 Task: Check the current traffic on Lake Shore Drive.
Action: Key pressed <Key.caps_lock>L<Key.caps_lock>ake<Key.space>
Screenshot: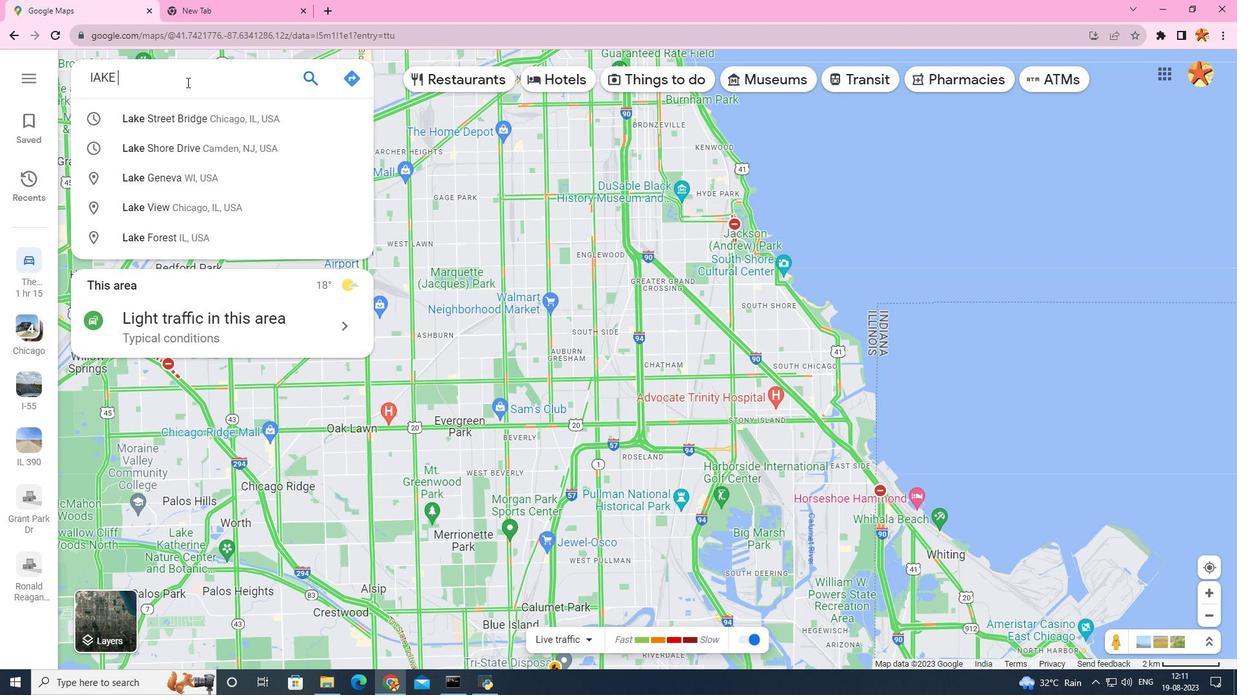 
Action: Mouse moved to (201, 93)
Screenshot: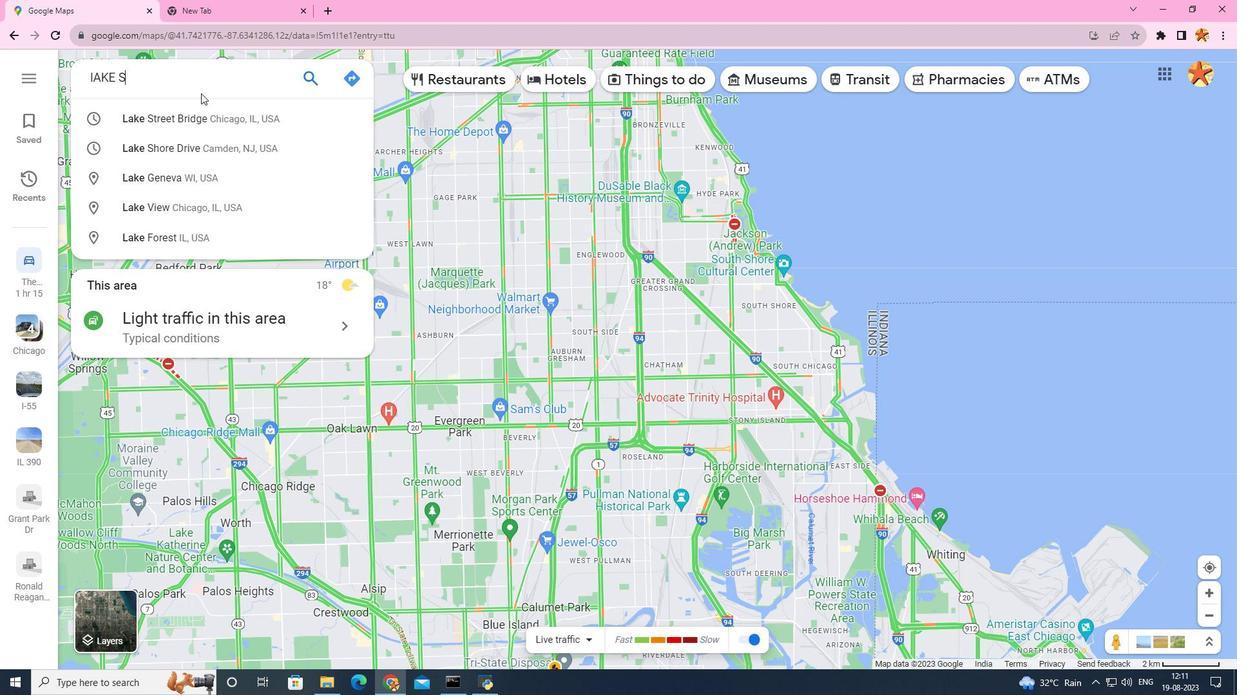 
Action: Key pressed shoi<Key.backspace><Key.backspace>
Screenshot: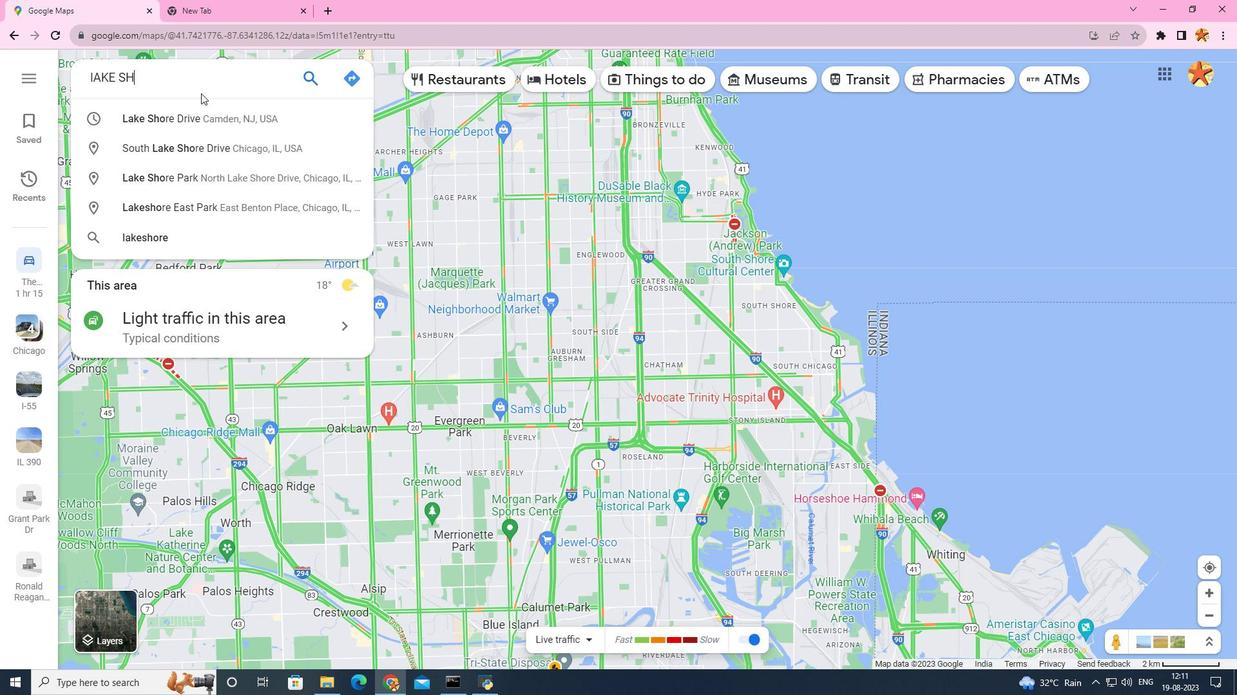
Action: Mouse moved to (206, 121)
Screenshot: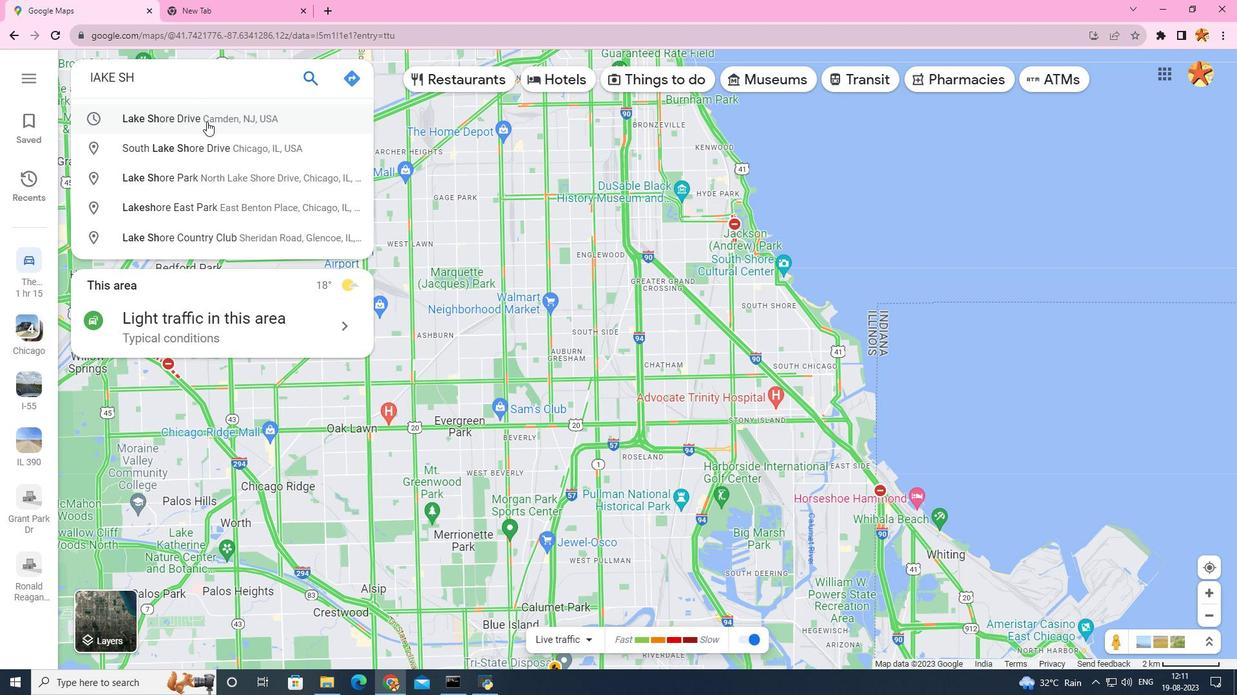 
Action: Mouse pressed left at (206, 121)
Screenshot: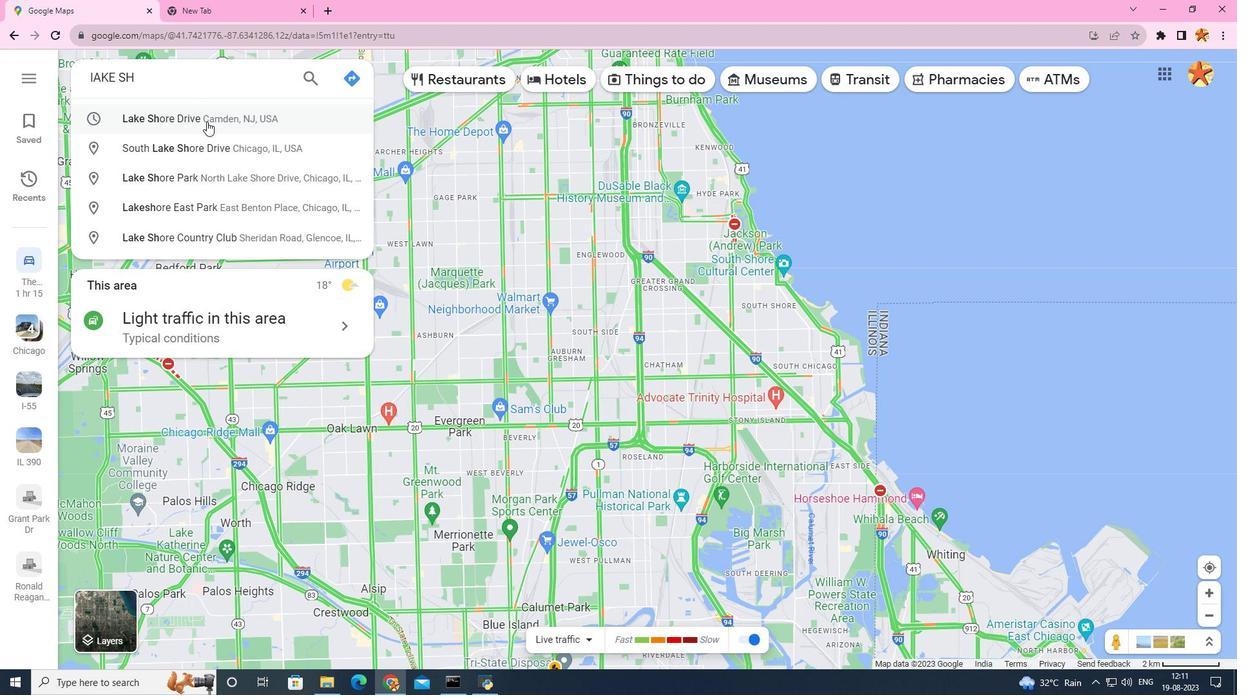 
Action: Mouse moved to (561, 617)
Screenshot: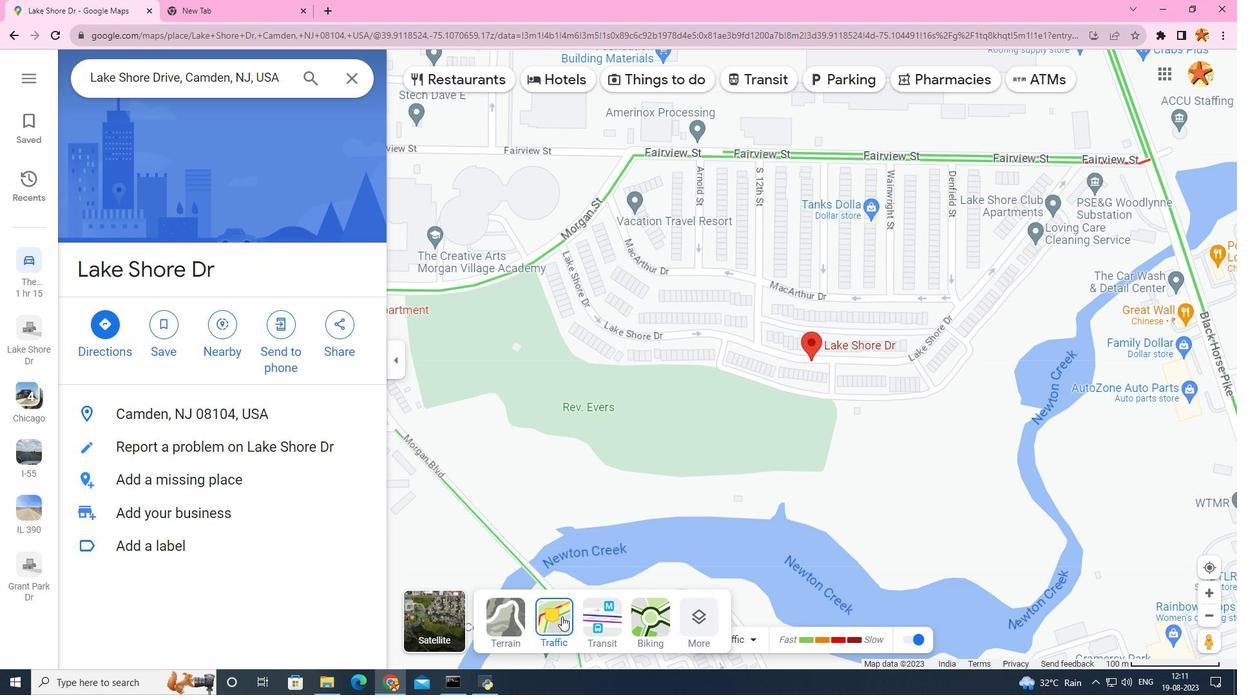 
Action: Mouse pressed left at (561, 617)
Screenshot: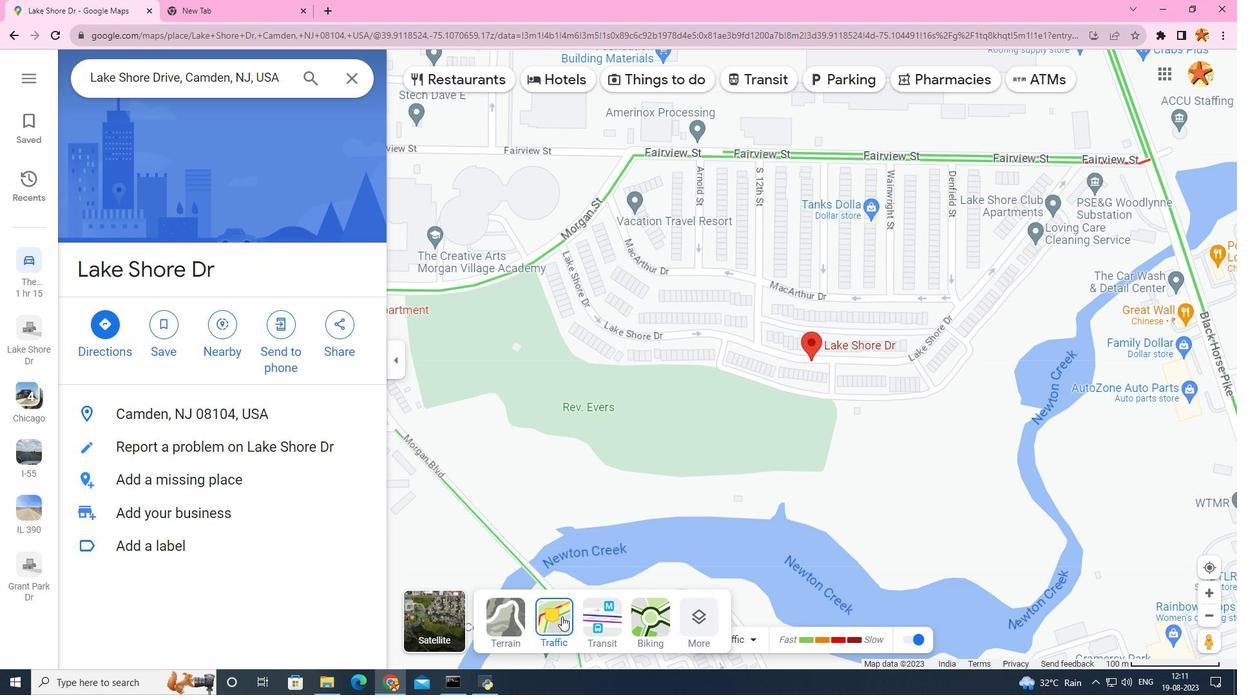 
Action: Mouse pressed left at (561, 617)
Screenshot: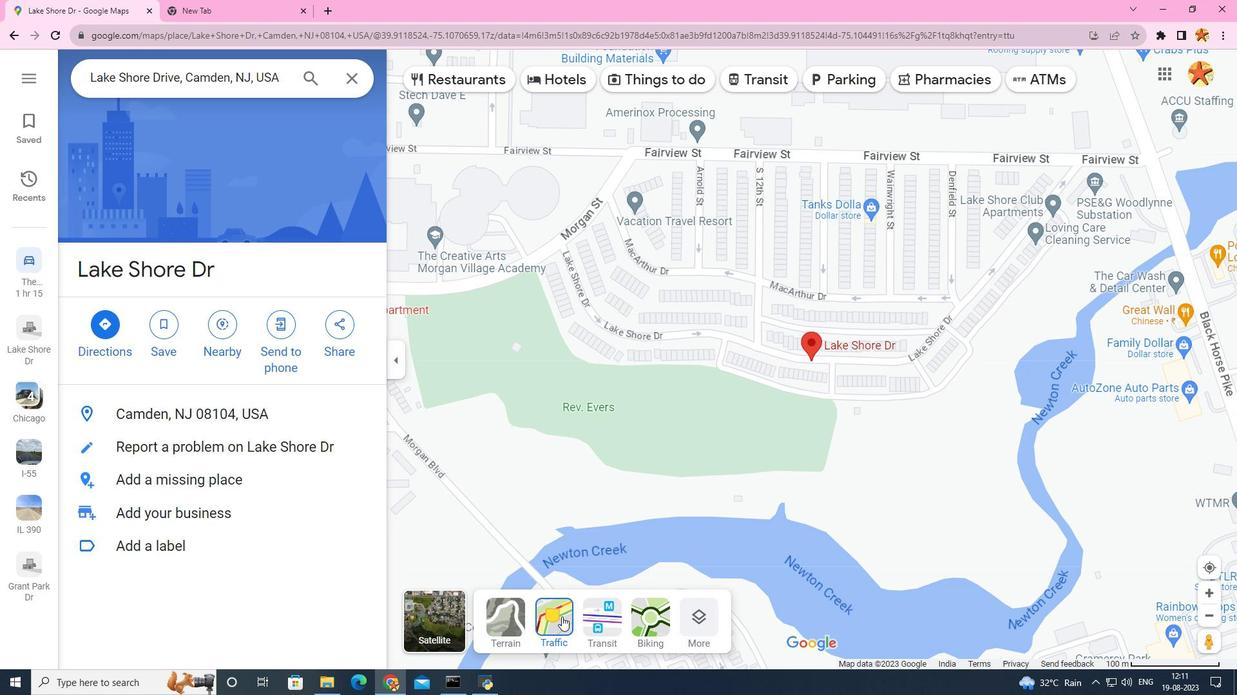 
Action: Mouse moved to (541, 610)
Screenshot: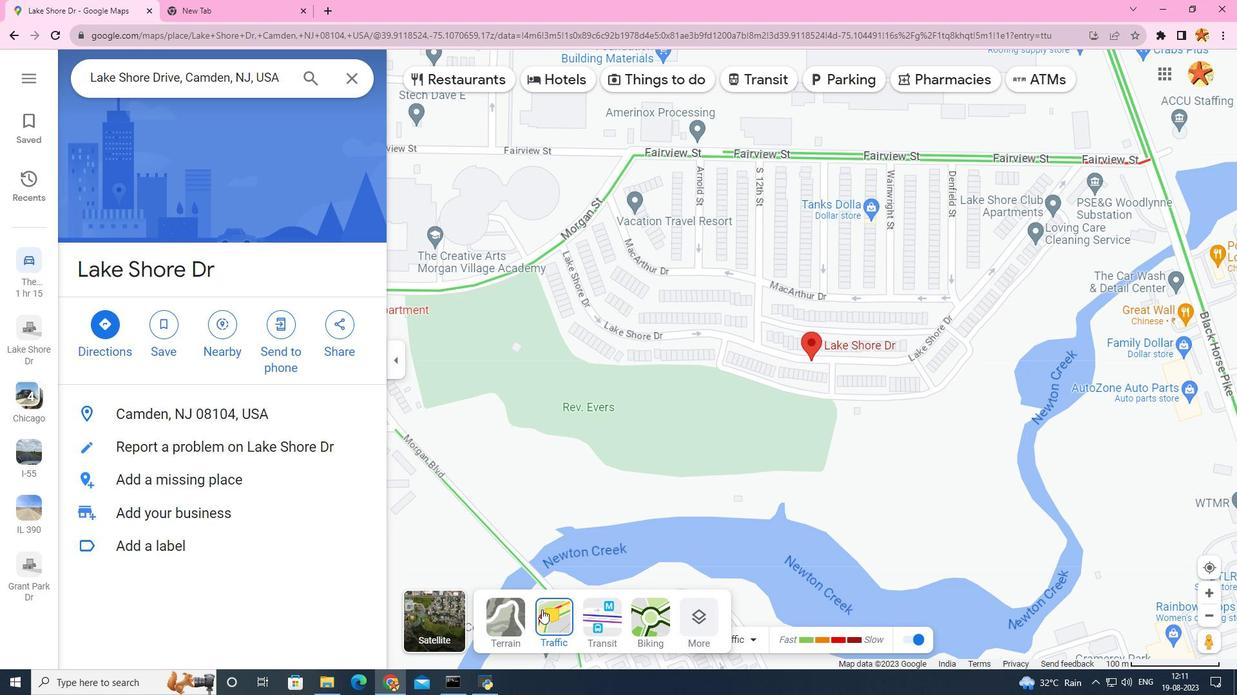 
Action: Mouse pressed left at (541, 610)
Screenshot: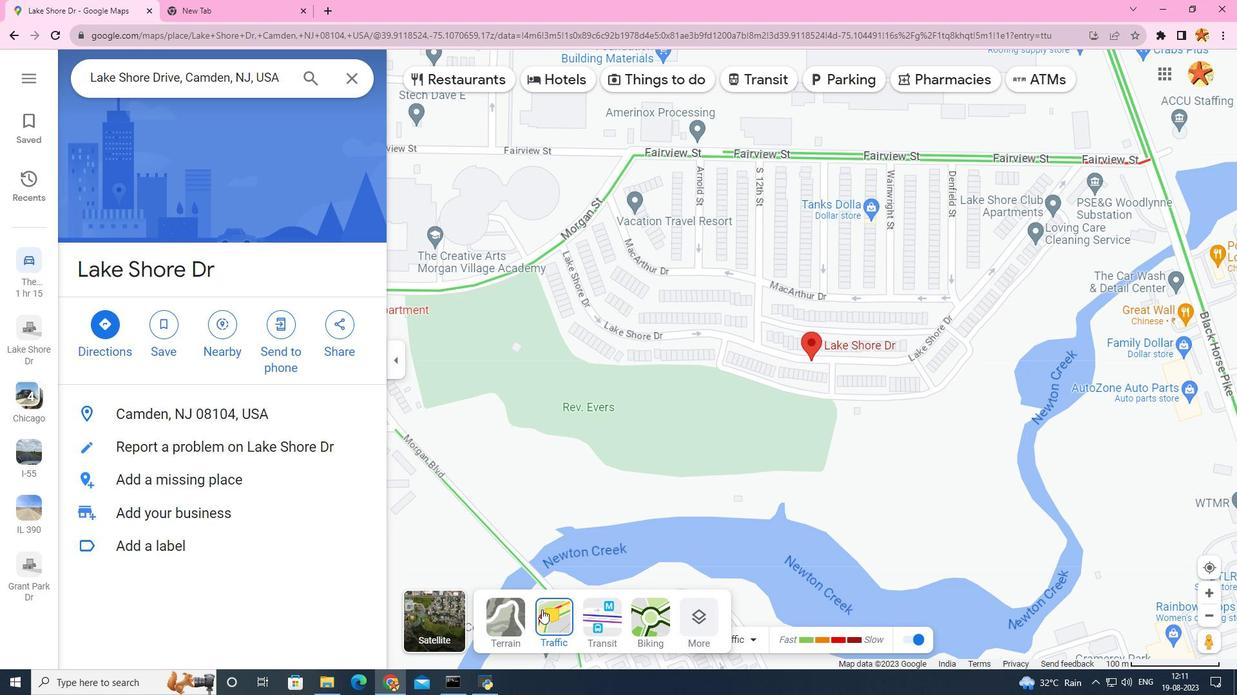 
Action: Mouse moved to (566, 630)
Screenshot: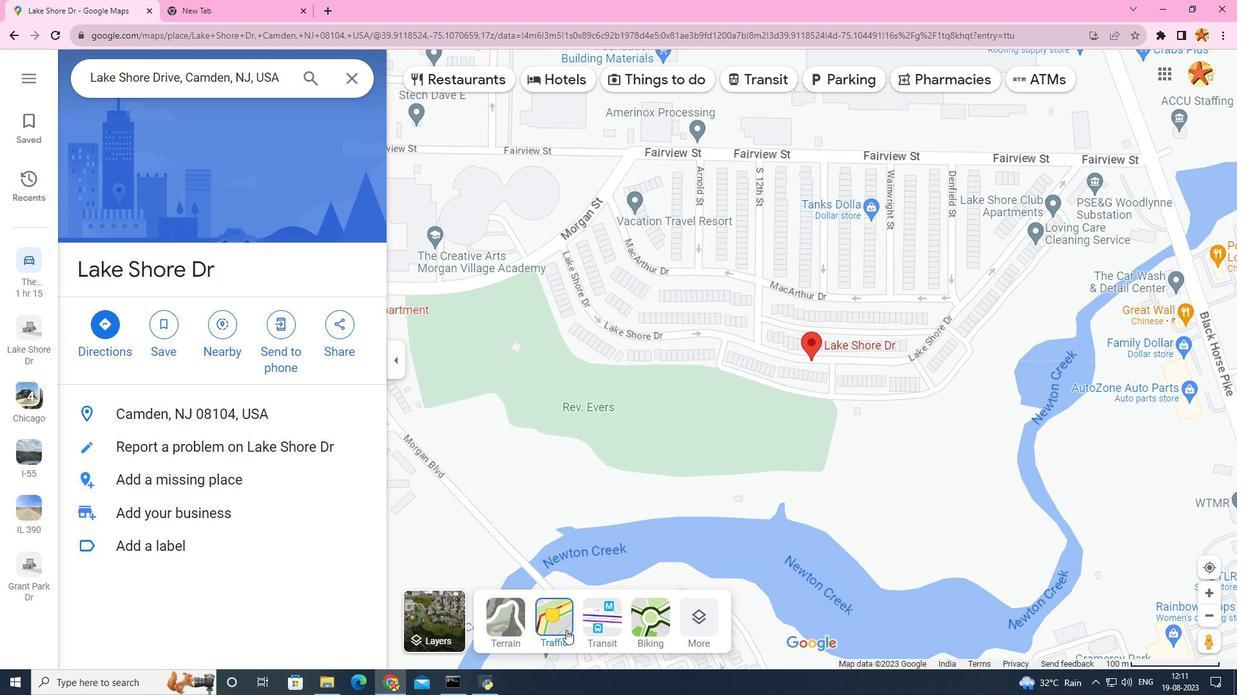 
Action: Mouse pressed left at (566, 630)
Screenshot: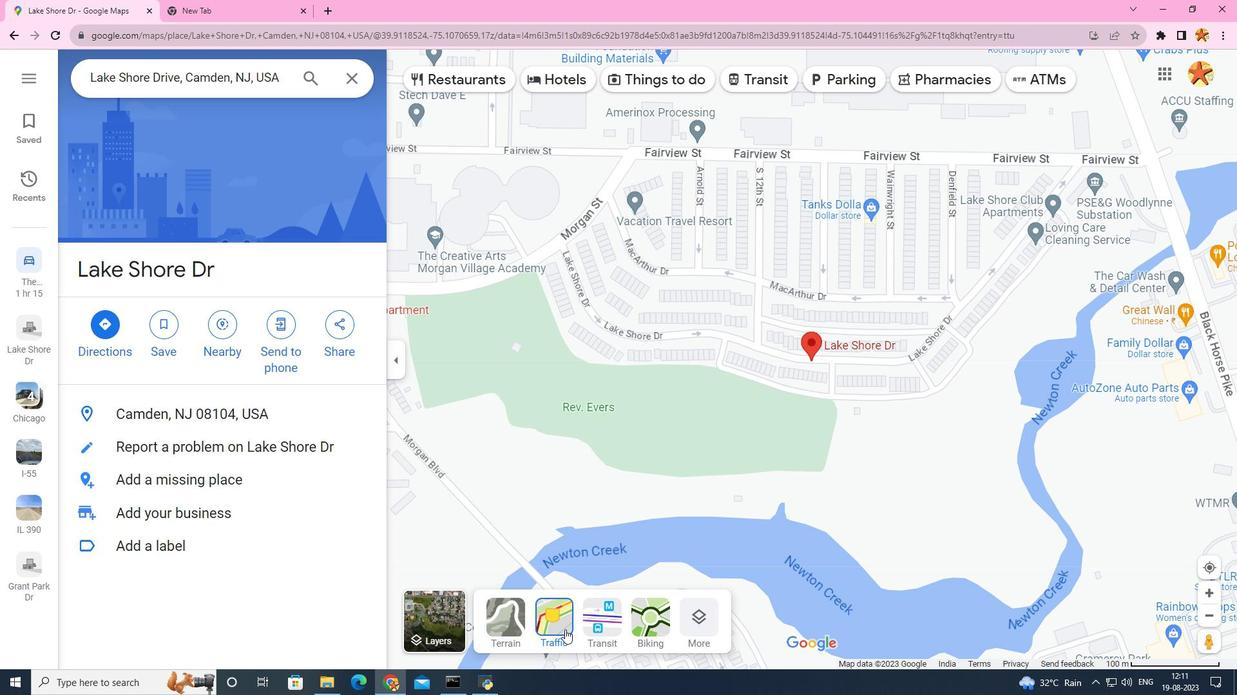 
Action: Mouse moved to (725, 356)
Screenshot: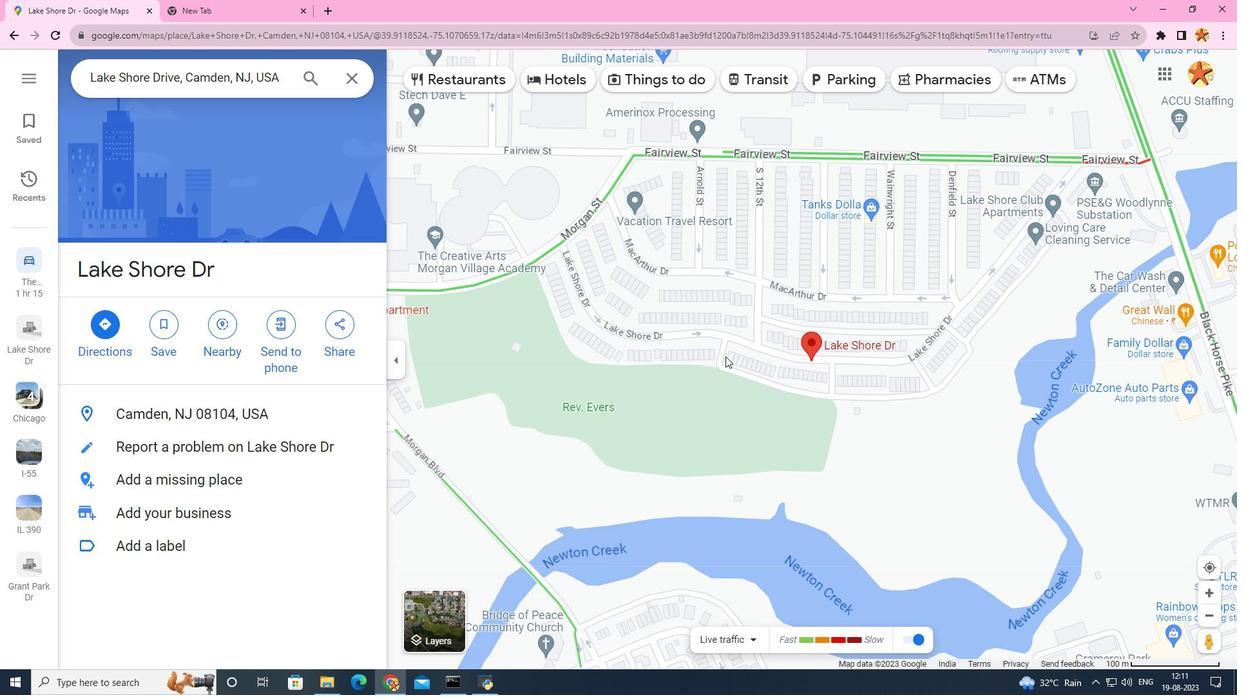 
Action: Mouse scrolled (725, 357) with delta (0, 0)
Screenshot: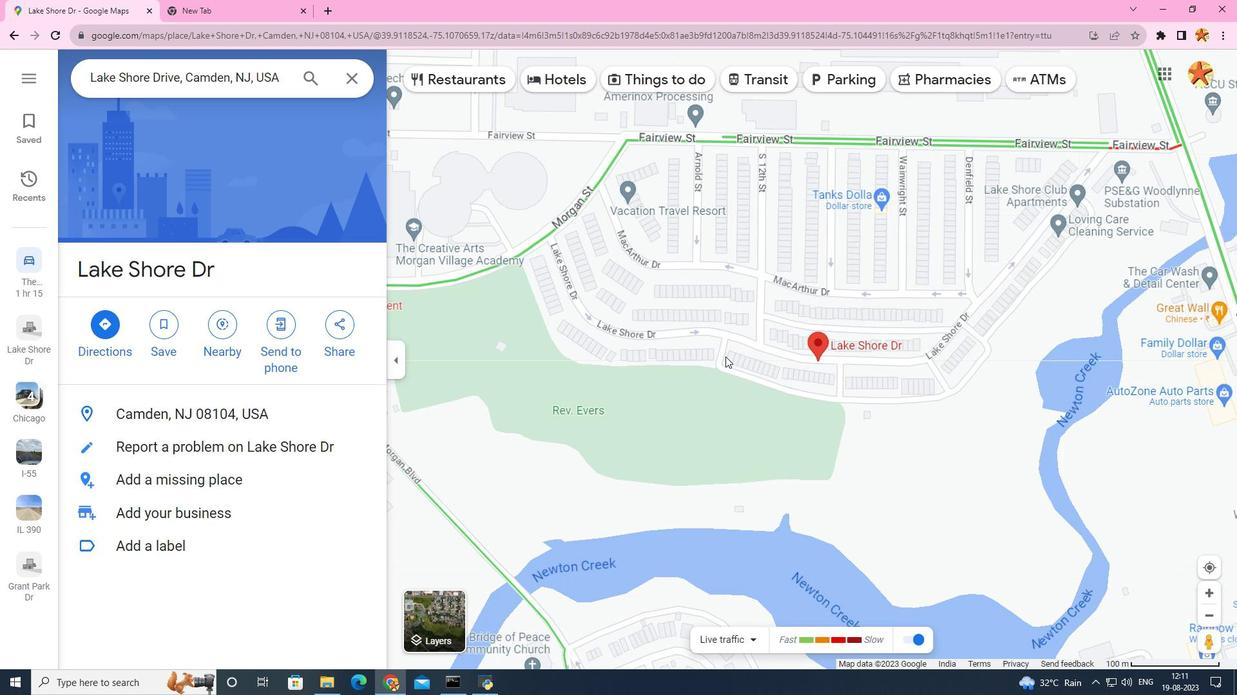 
Action: Mouse scrolled (725, 357) with delta (0, 0)
Screenshot: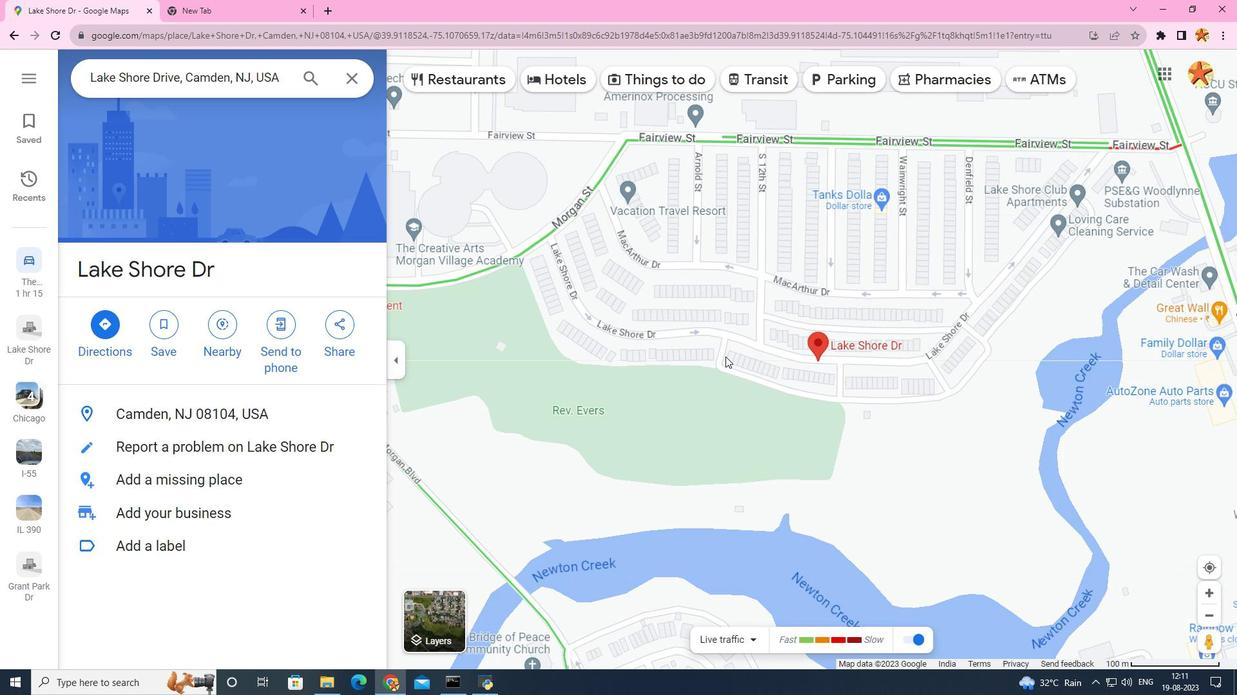 
Action: Mouse scrolled (725, 357) with delta (0, 0)
Screenshot: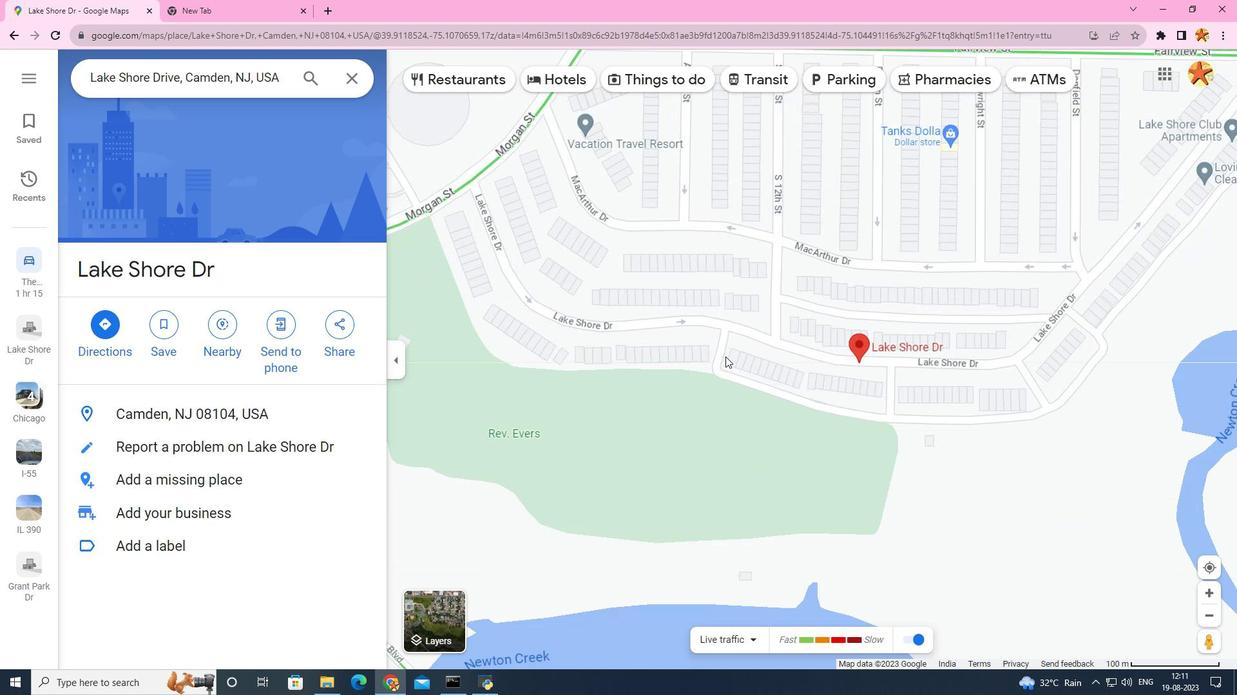 
Action: Mouse scrolled (725, 357) with delta (0, 0)
Screenshot: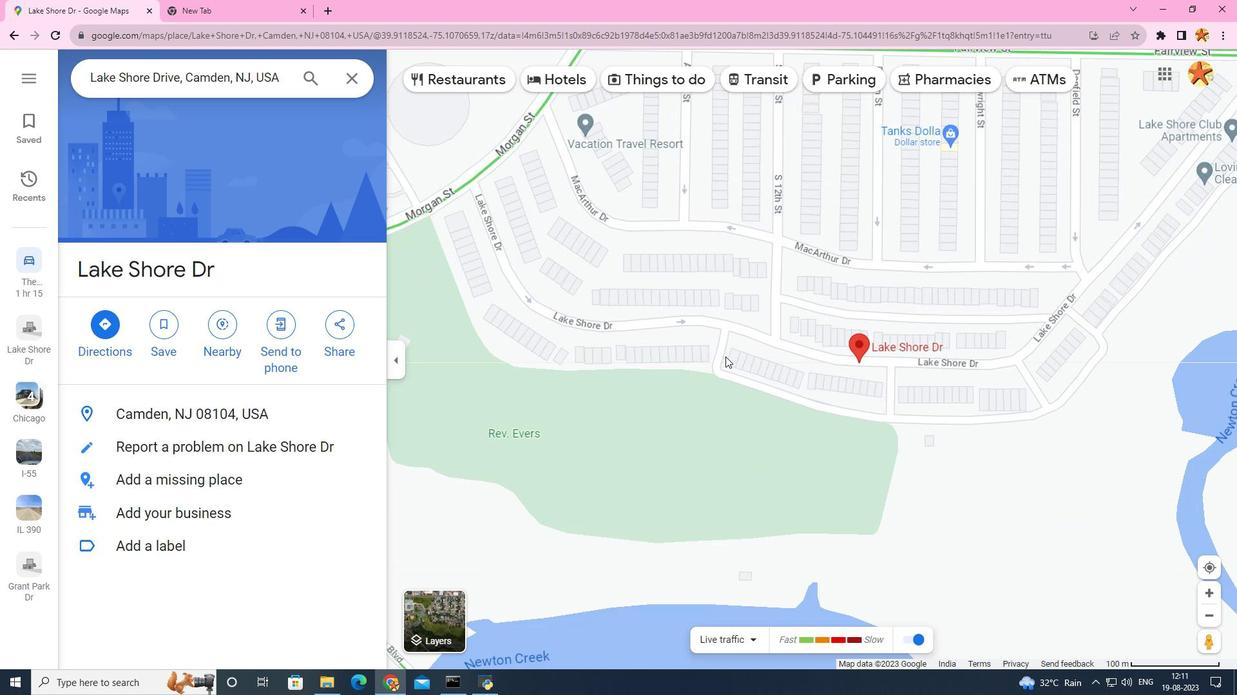 
Action: Mouse scrolled (725, 357) with delta (0, 0)
Screenshot: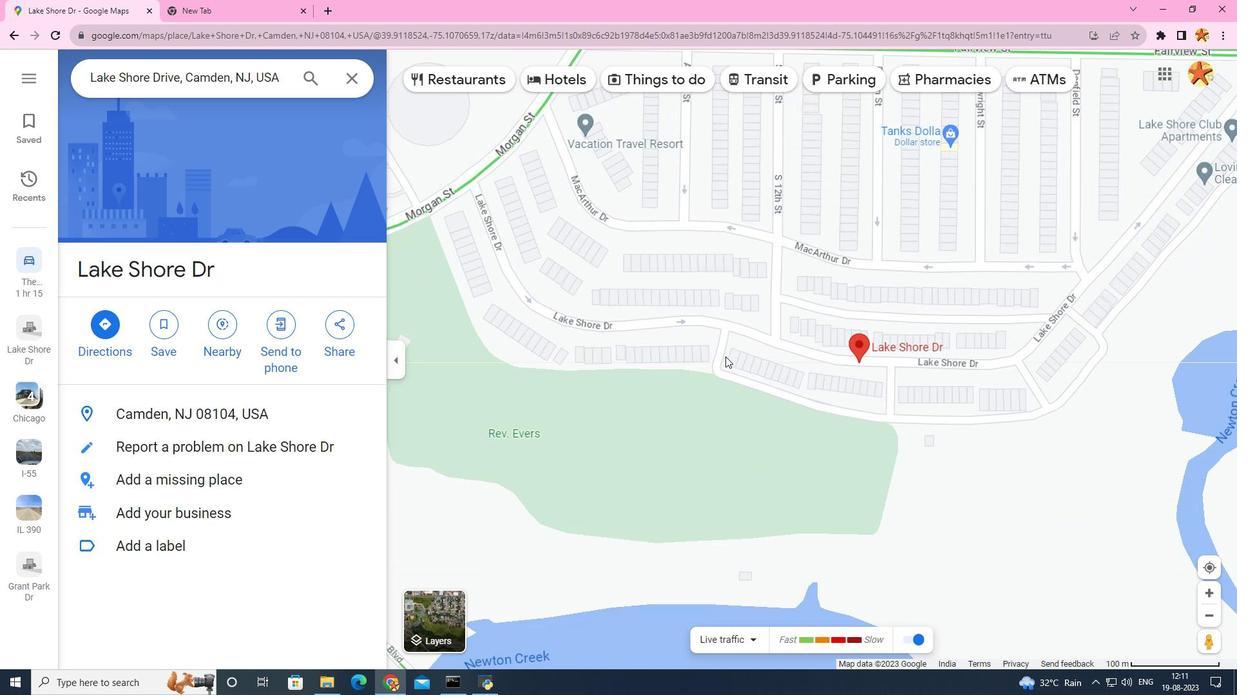 
Action: Mouse scrolled (725, 357) with delta (0, 0)
Screenshot: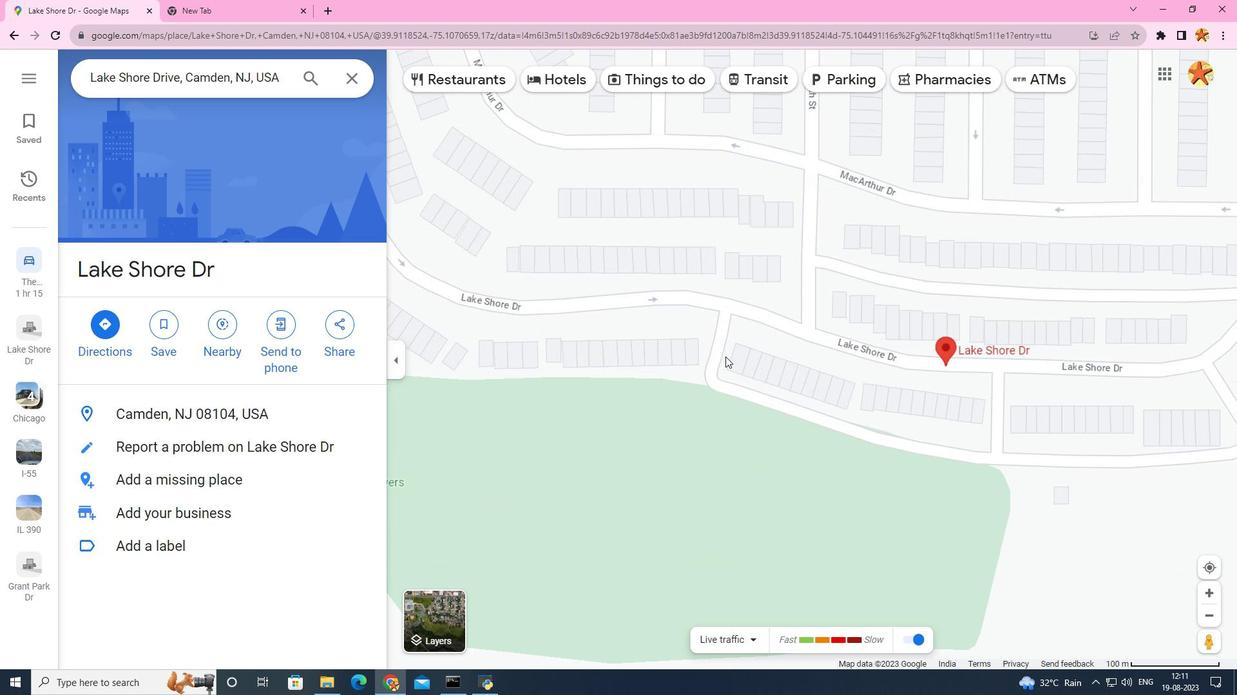 
Action: Mouse scrolled (725, 356) with delta (0, 0)
Screenshot: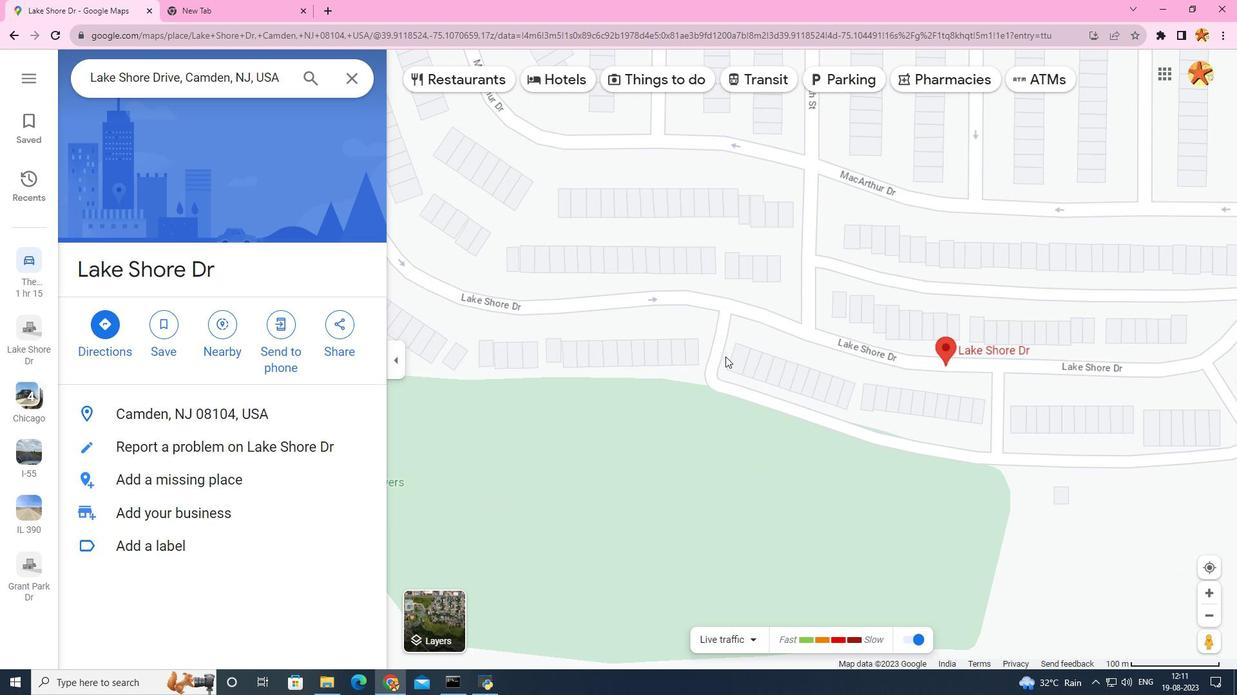 
Action: Mouse scrolled (725, 356) with delta (0, 0)
Screenshot: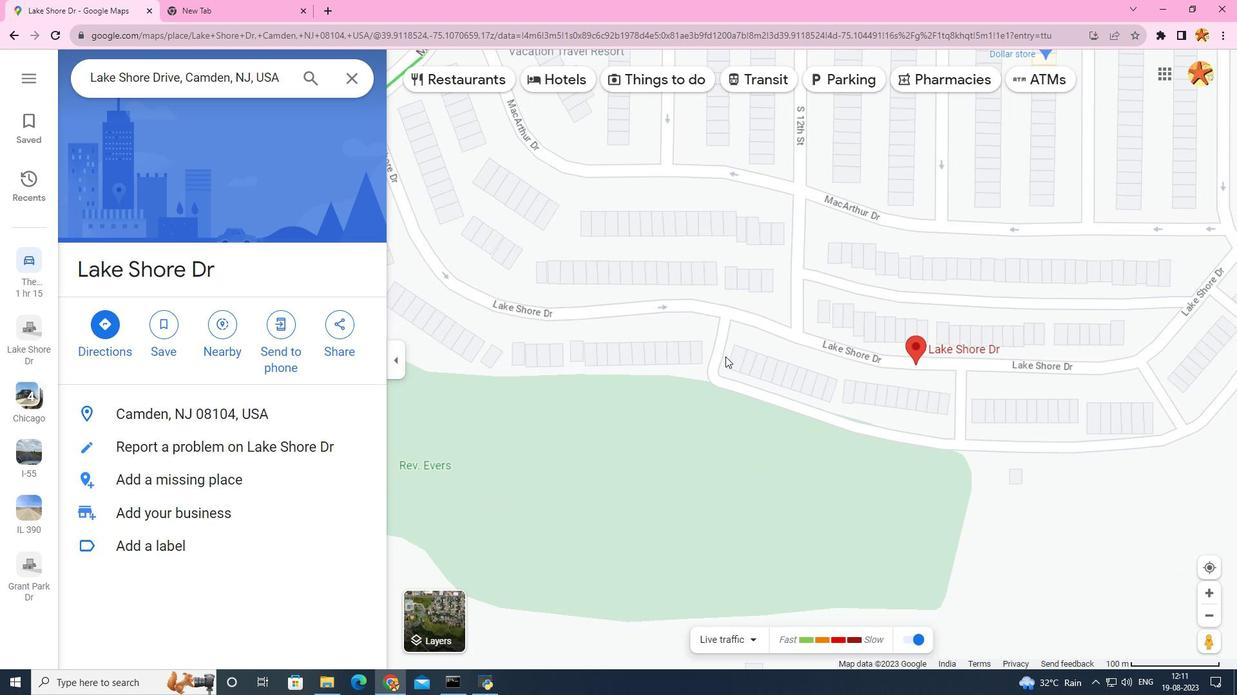 
Action: Mouse scrolled (725, 356) with delta (0, 0)
Screenshot: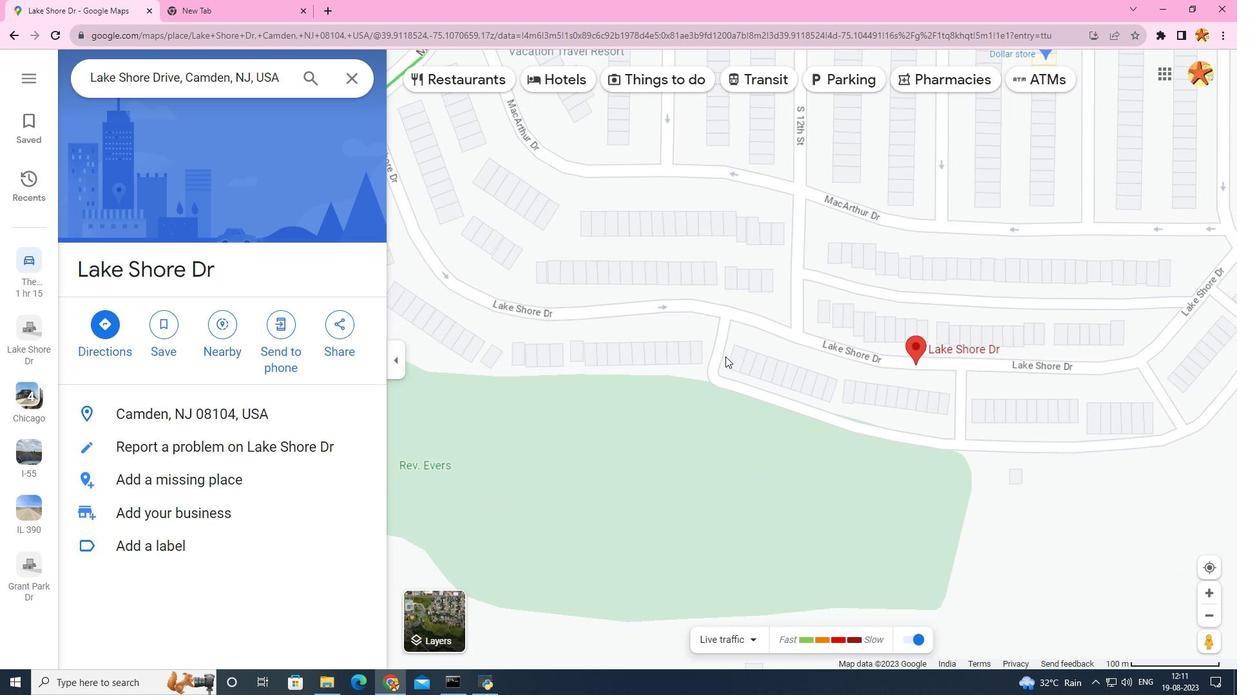 
Action: Mouse scrolled (725, 356) with delta (0, 0)
Screenshot: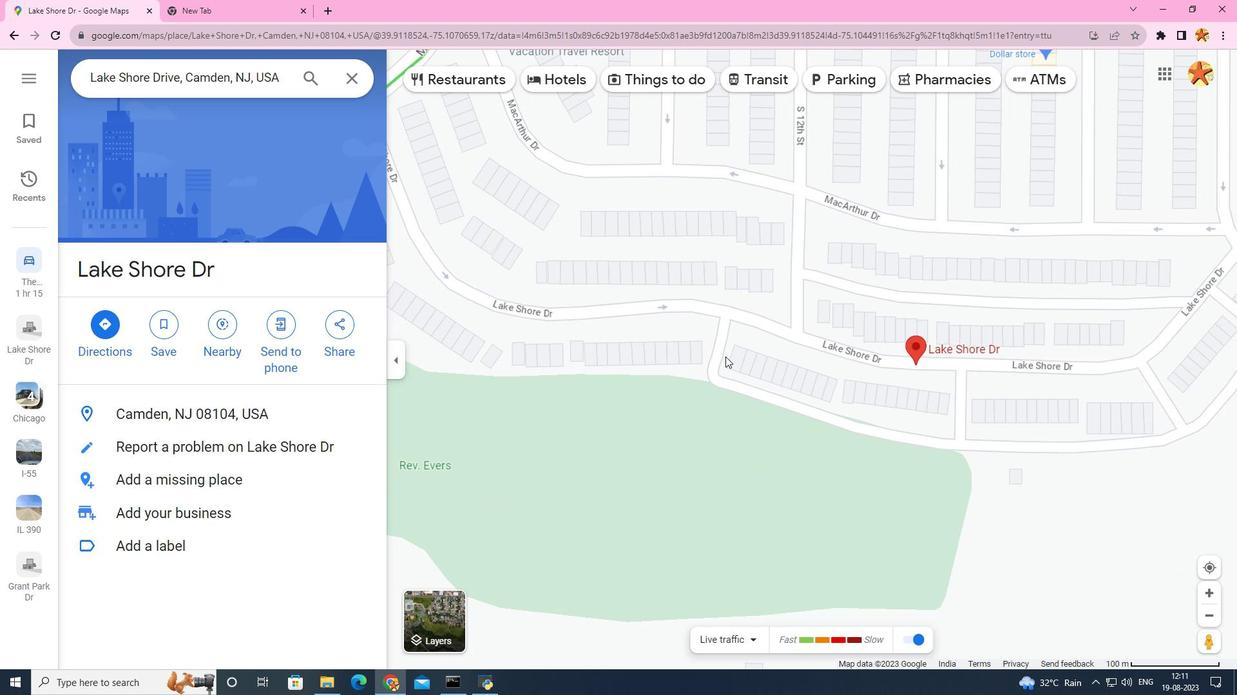 
Action: Mouse scrolled (725, 356) with delta (0, 0)
Screenshot: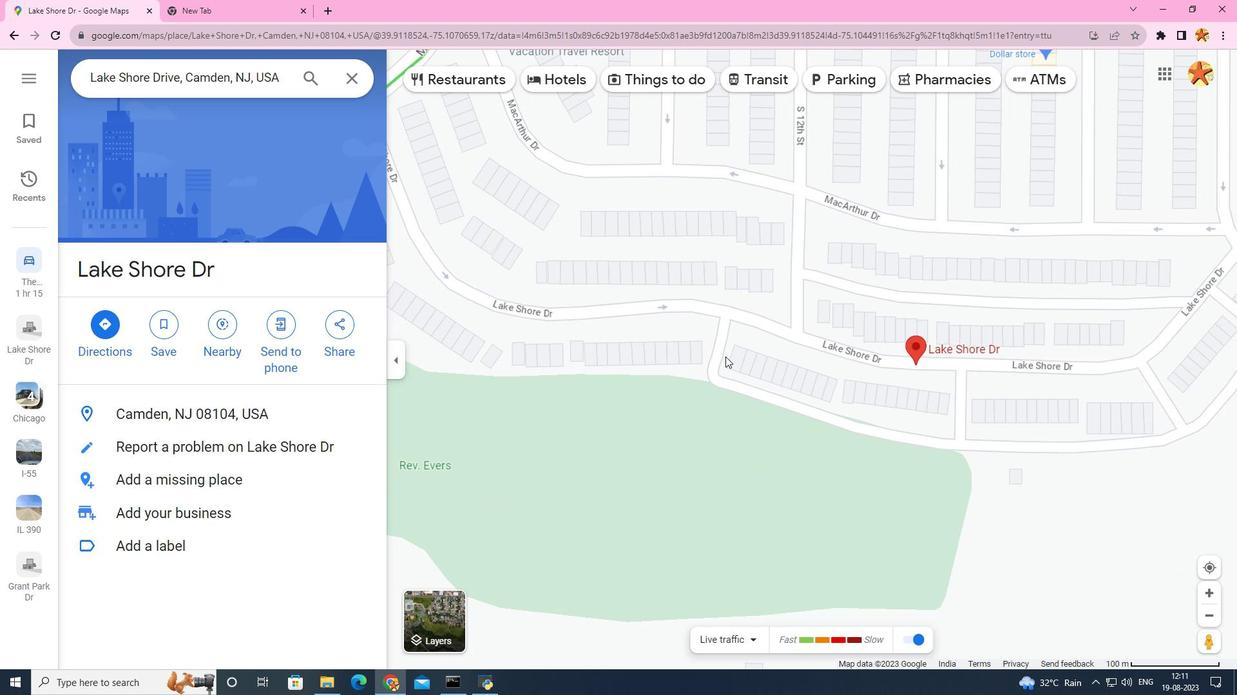 
Action: Mouse scrolled (725, 356) with delta (0, 0)
Screenshot: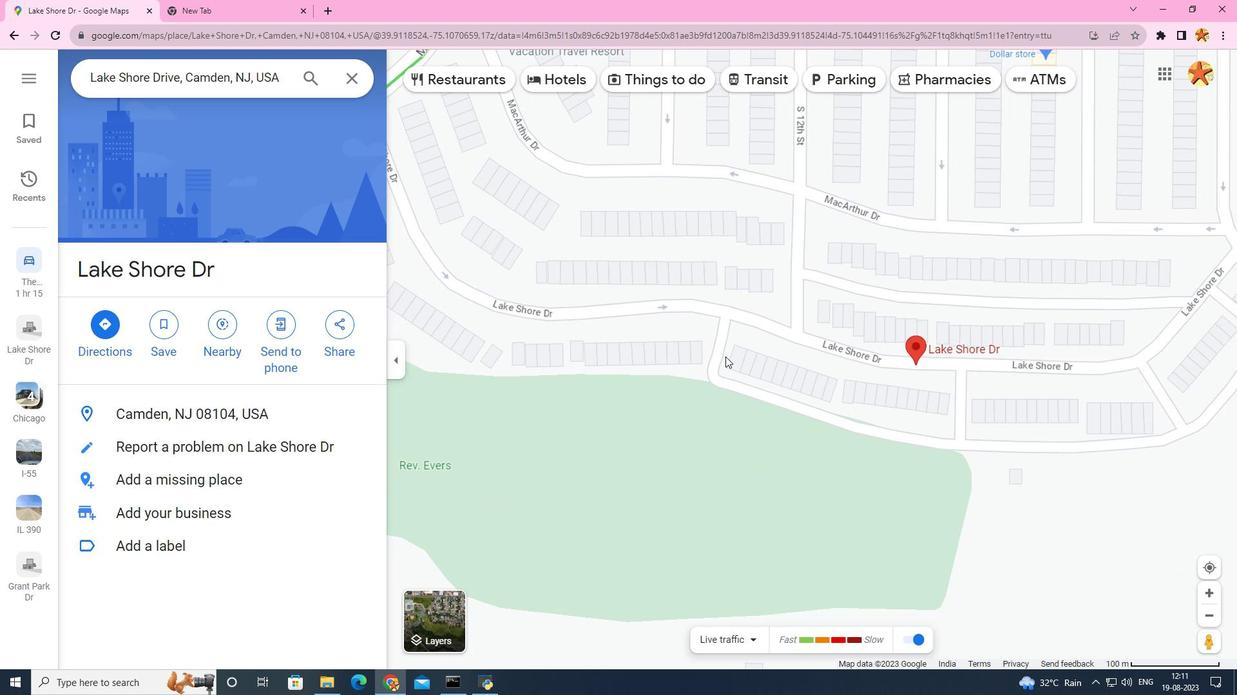 
Action: Mouse scrolled (725, 356) with delta (0, 0)
Screenshot: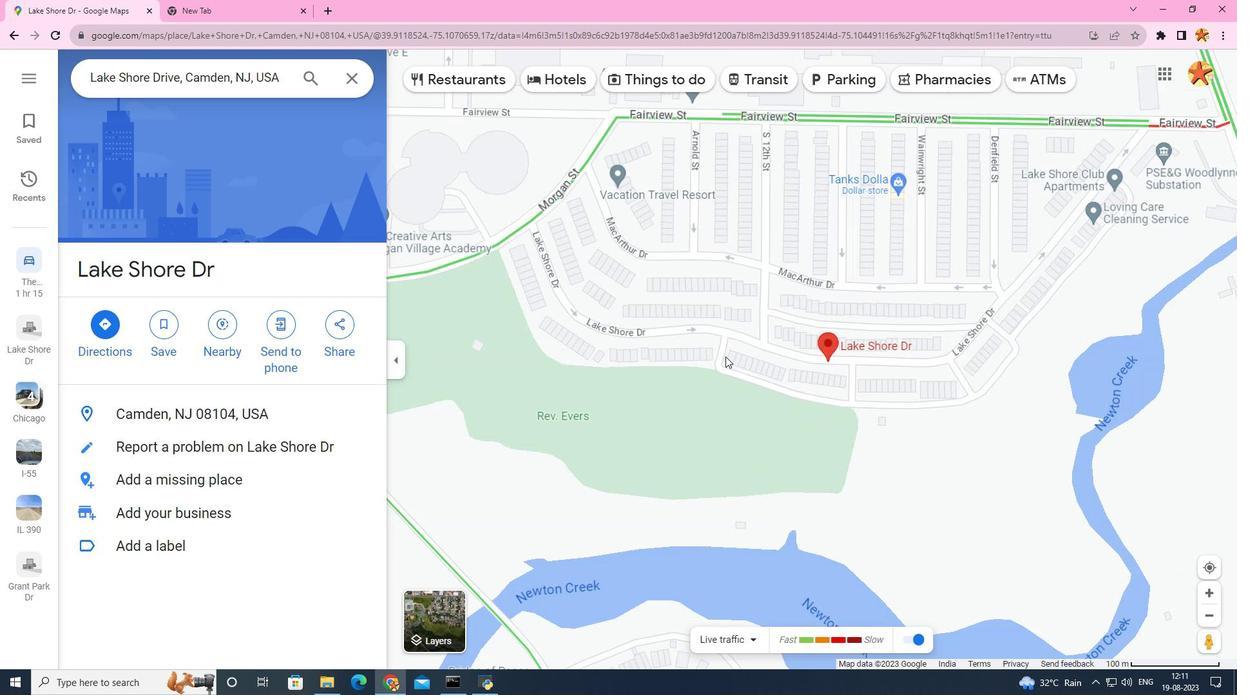 
Action: Mouse scrolled (725, 356) with delta (0, 0)
Screenshot: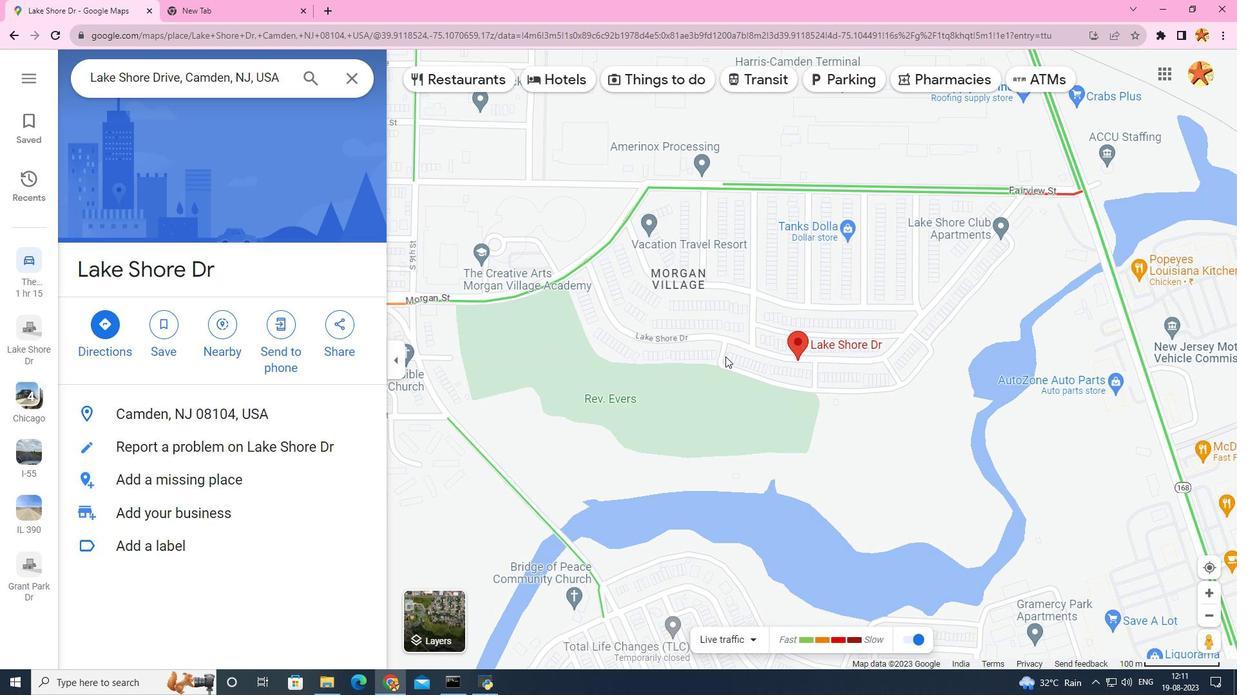 
Action: Mouse scrolled (725, 356) with delta (0, 0)
Screenshot: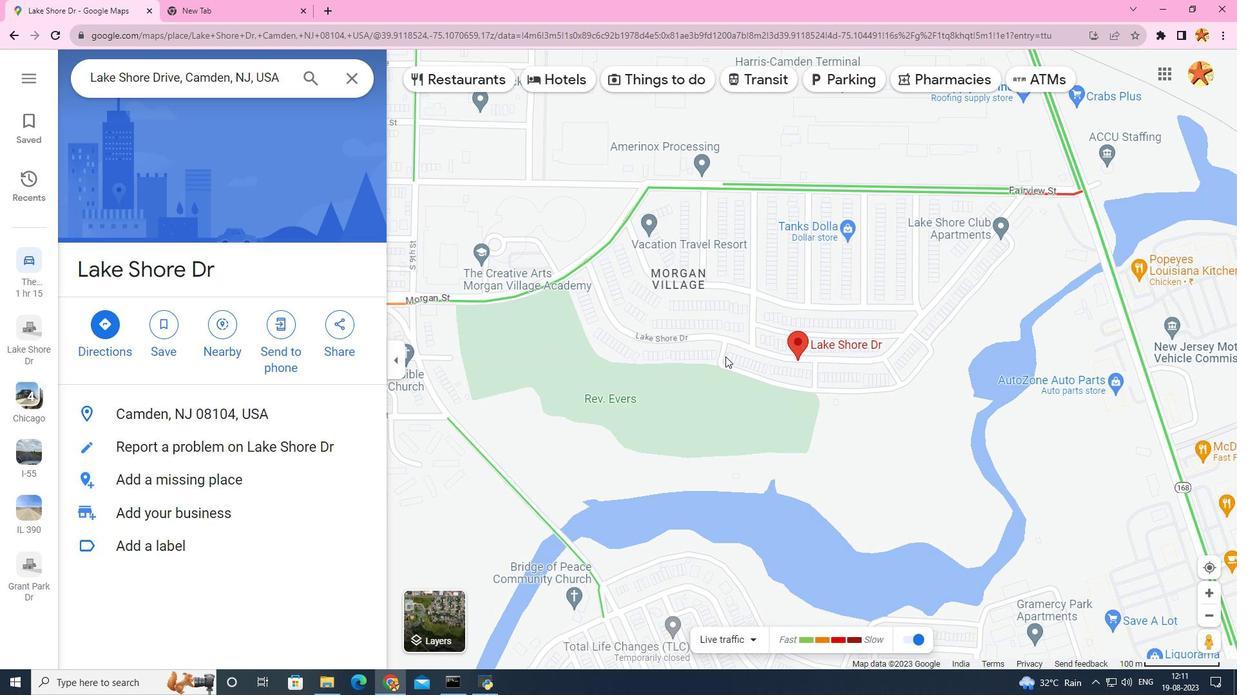 
Action: Mouse scrolled (725, 356) with delta (0, 0)
Screenshot: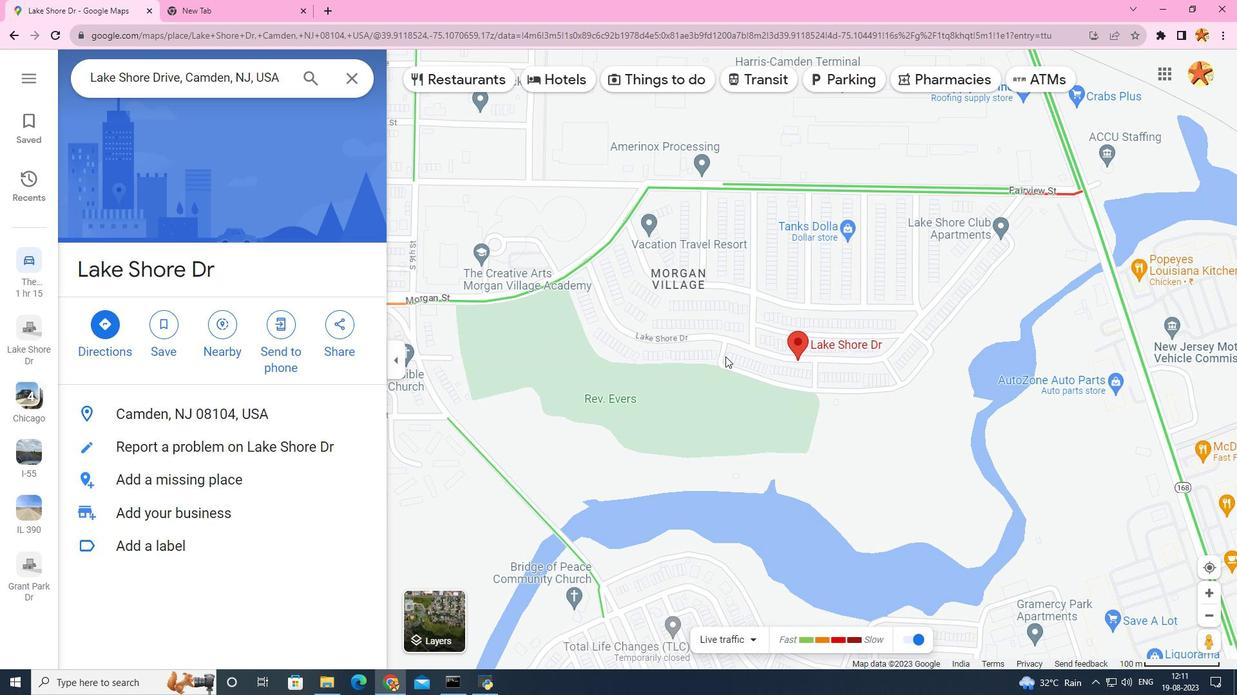 
Action: Mouse scrolled (725, 356) with delta (0, 0)
Screenshot: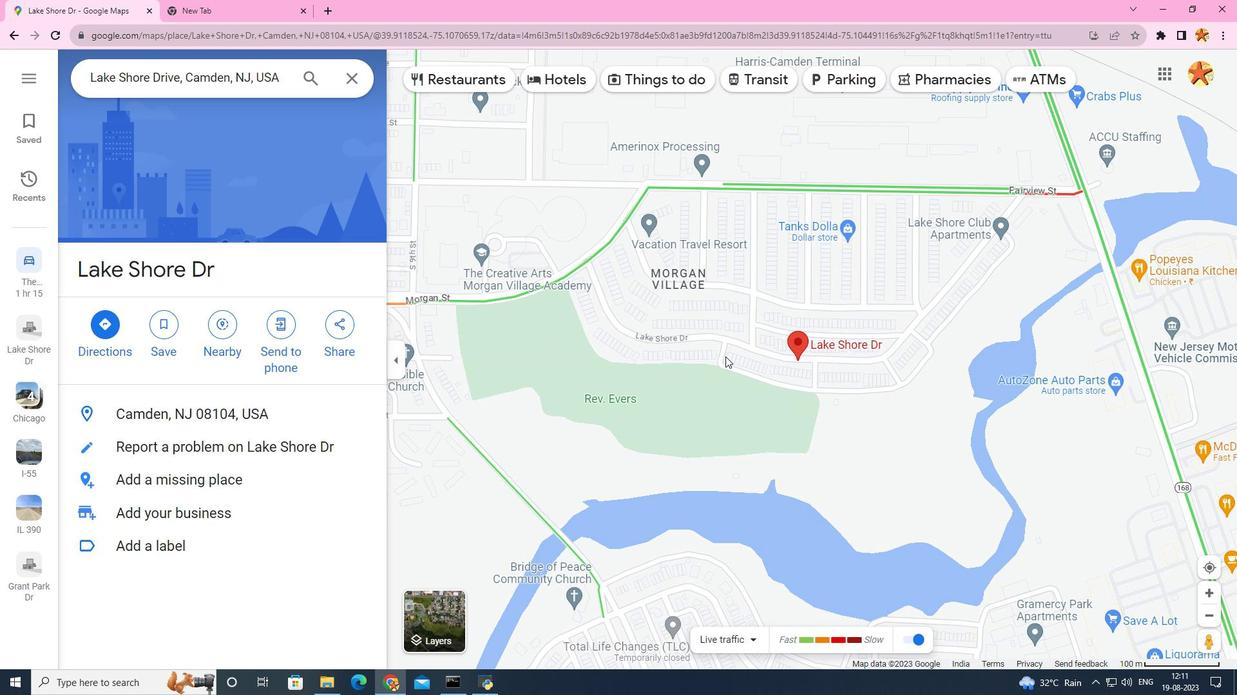 
Action: Mouse scrolled (725, 356) with delta (0, 0)
Screenshot: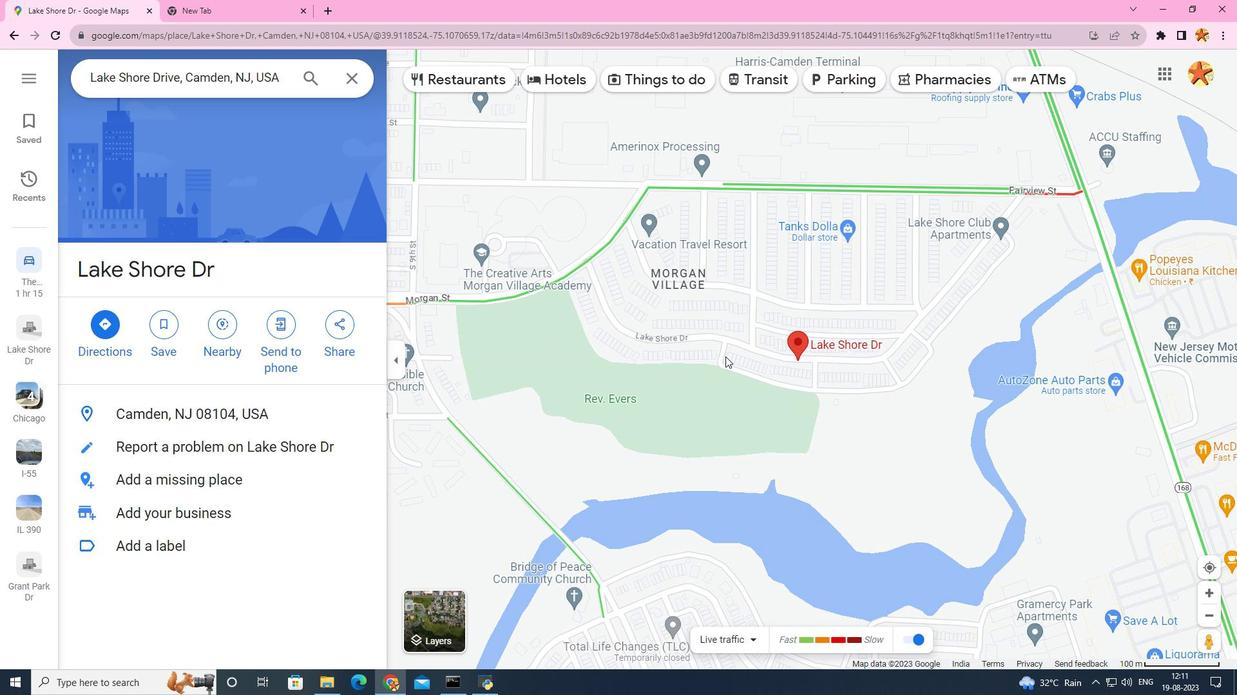 
Action: Mouse scrolled (725, 356) with delta (0, 0)
Screenshot: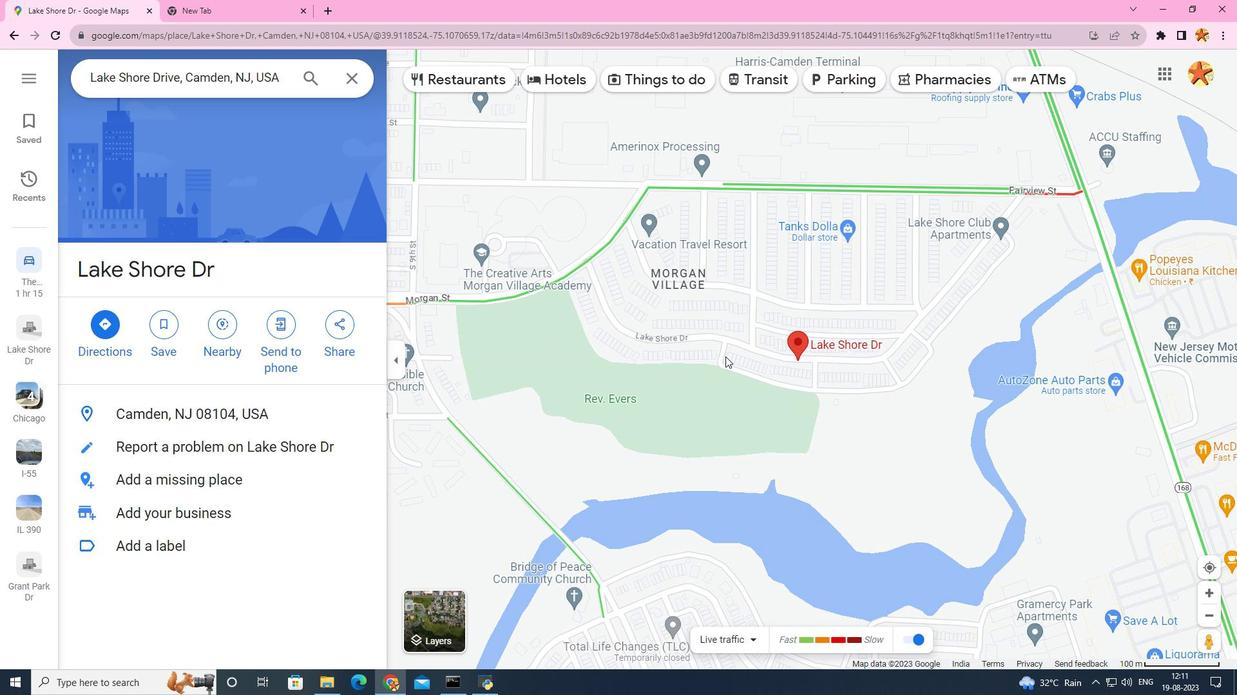 
Action: Mouse scrolled (725, 357) with delta (0, 0)
Screenshot: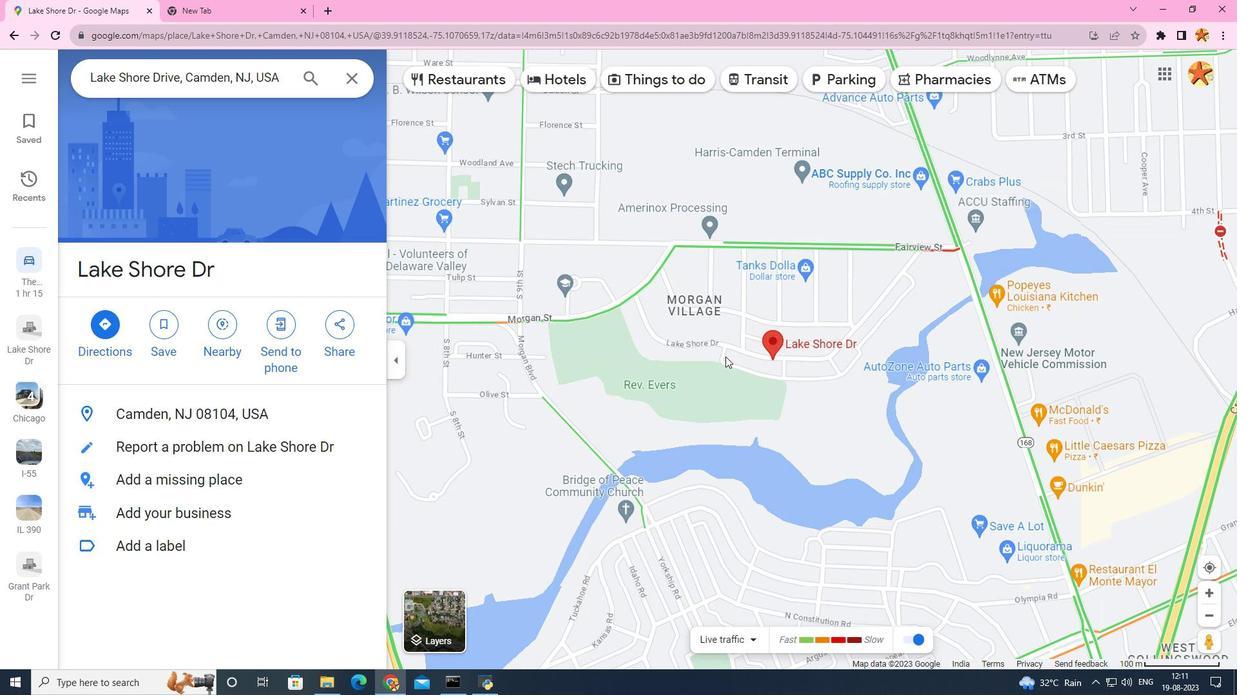 
Action: Mouse moved to (724, 356)
Screenshot: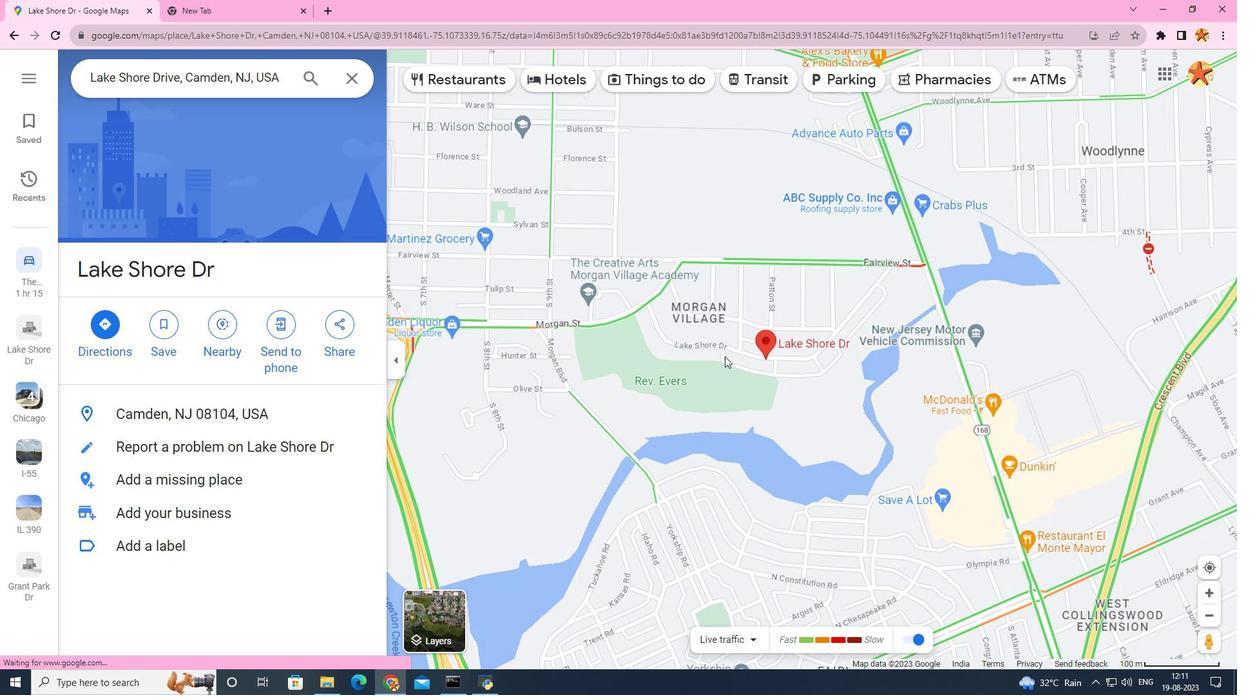 
Action: Mouse scrolled (724, 357) with delta (0, 0)
Screenshot: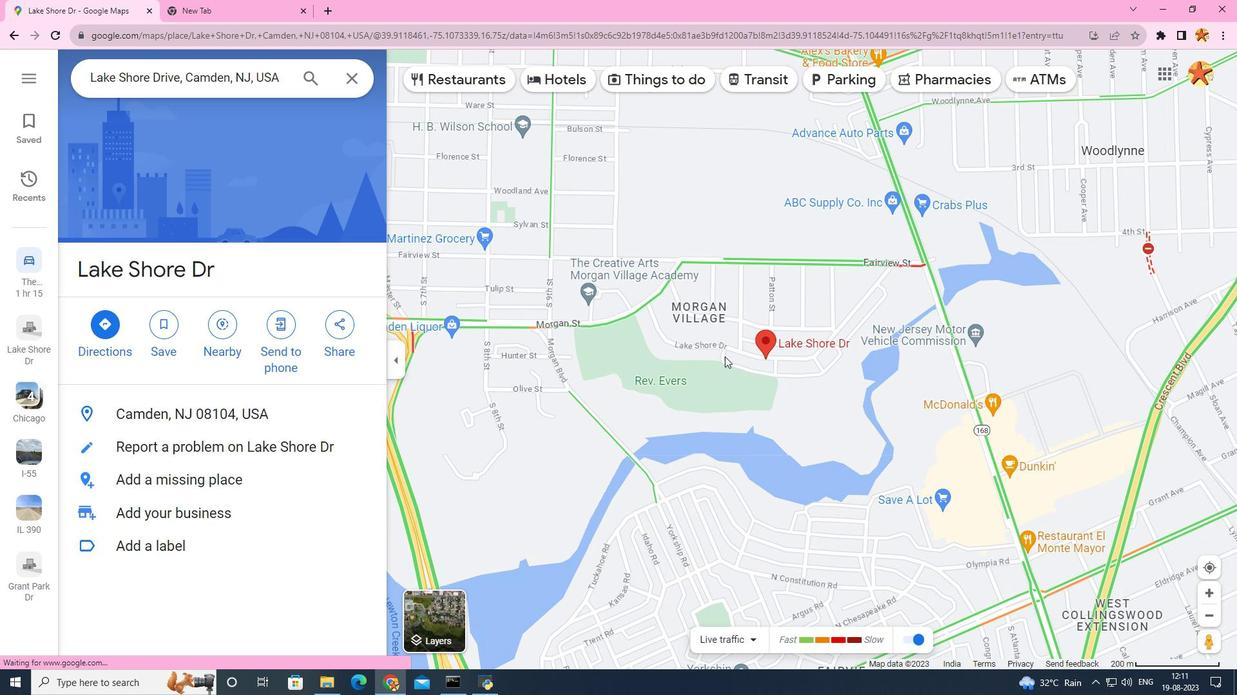 
Action: Mouse scrolled (724, 357) with delta (0, 0)
Screenshot: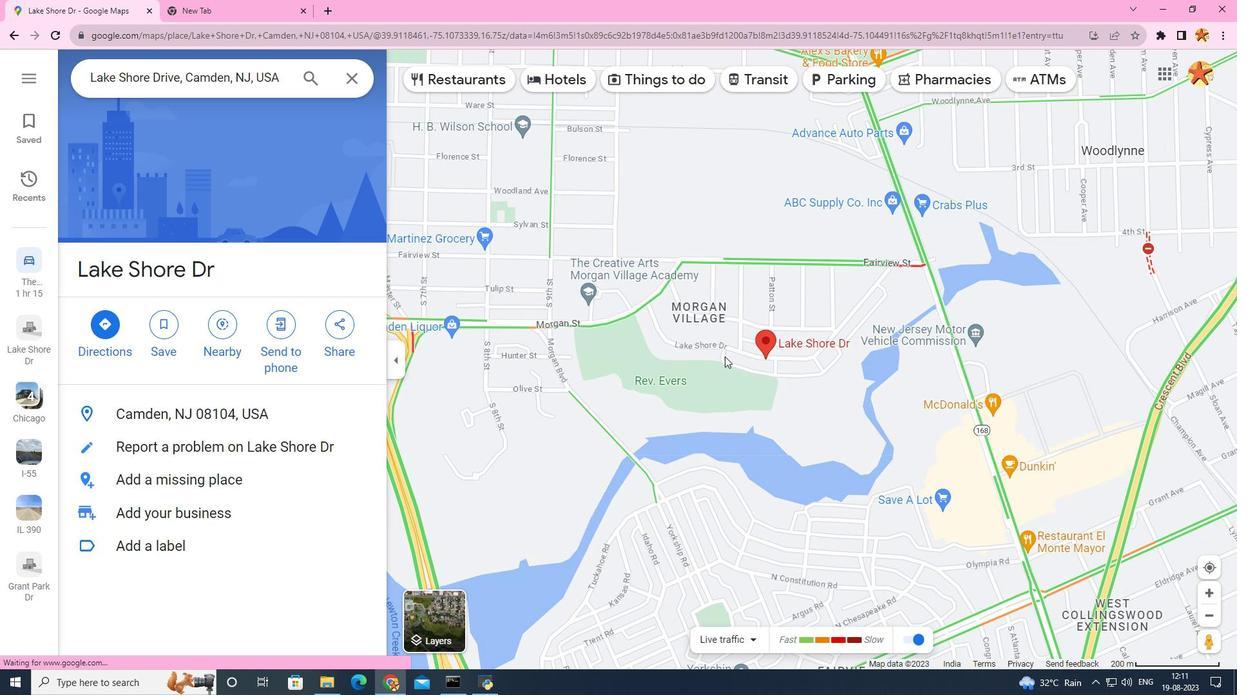 
Action: Mouse scrolled (724, 357) with delta (0, 0)
Screenshot: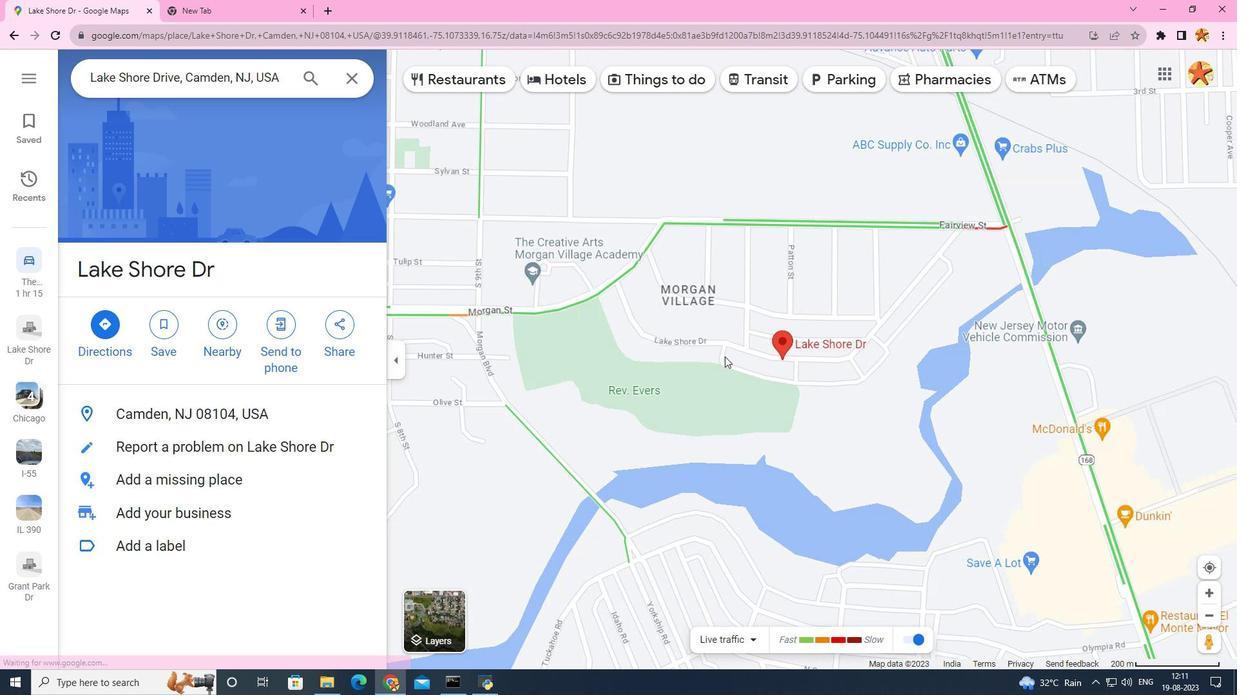 
Action: Mouse scrolled (724, 357) with delta (0, 0)
Screenshot: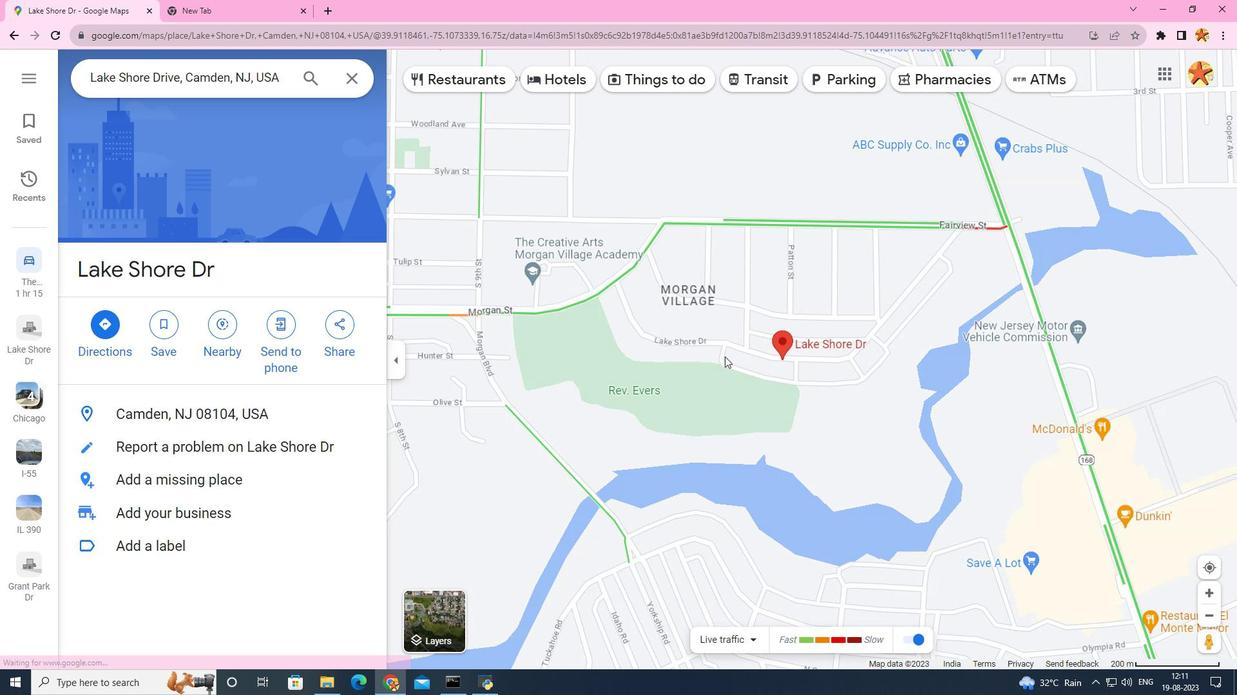 
Action: Mouse moved to (724, 357)
Screenshot: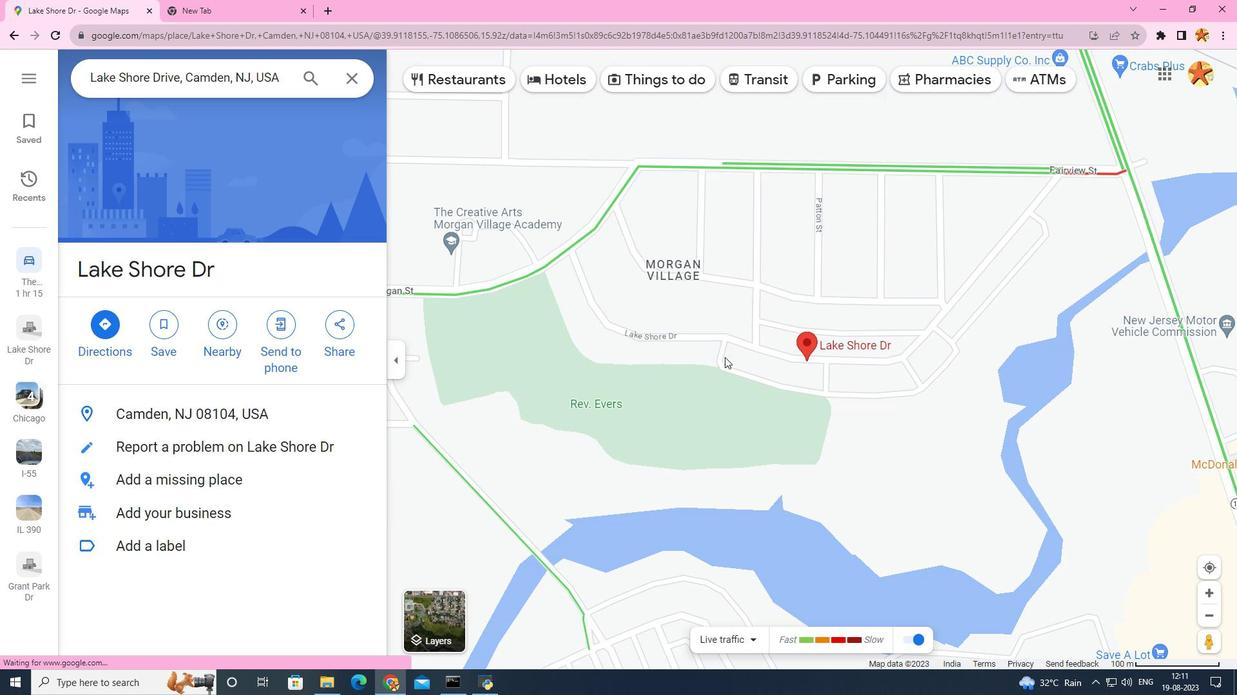 
Action: Mouse scrolled (724, 358) with delta (0, 0)
Screenshot: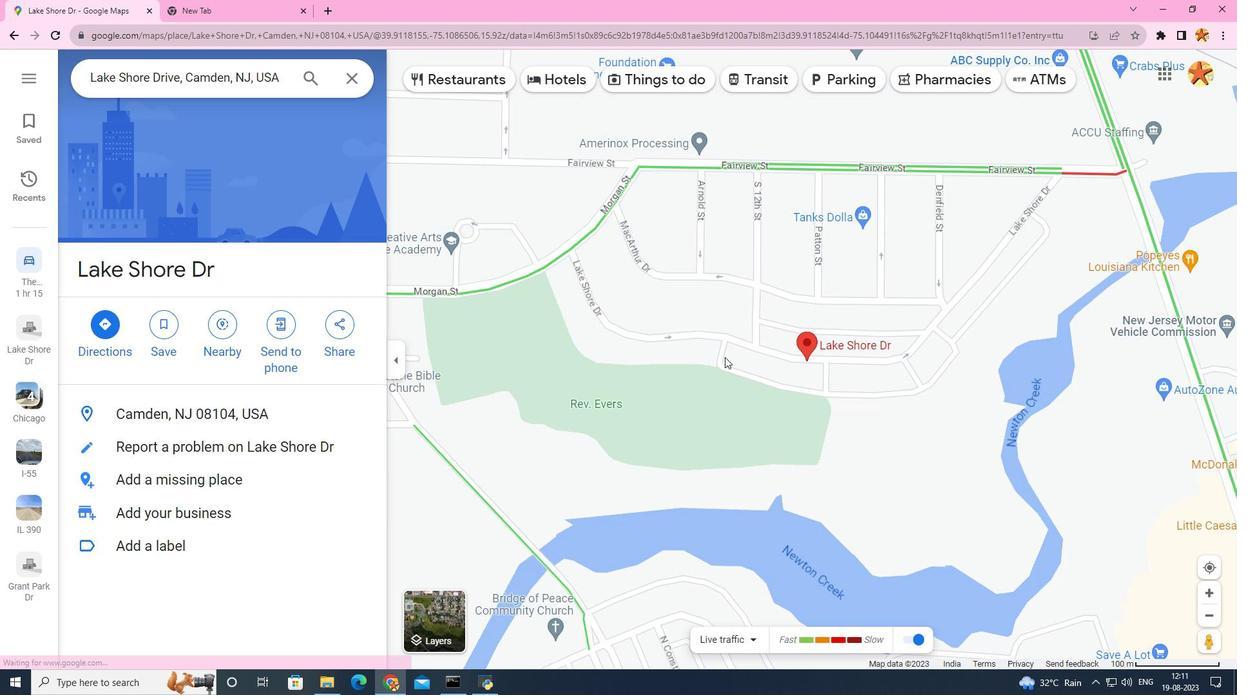 
Action: Mouse scrolled (724, 358) with delta (0, 0)
Screenshot: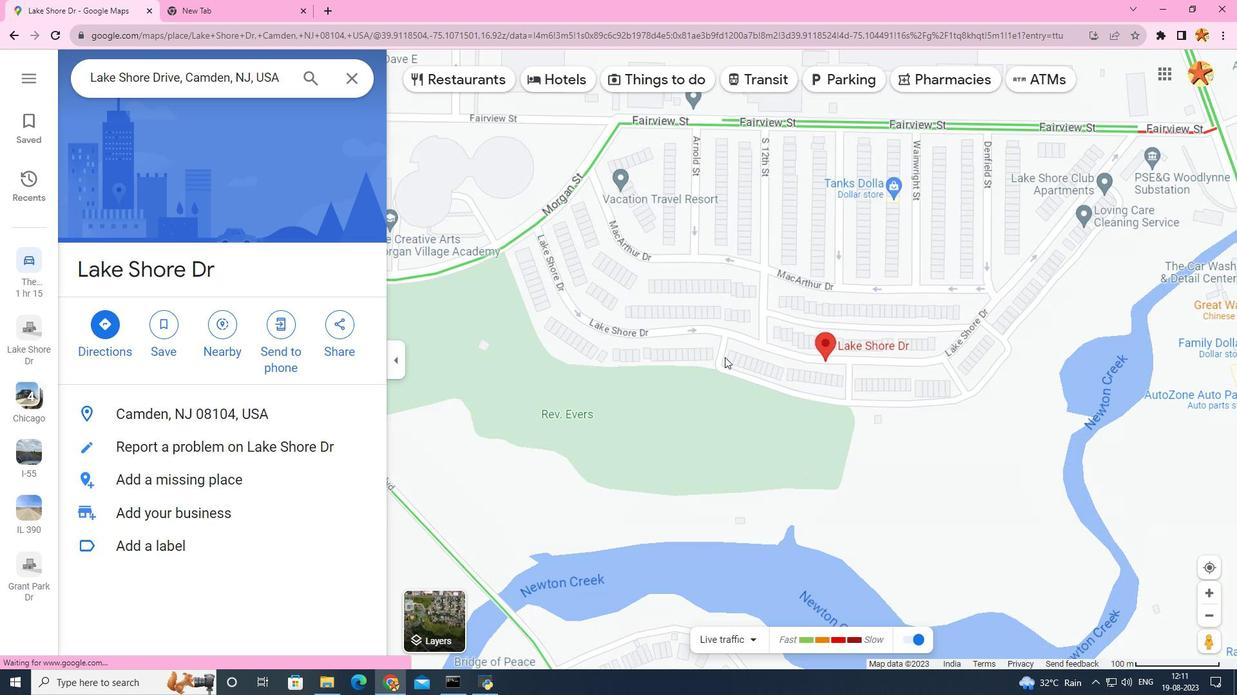 
Action: Mouse scrolled (724, 358) with delta (0, 0)
Screenshot: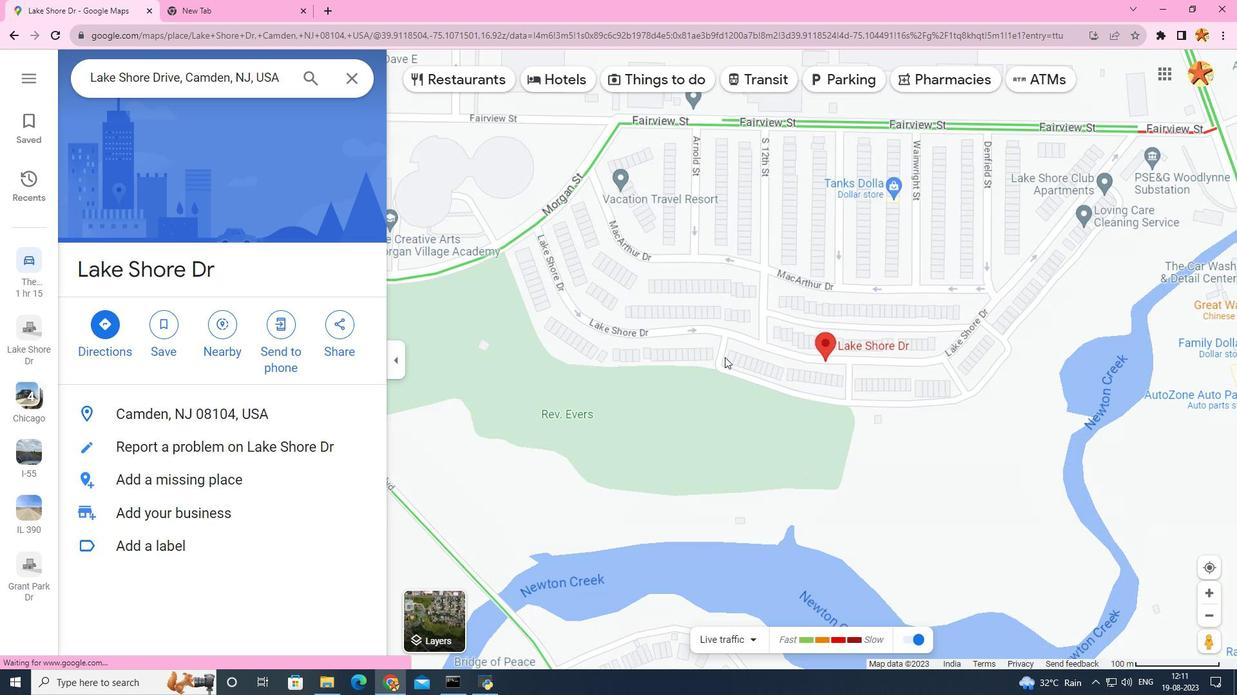 
Action: Mouse scrolled (724, 358) with delta (0, 0)
Screenshot: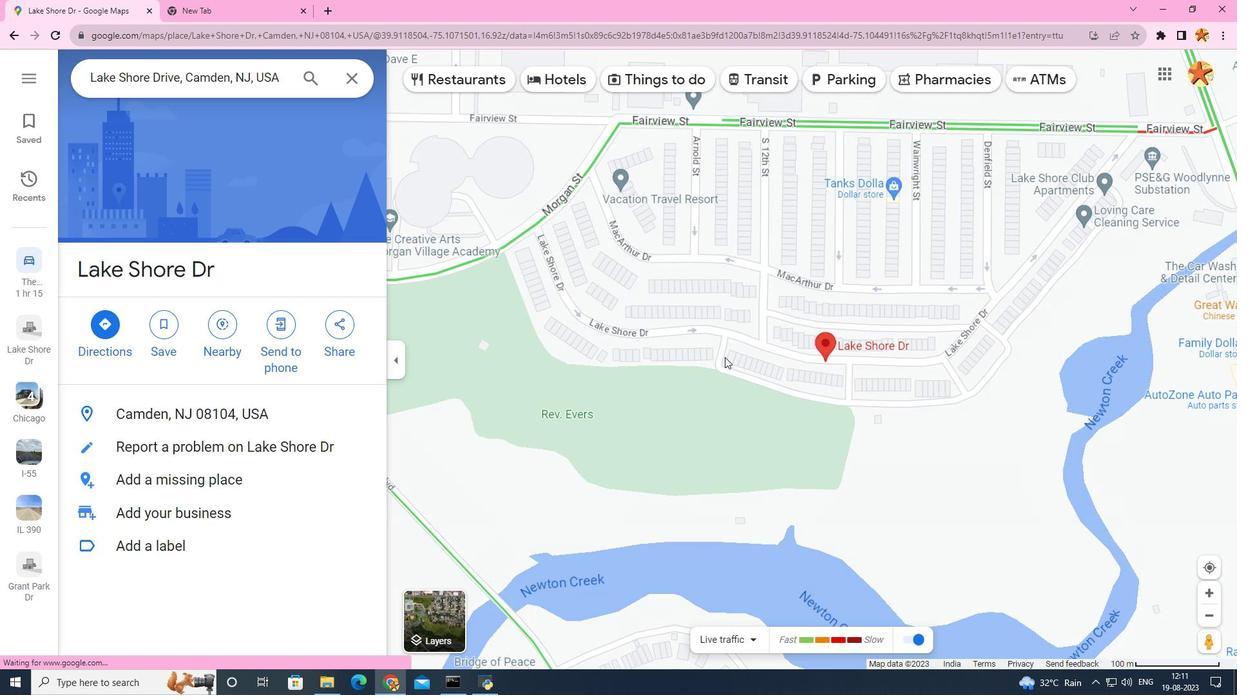 
Action: Mouse scrolled (724, 358) with delta (0, 0)
Screenshot: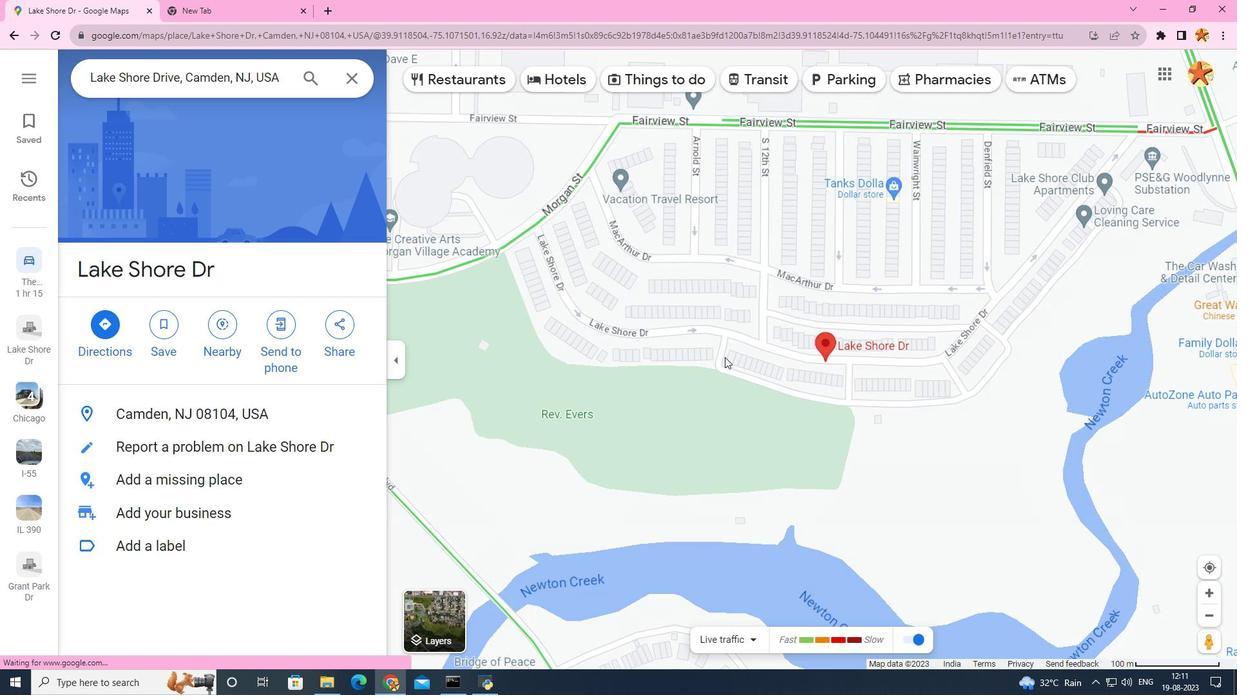 
Action: Mouse scrolled (724, 358) with delta (0, 0)
Screenshot: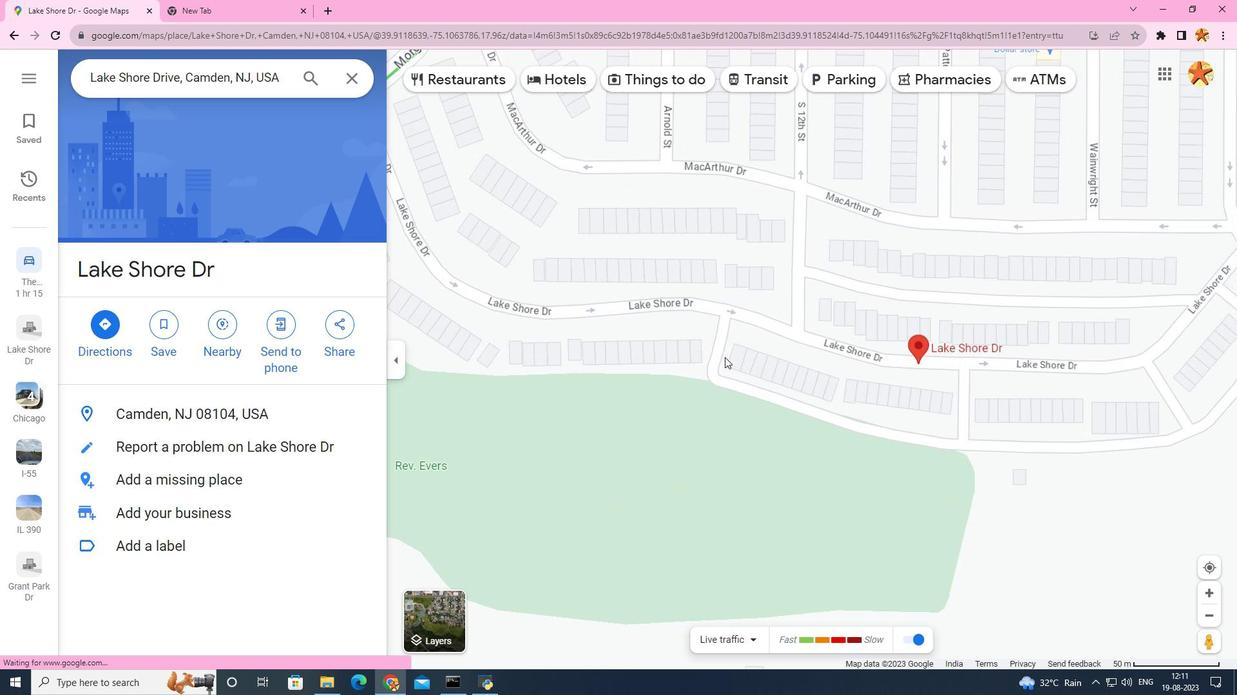 
Action: Mouse scrolled (724, 358) with delta (0, 0)
Screenshot: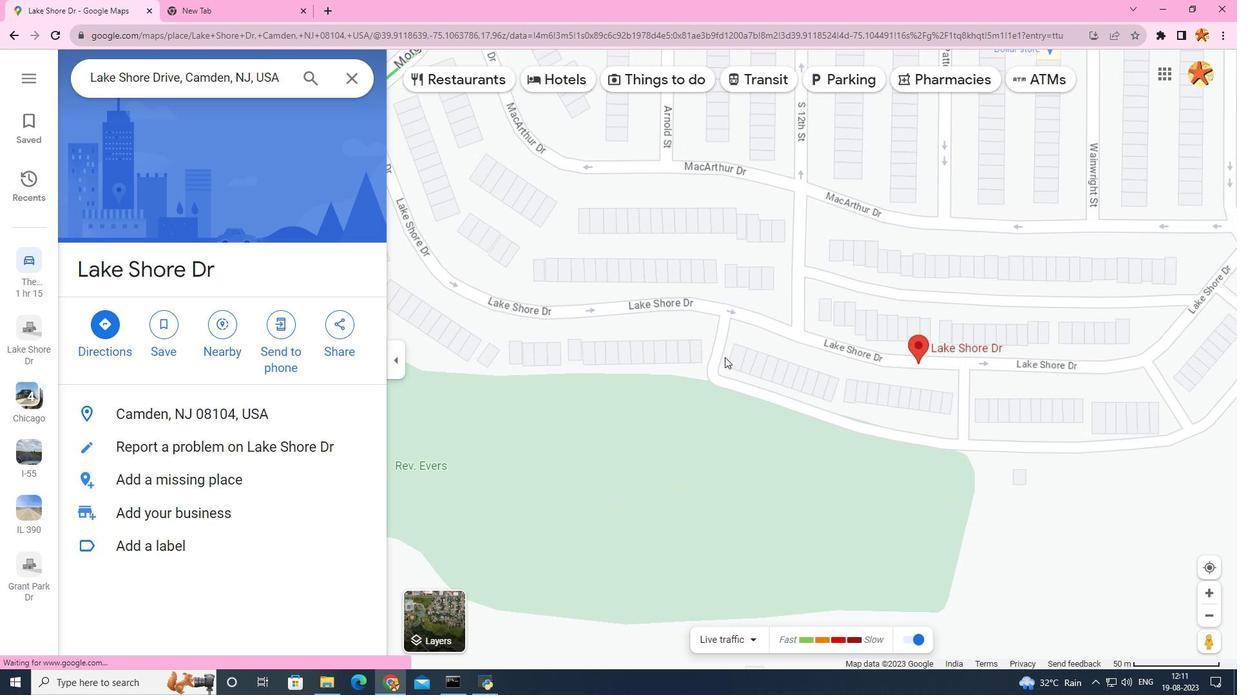 
Action: Mouse scrolled (724, 358) with delta (0, 0)
Screenshot: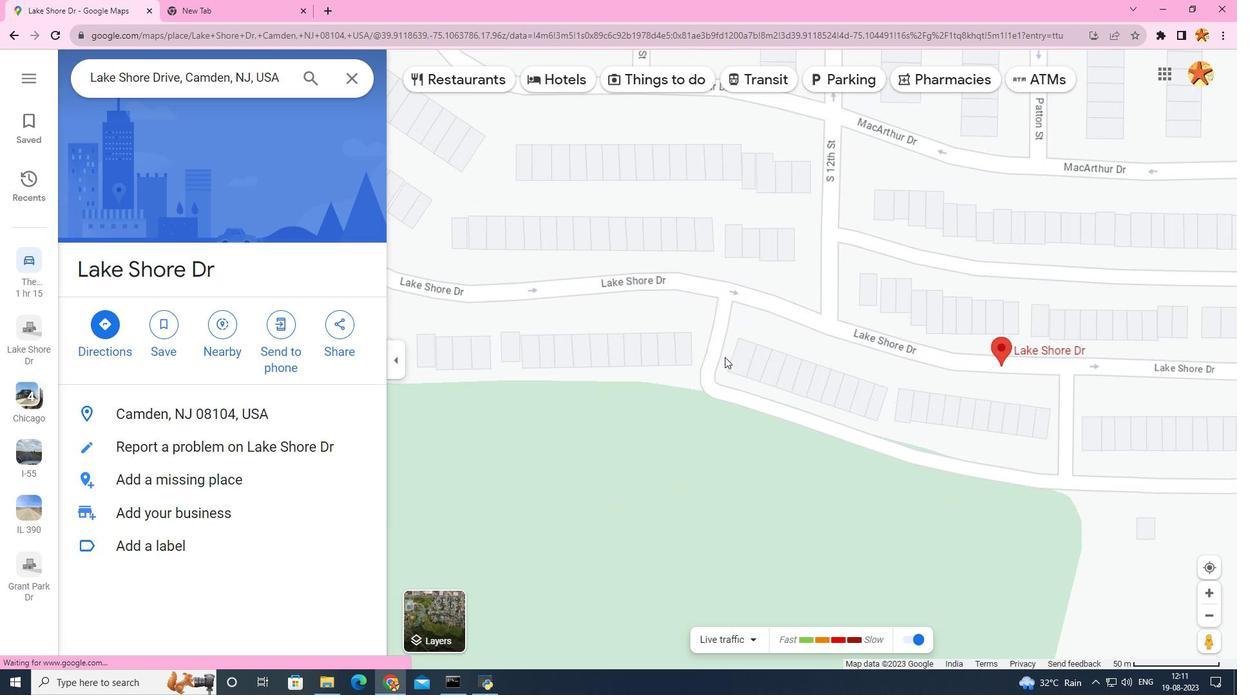 
Action: Mouse scrolled (724, 358) with delta (0, 0)
Screenshot: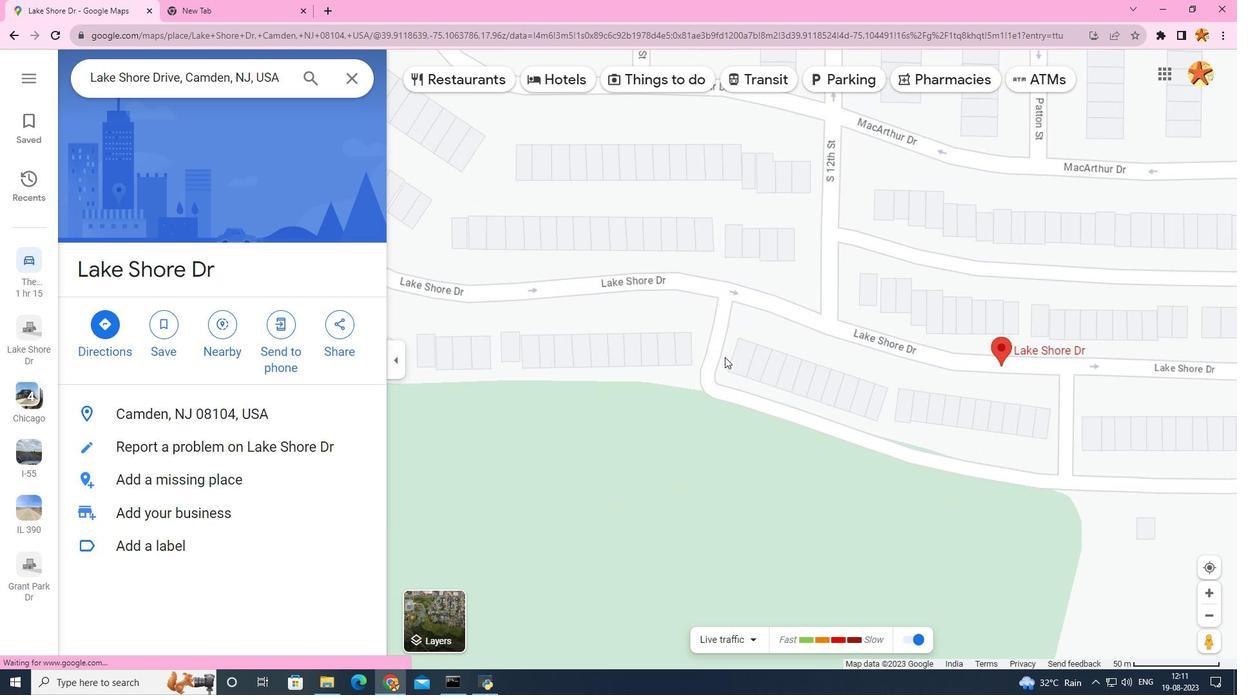 
Action: Mouse scrolled (724, 358) with delta (0, 0)
Screenshot: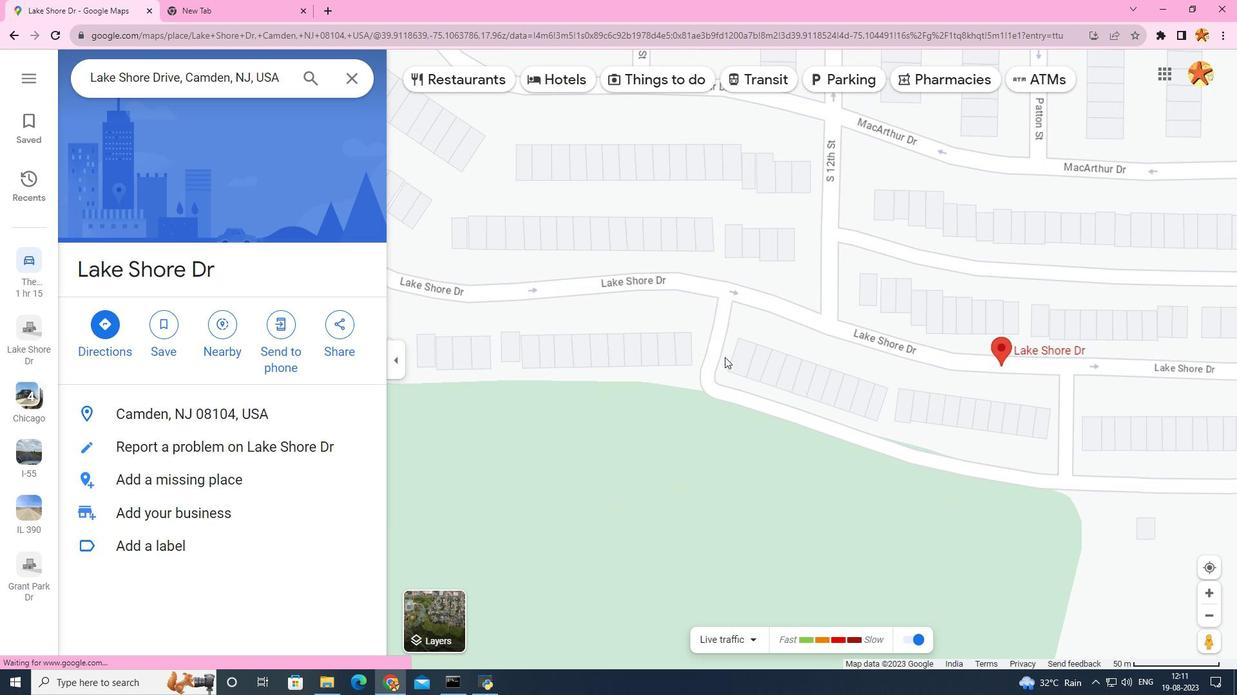 
Action: Mouse scrolled (724, 356) with delta (0, 0)
Screenshot: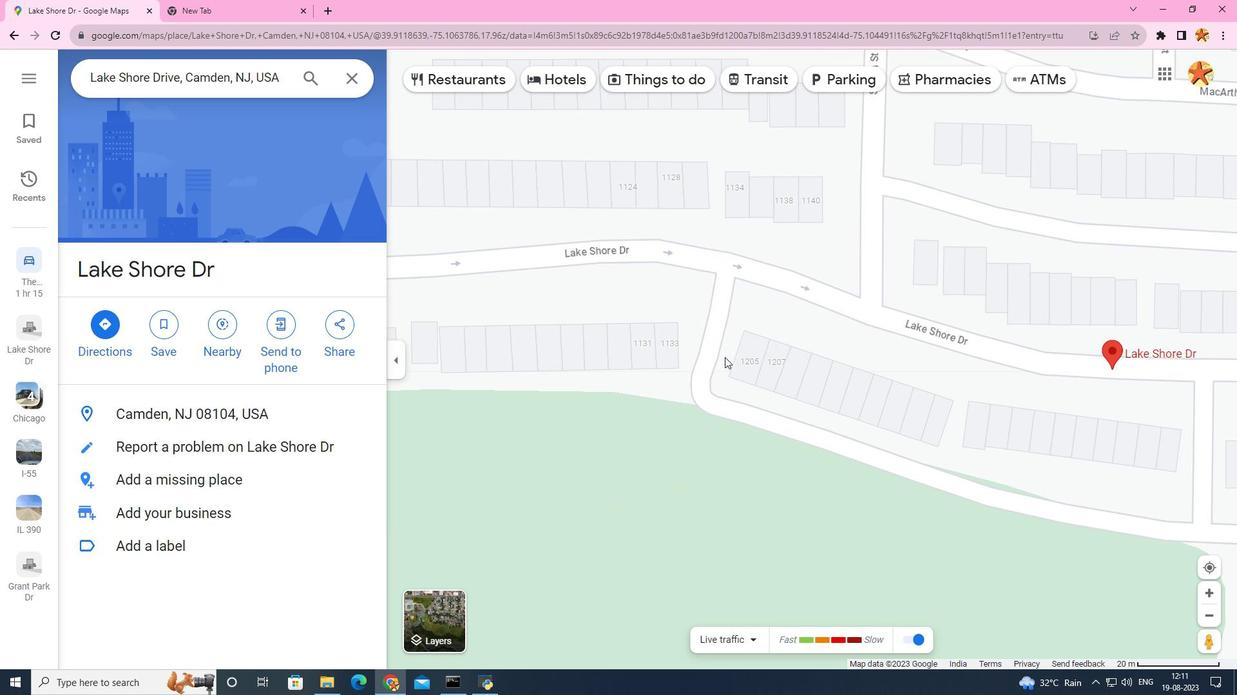 
Action: Mouse scrolled (724, 356) with delta (0, 0)
Screenshot: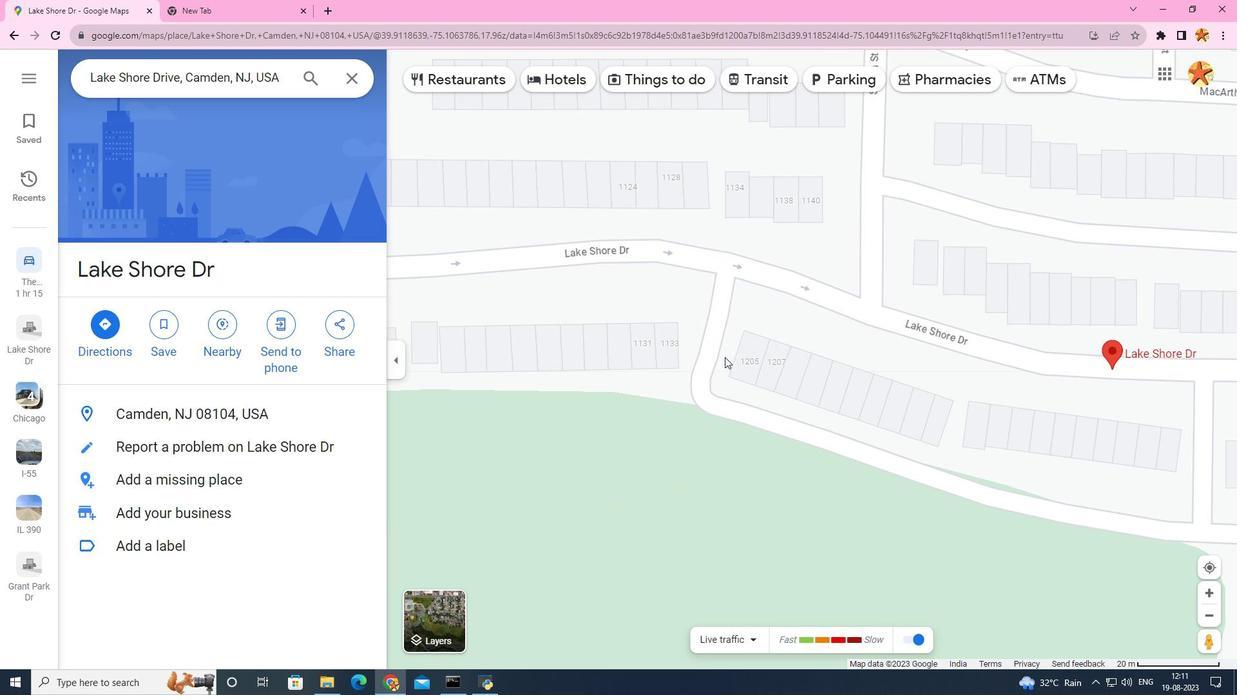 
Action: Mouse scrolled (724, 356) with delta (0, 0)
Screenshot: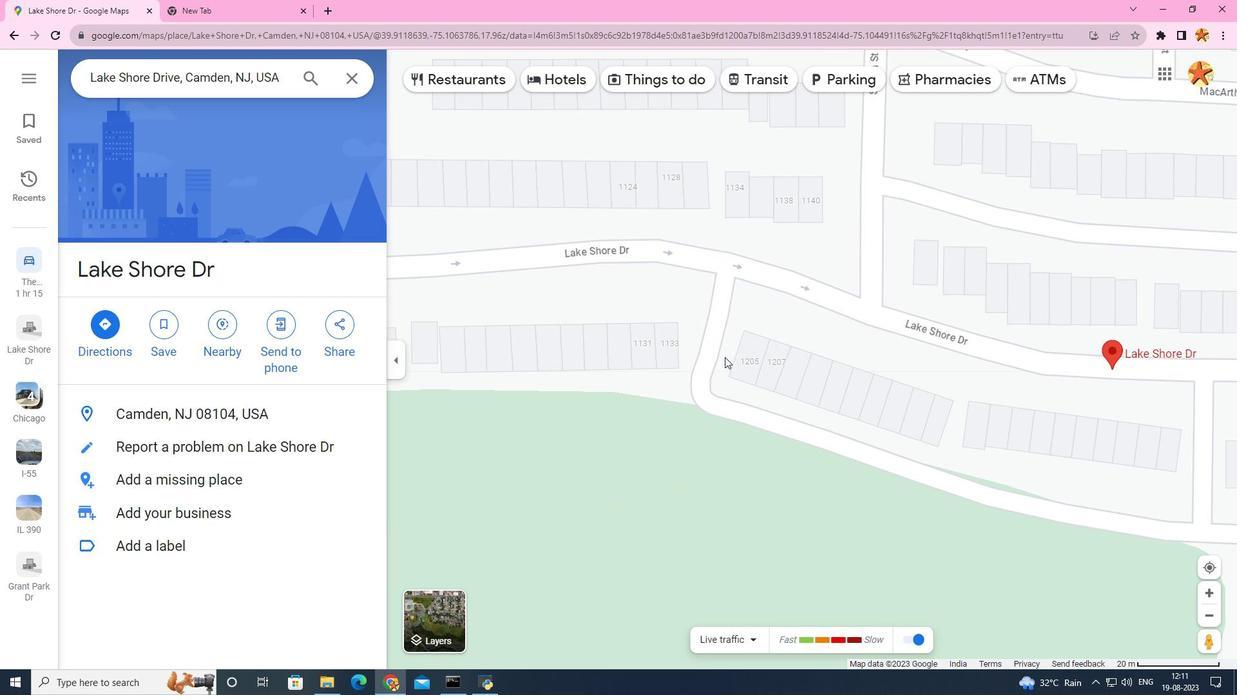 
Action: Mouse scrolled (724, 356) with delta (0, 0)
Screenshot: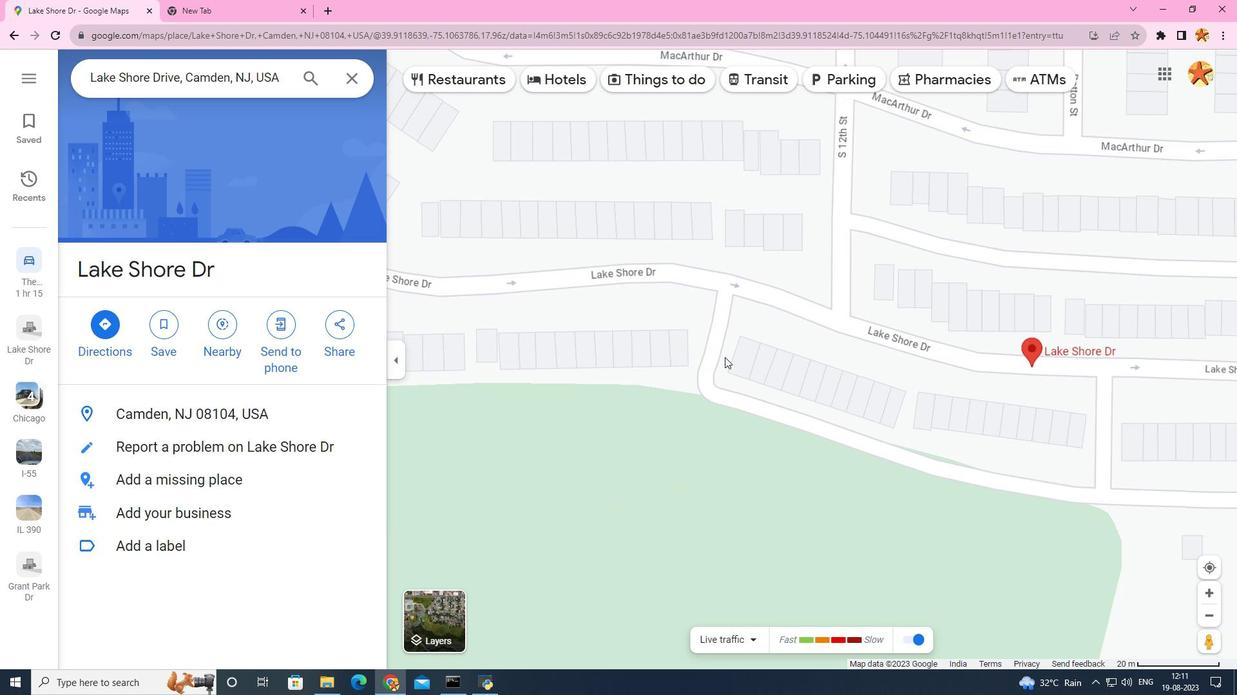 
Action: Mouse scrolled (724, 356) with delta (0, 0)
Screenshot: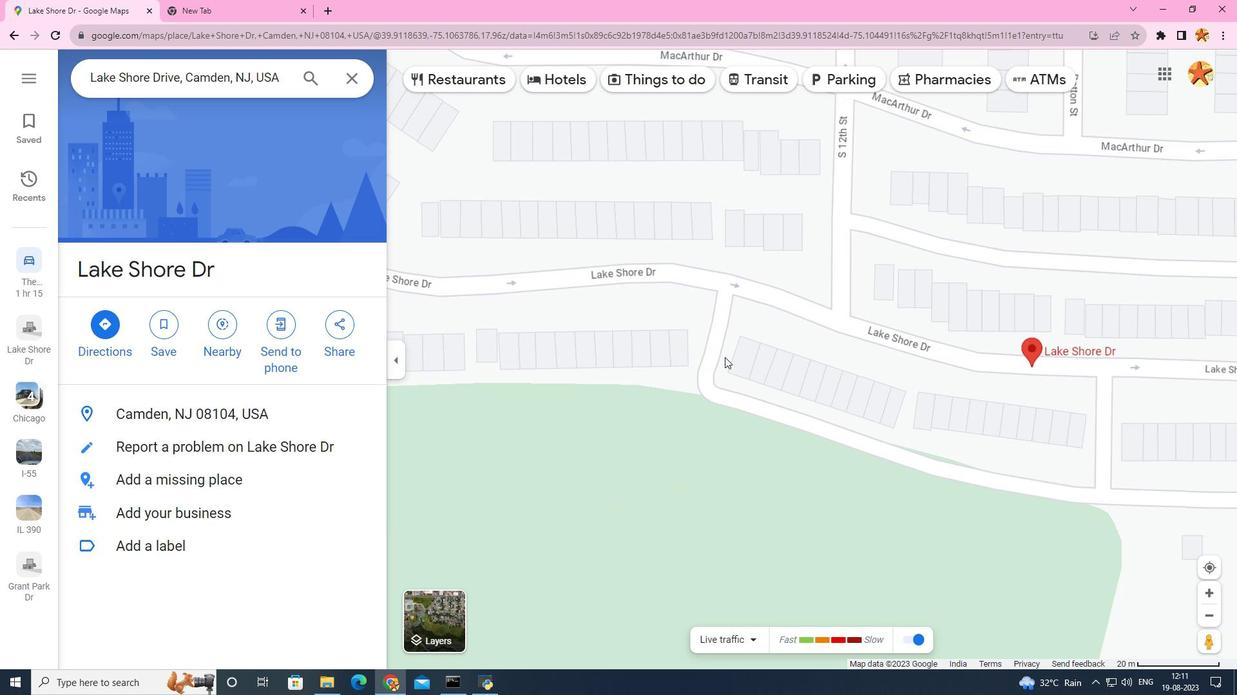 
Action: Mouse scrolled (724, 356) with delta (0, 0)
Screenshot: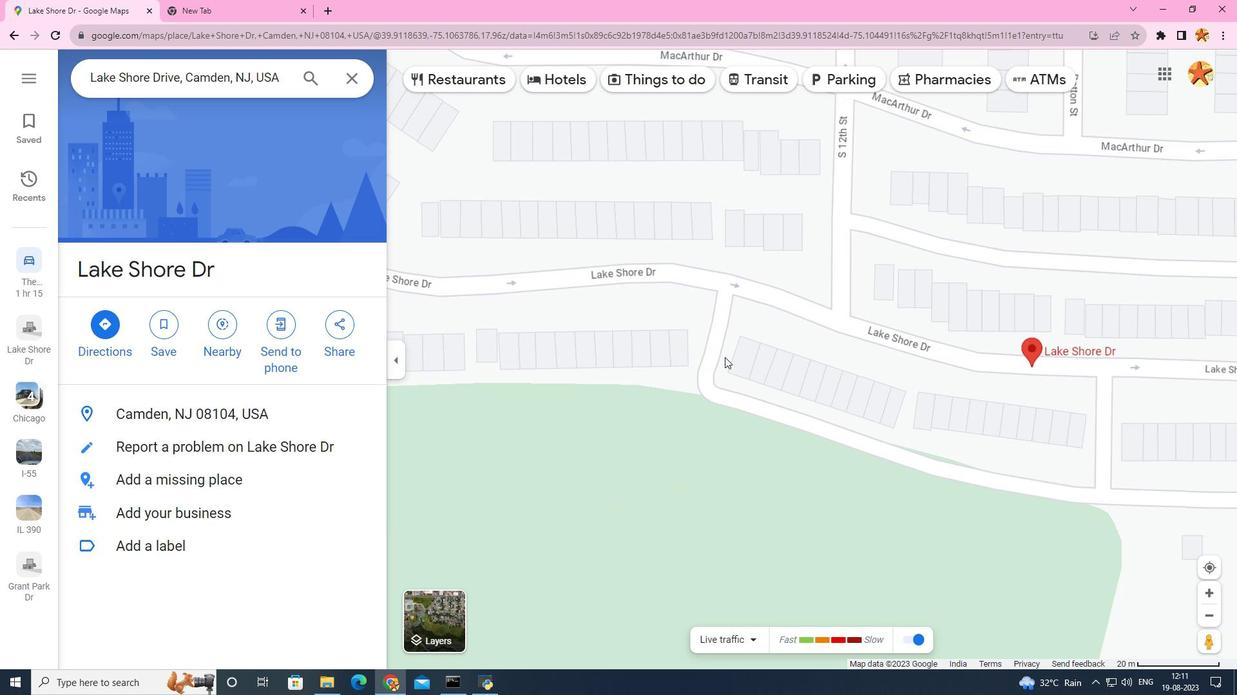 
Action: Mouse scrolled (724, 356) with delta (0, 0)
Screenshot: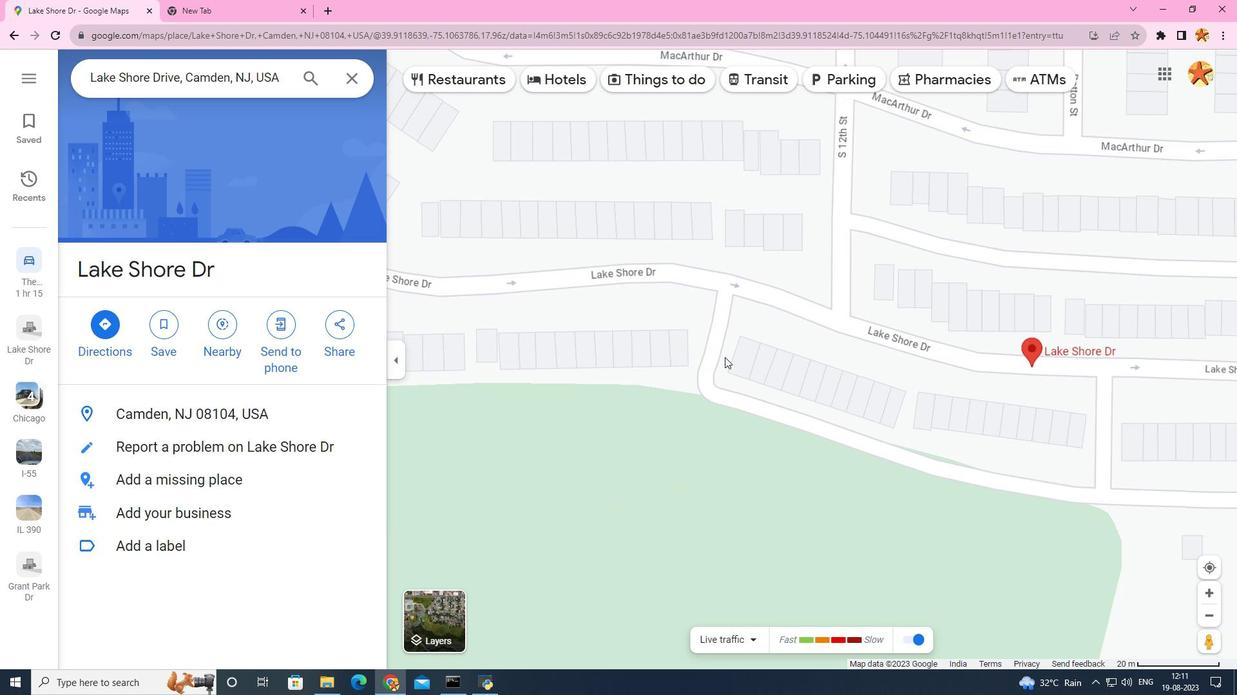 
Action: Mouse scrolled (724, 356) with delta (0, 0)
Screenshot: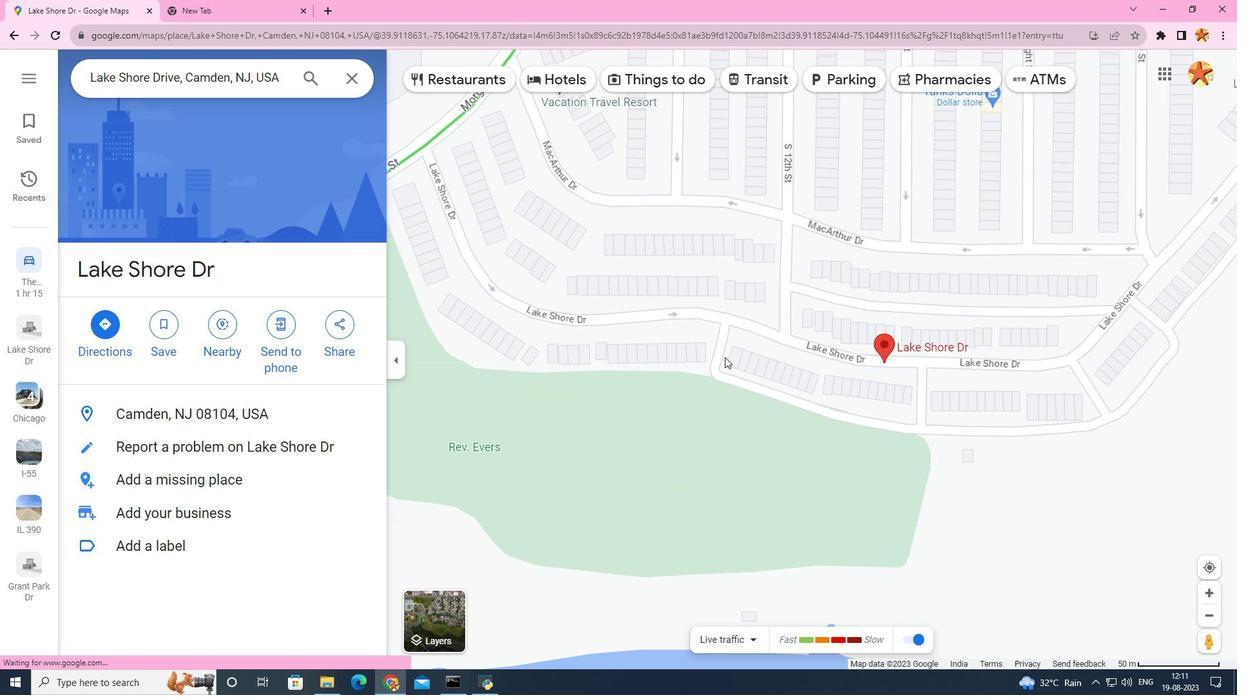 
Action: Mouse scrolled (724, 356) with delta (0, 0)
Screenshot: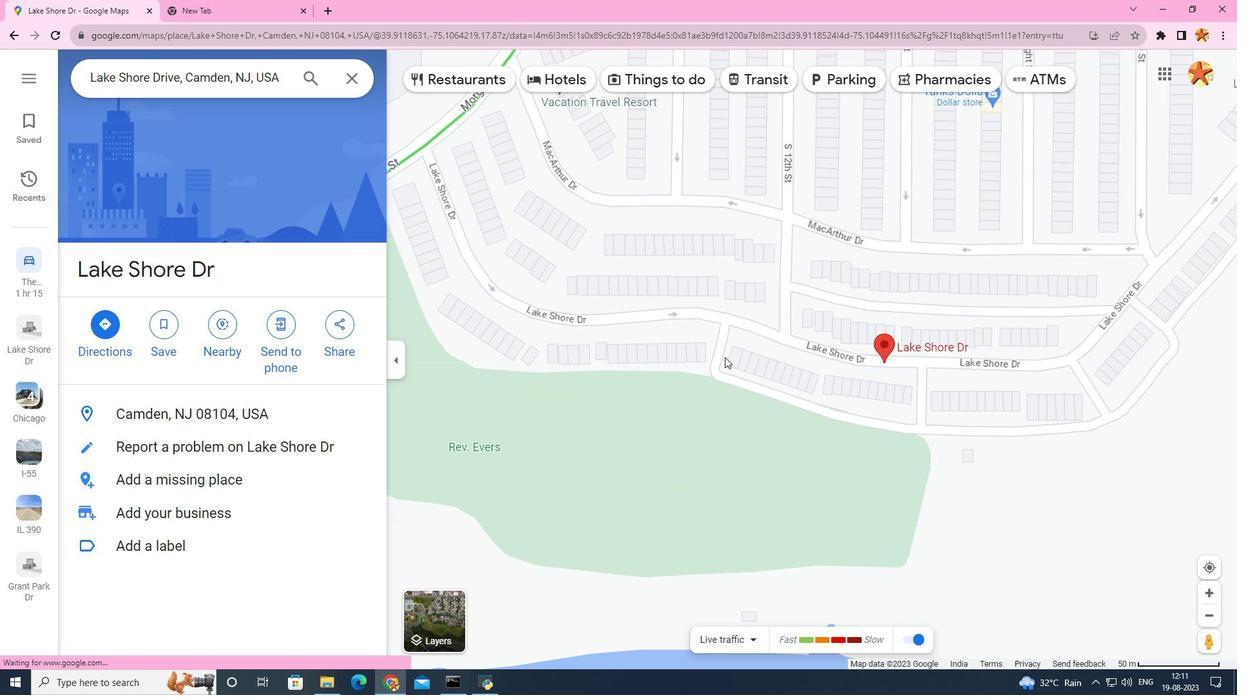 
Action: Mouse scrolled (724, 356) with delta (0, 0)
Screenshot: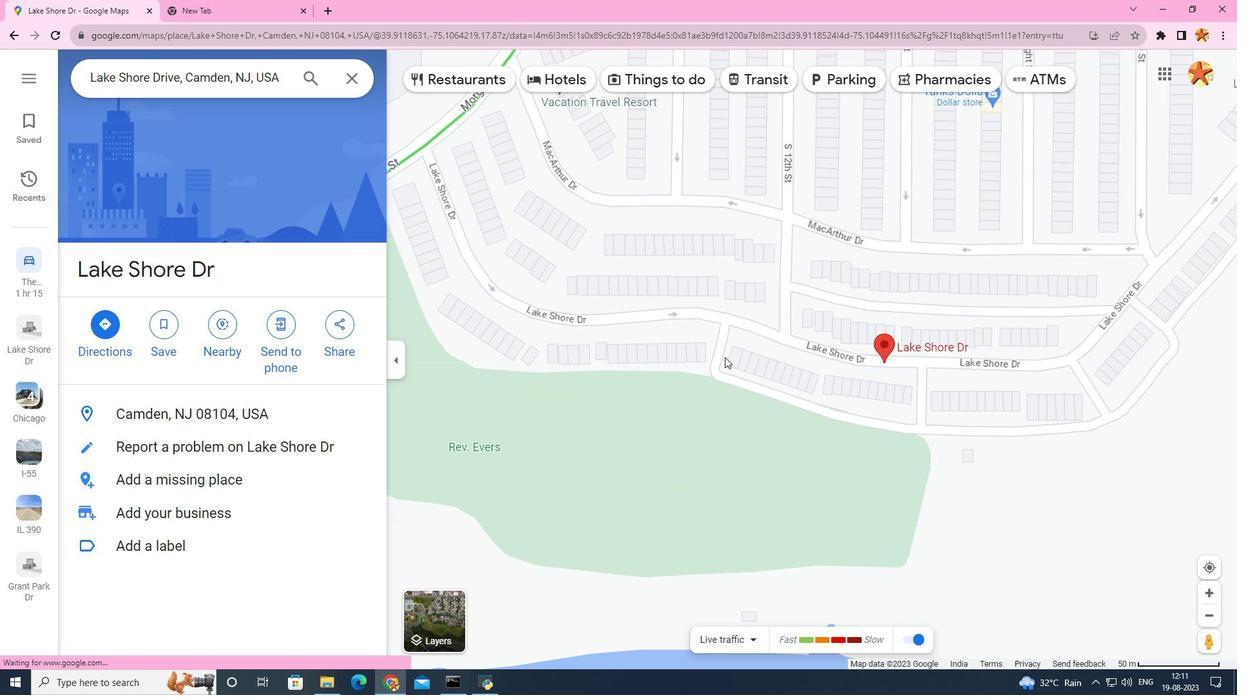
Action: Mouse scrolled (724, 356) with delta (0, 0)
Screenshot: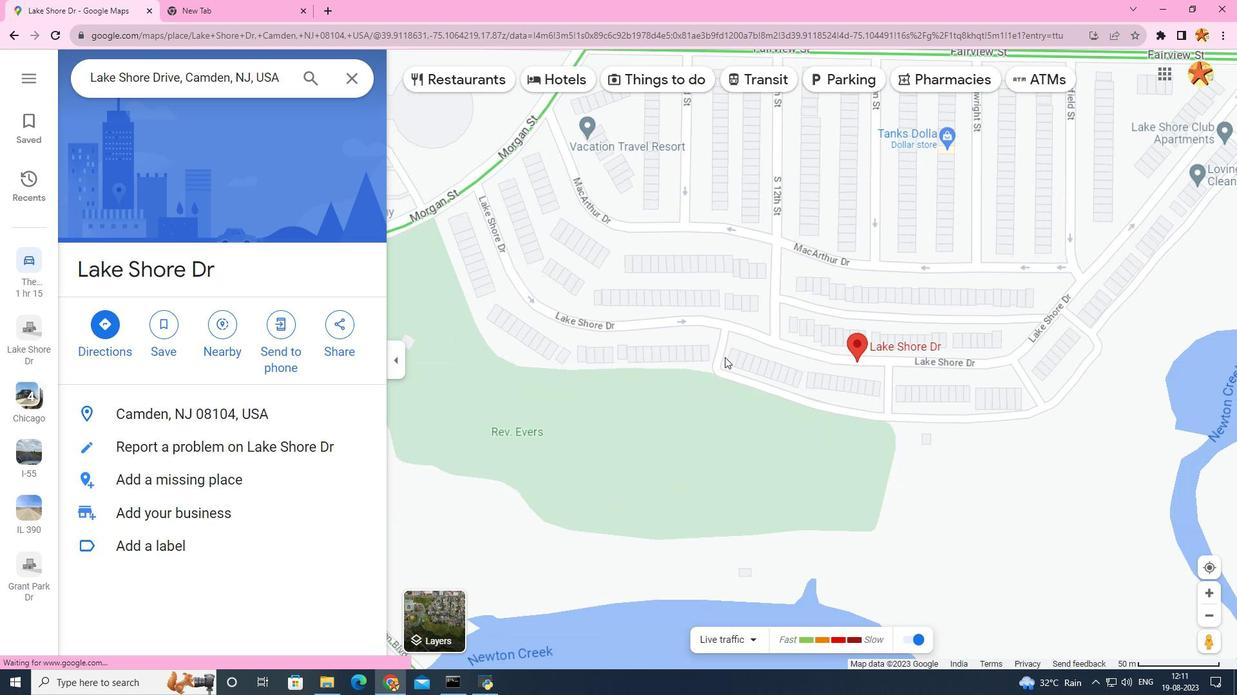 
Action: Mouse scrolled (724, 356) with delta (0, 0)
Screenshot: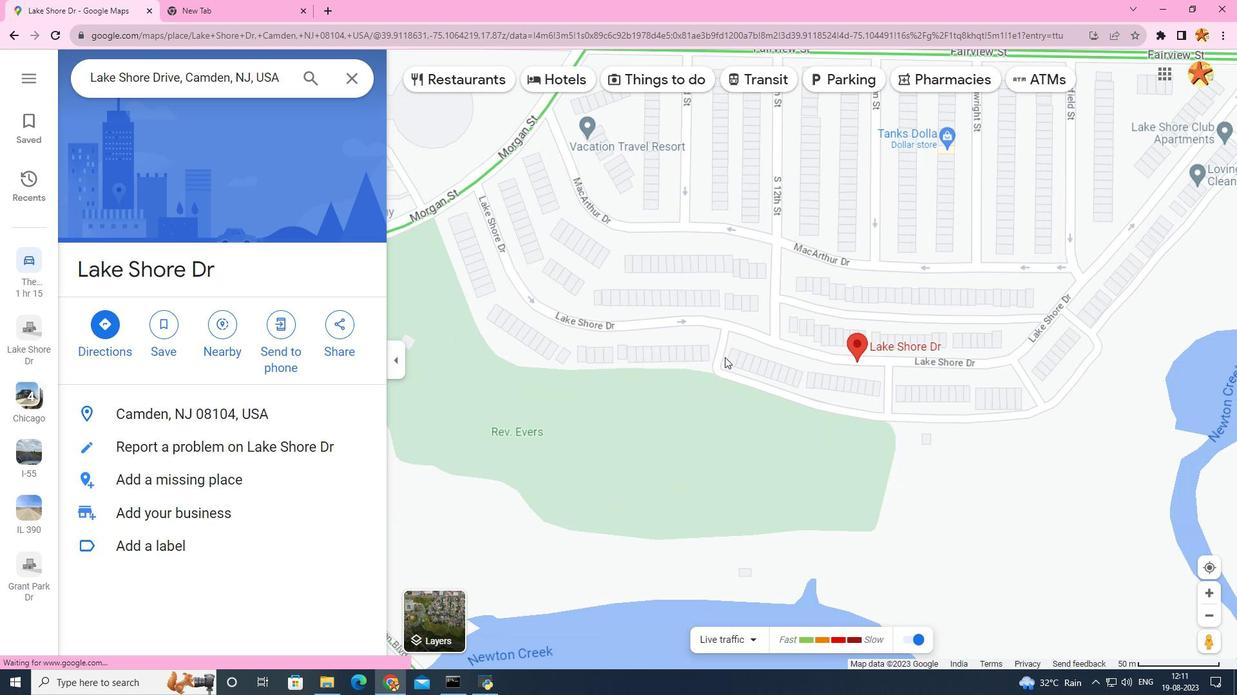 
Action: Mouse moved to (1074, 146)
Screenshot: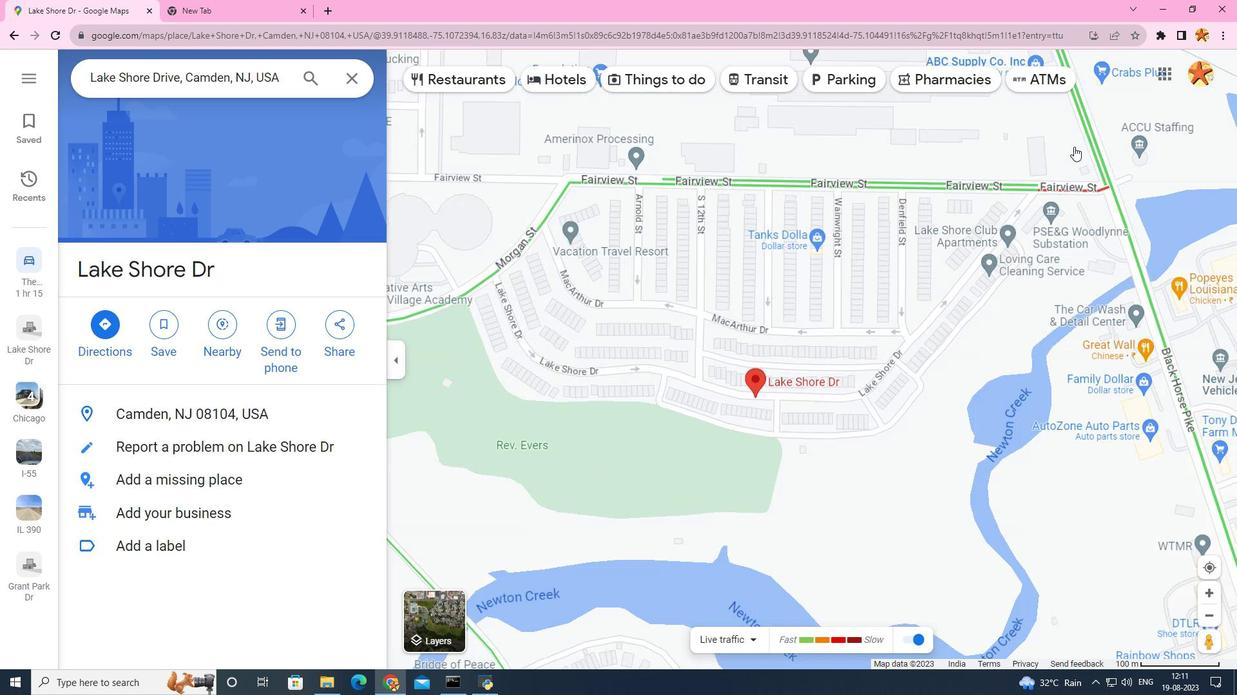 
Action: Mouse scrolled (1074, 147) with delta (0, 0)
Screenshot: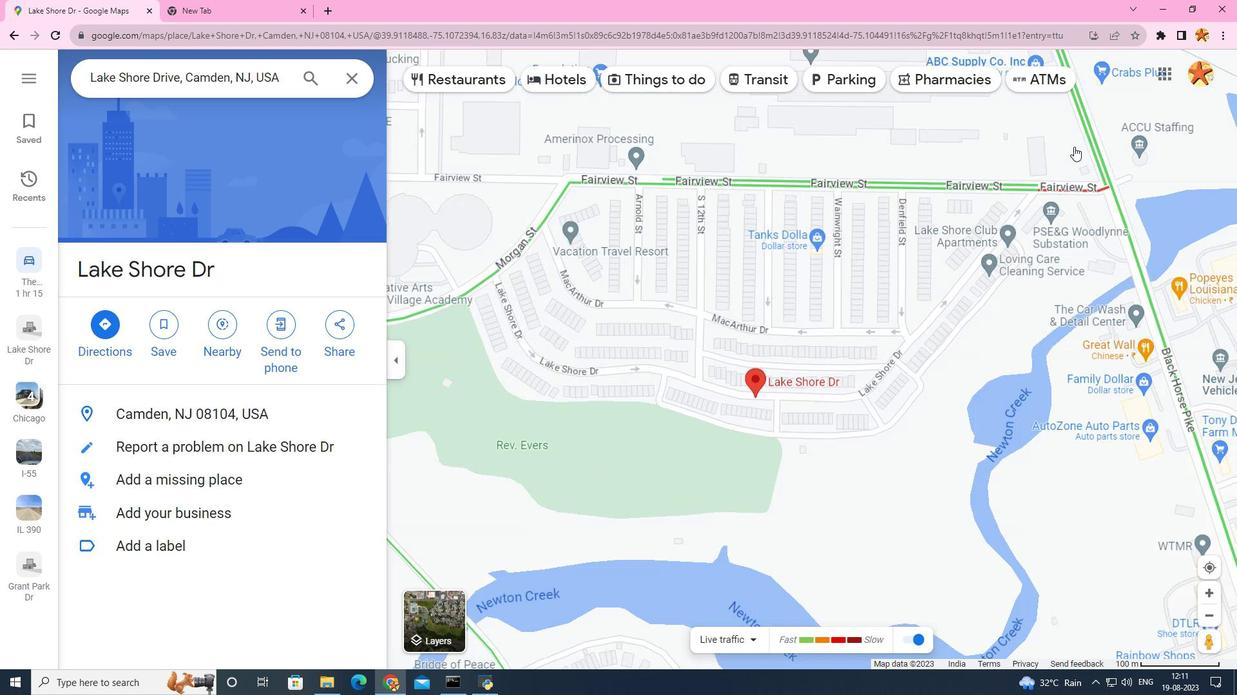
Action: Mouse scrolled (1074, 147) with delta (0, 0)
Screenshot: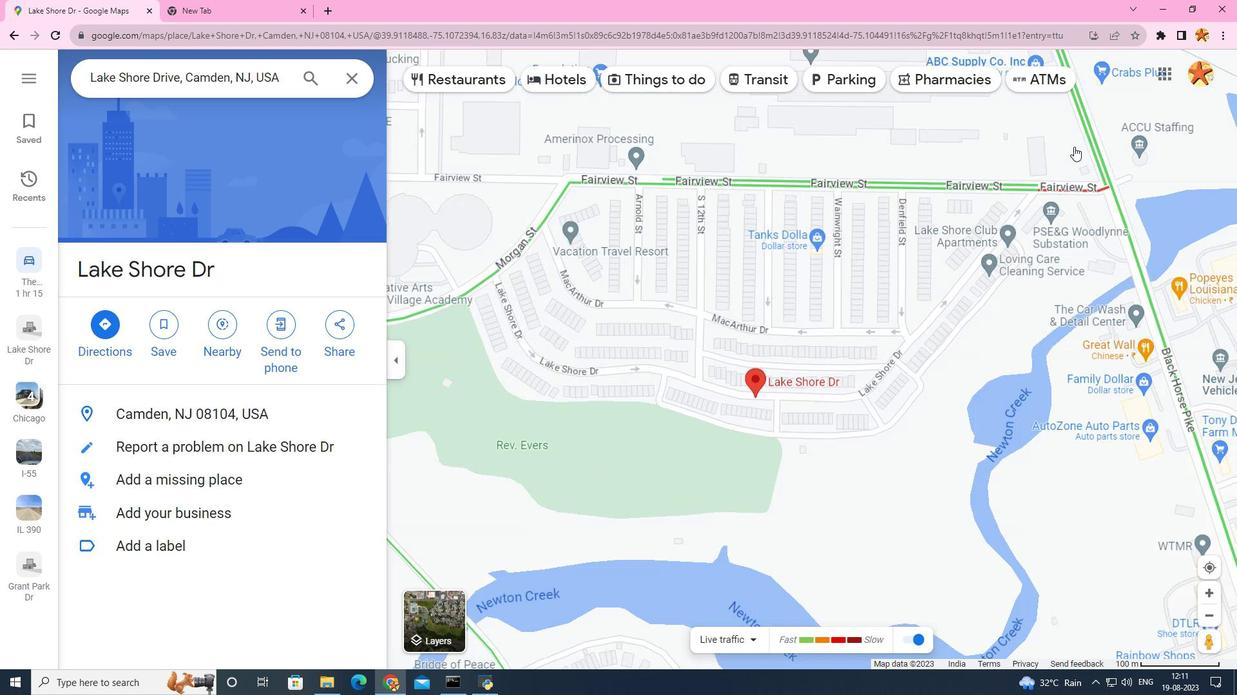 
Action: Mouse scrolled (1074, 147) with delta (0, 0)
Screenshot: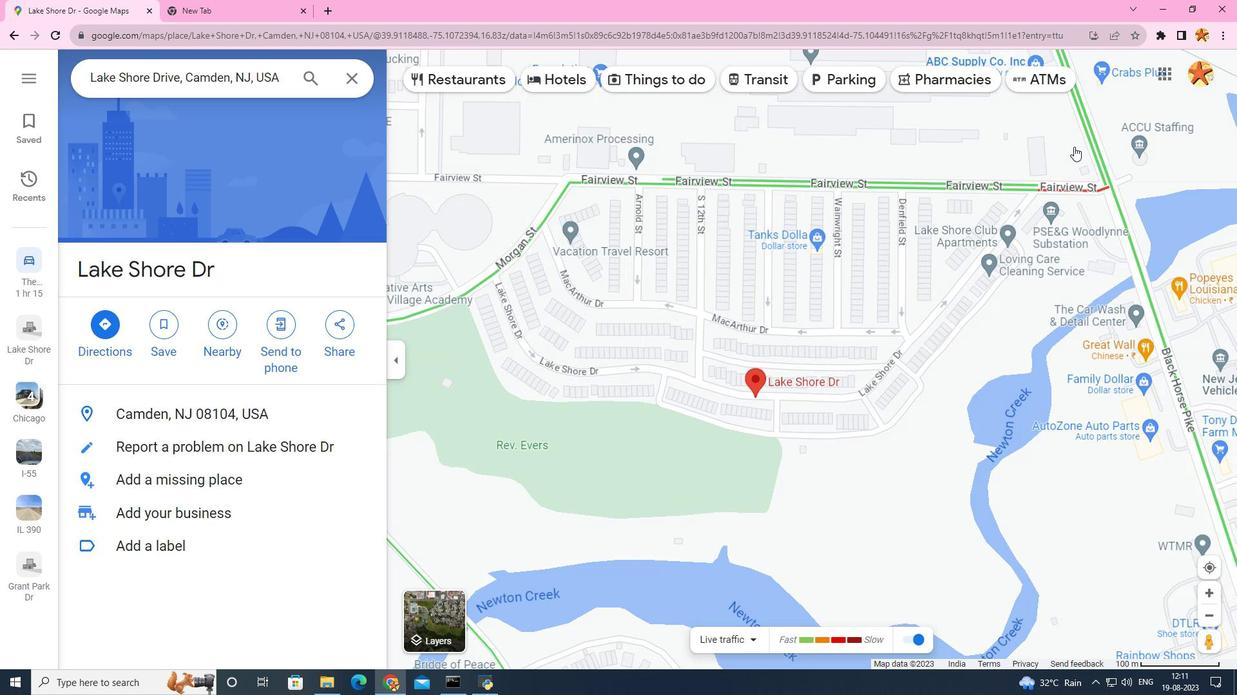 
Action: Mouse scrolled (1074, 147) with delta (0, 0)
Screenshot: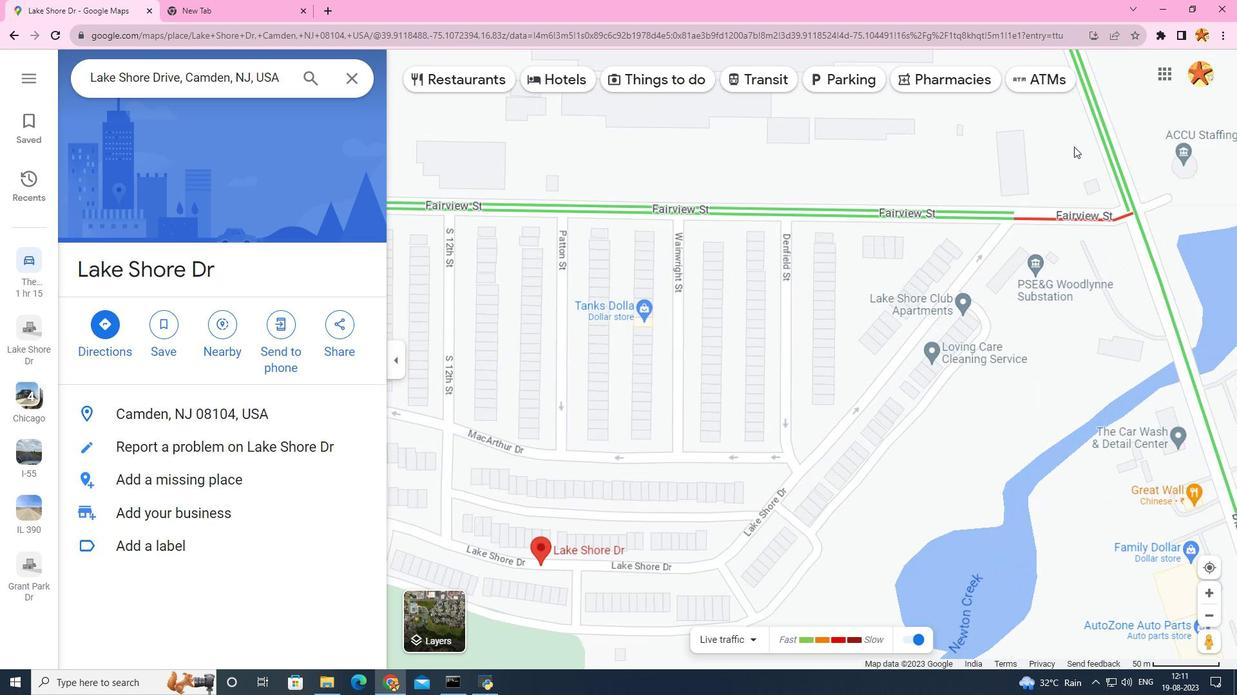 
Action: Mouse scrolled (1074, 147) with delta (0, 0)
Screenshot: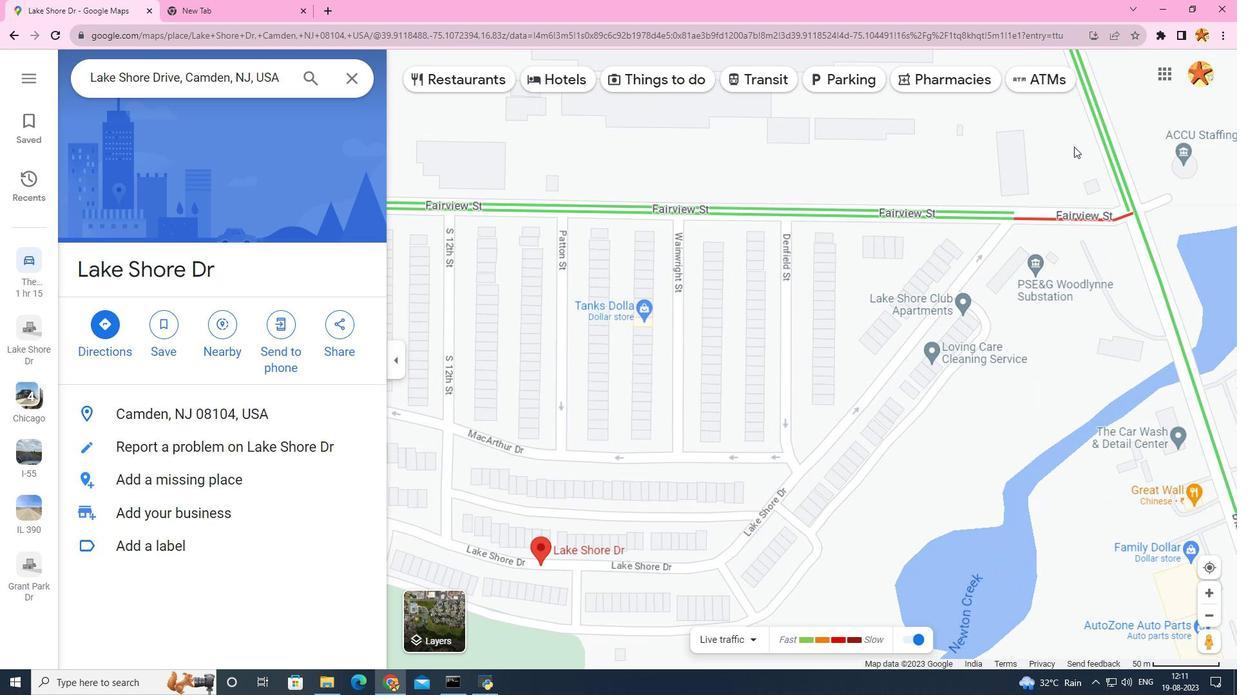 
Action: Mouse scrolled (1074, 147) with delta (0, 0)
Screenshot: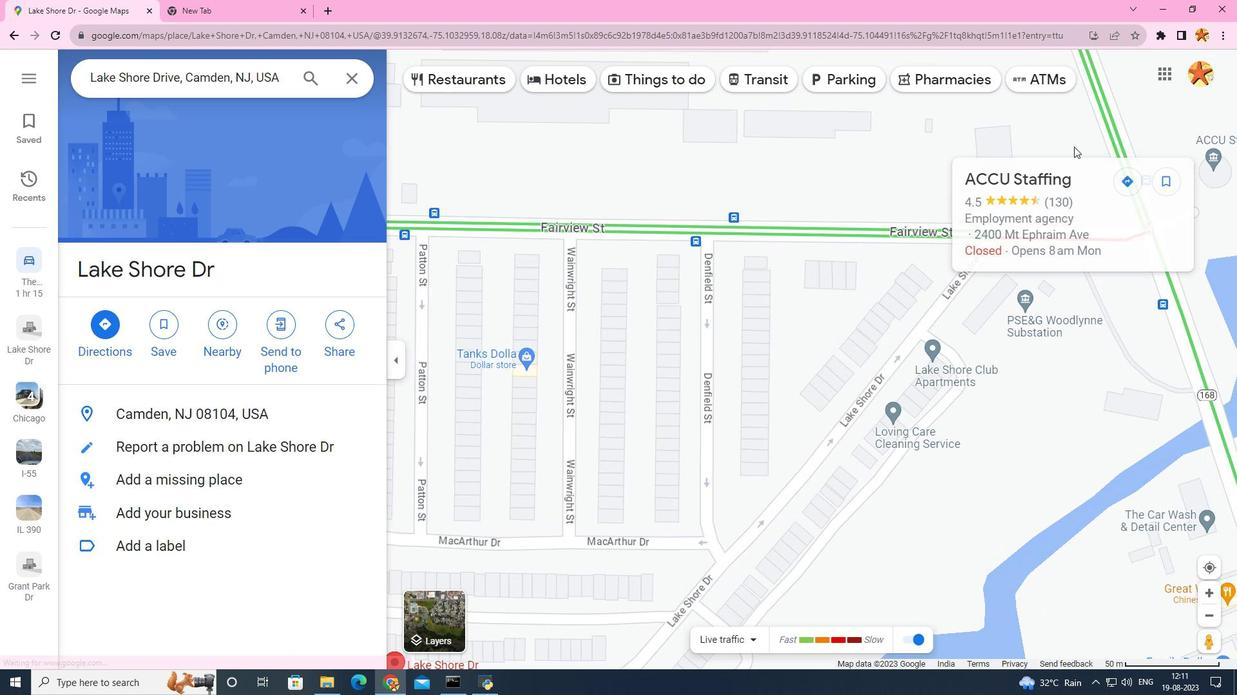 
Action: Mouse scrolled (1074, 147) with delta (0, 0)
Screenshot: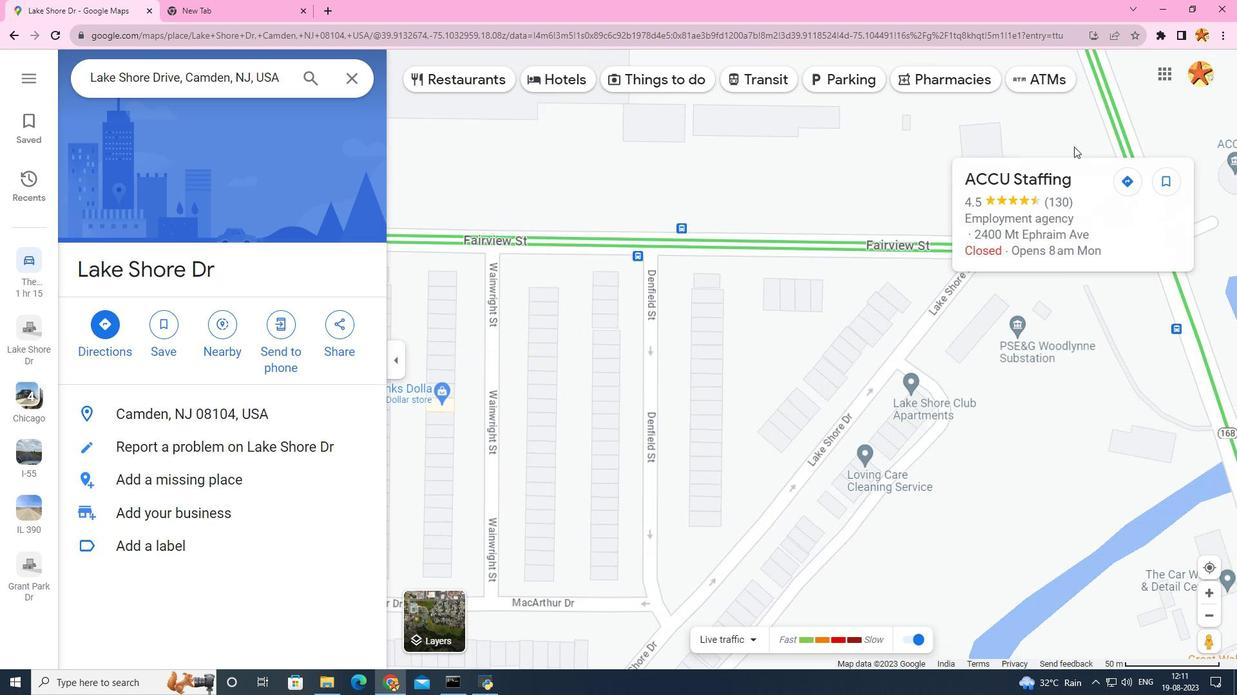 
Action: Mouse scrolled (1074, 147) with delta (0, 0)
Screenshot: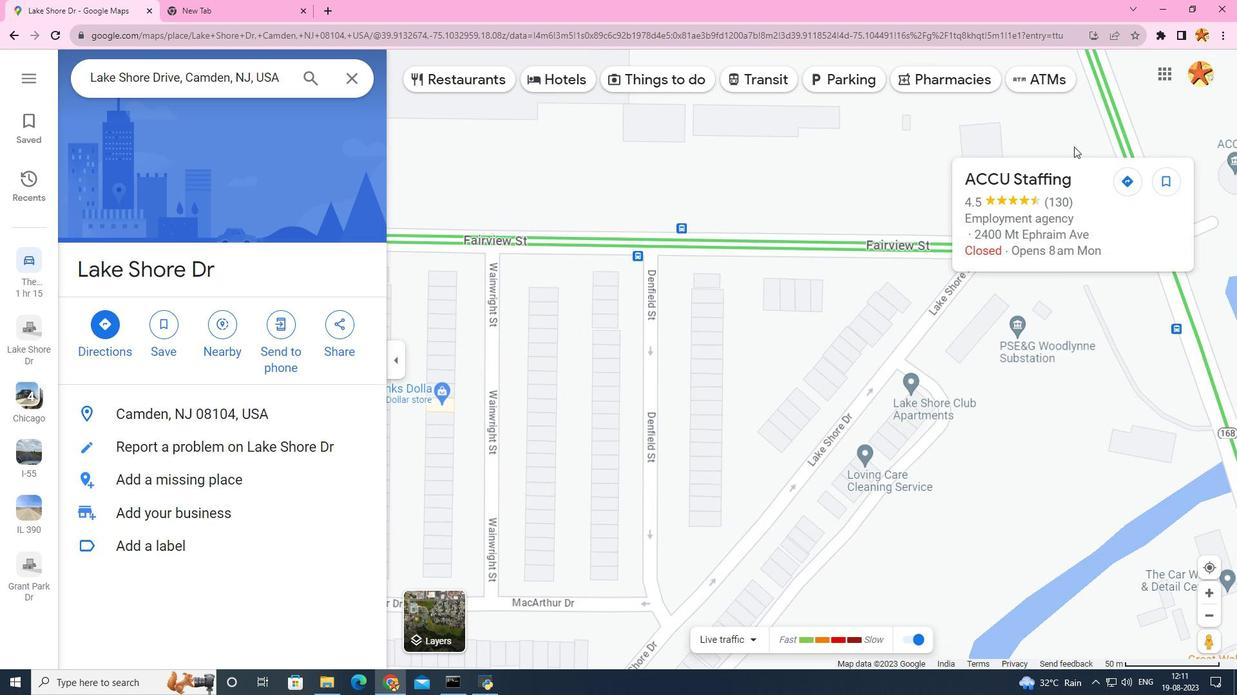 
Action: Mouse moved to (908, 242)
Screenshot: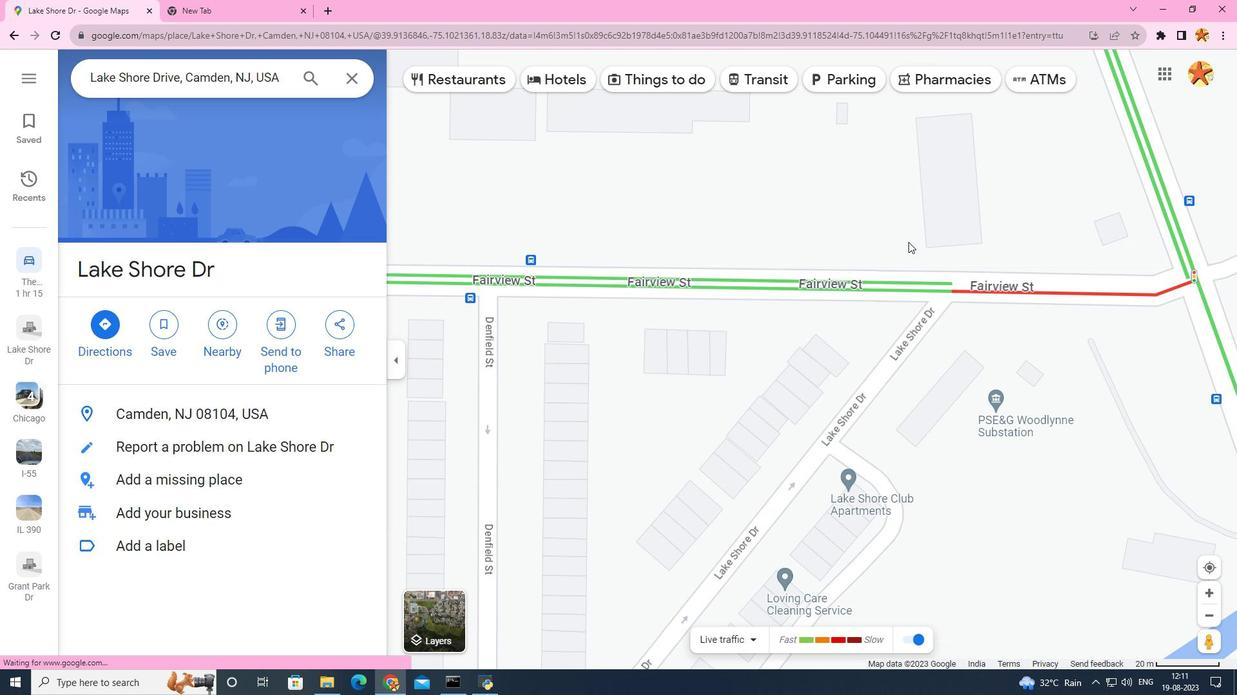 
Action: Mouse scrolled (908, 242) with delta (0, 0)
Screenshot: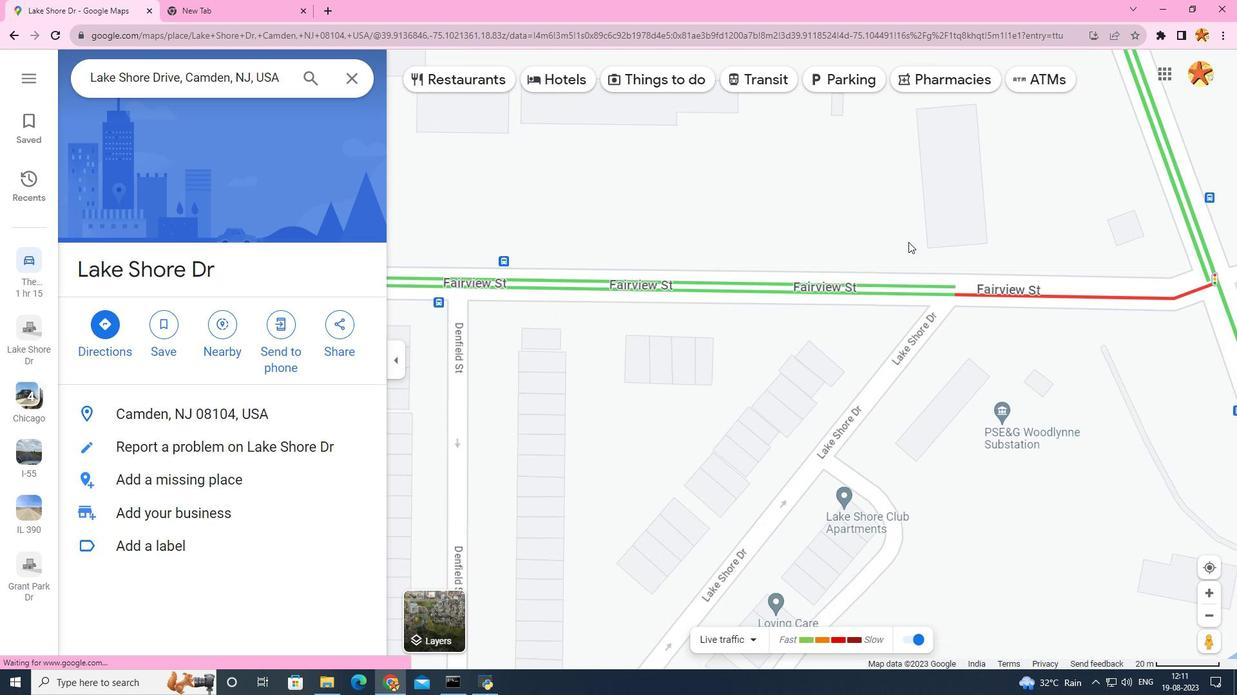 
Action: Mouse scrolled (908, 242) with delta (0, 0)
Screenshot: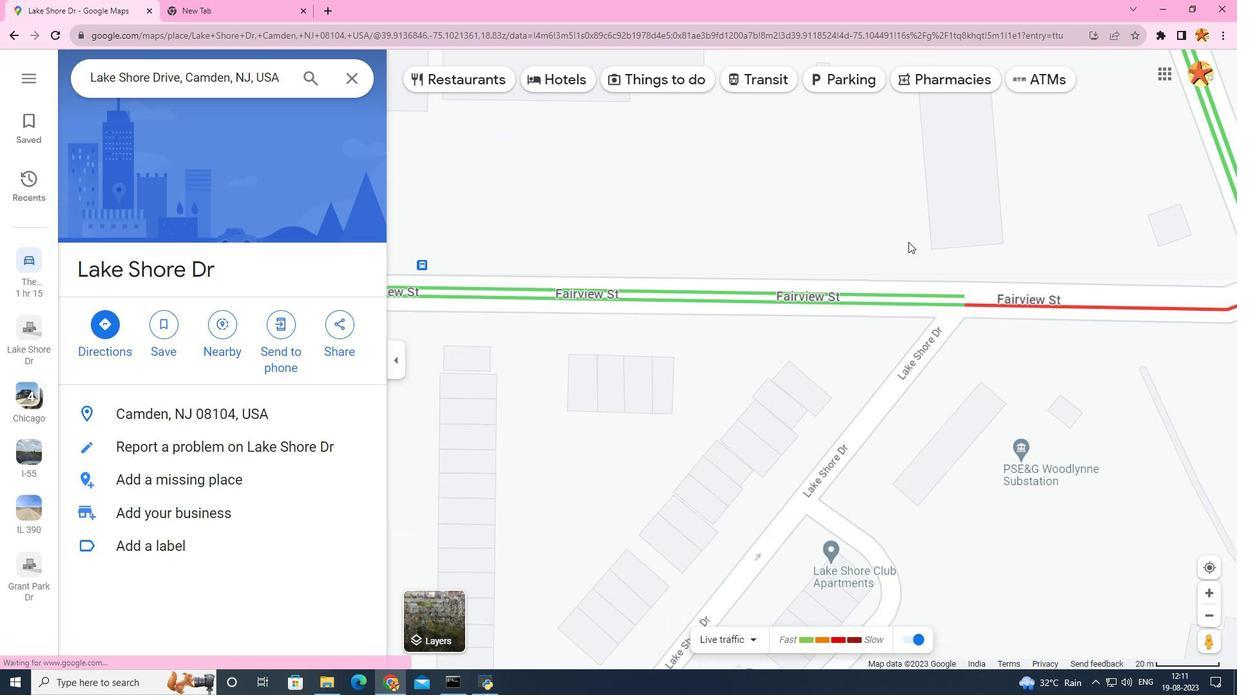 
Action: Mouse scrolled (908, 242) with delta (0, 0)
Screenshot: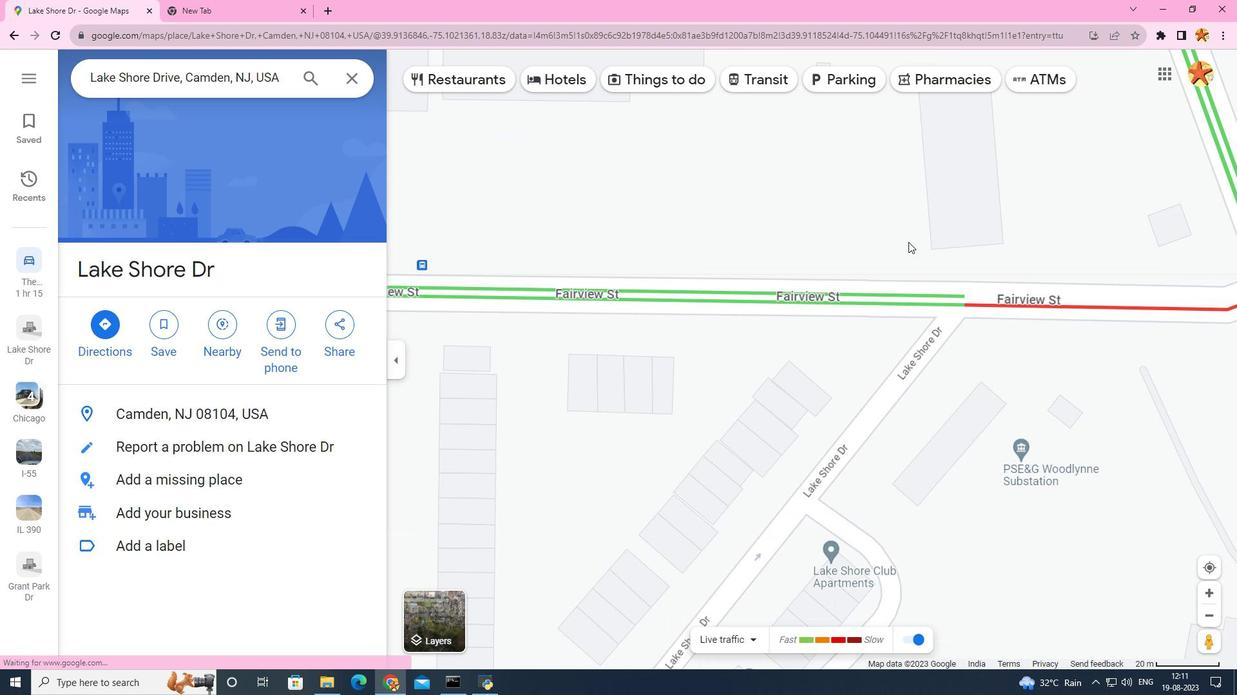 
Action: Mouse scrolled (908, 241) with delta (0, 0)
Screenshot: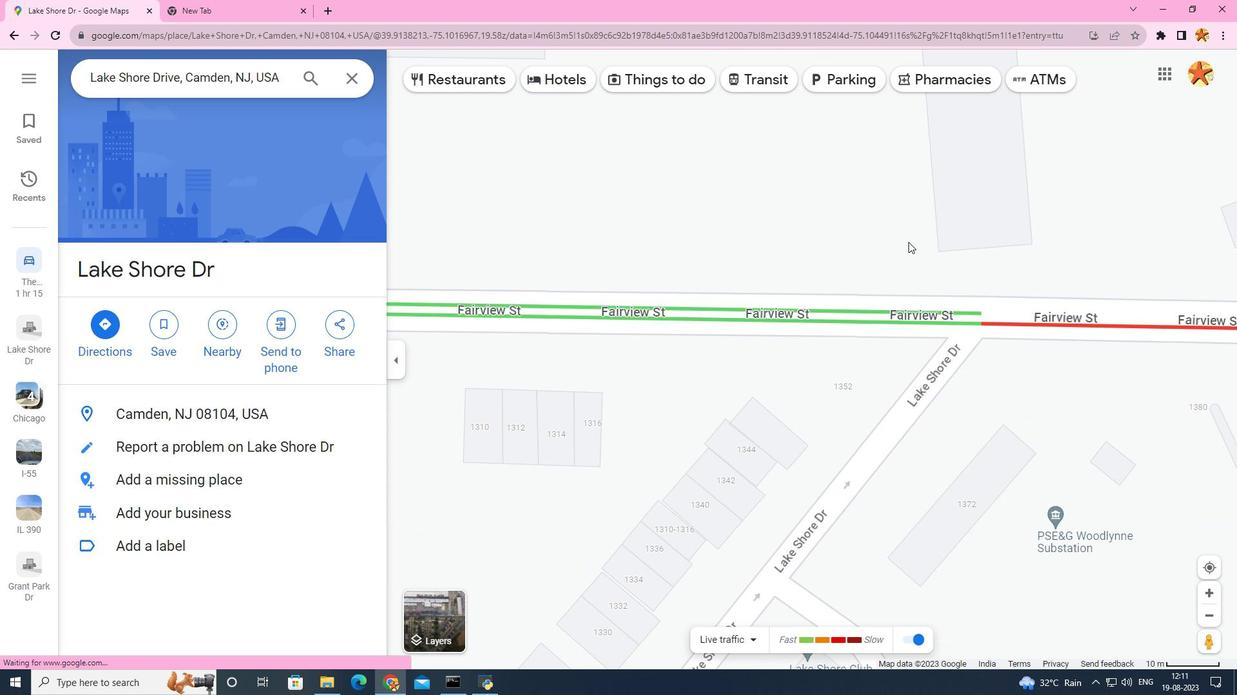 
Action: Mouse scrolled (908, 241) with delta (0, 0)
Screenshot: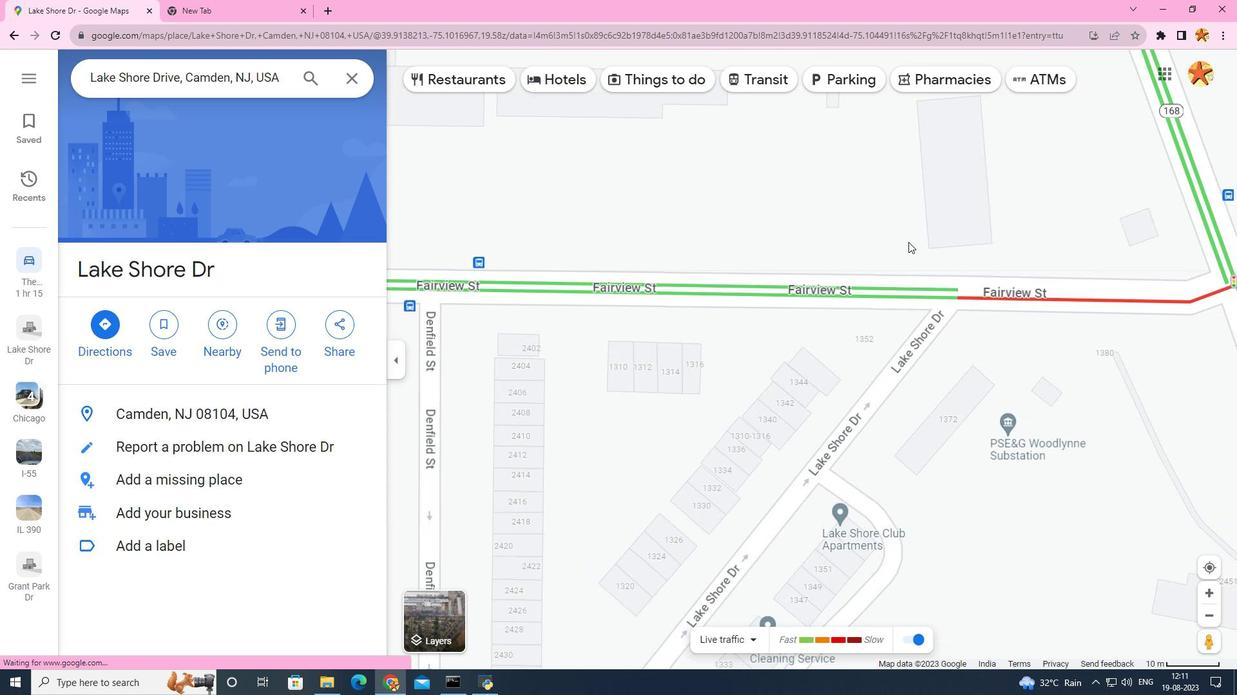 
Action: Mouse scrolled (908, 241) with delta (0, 0)
Screenshot: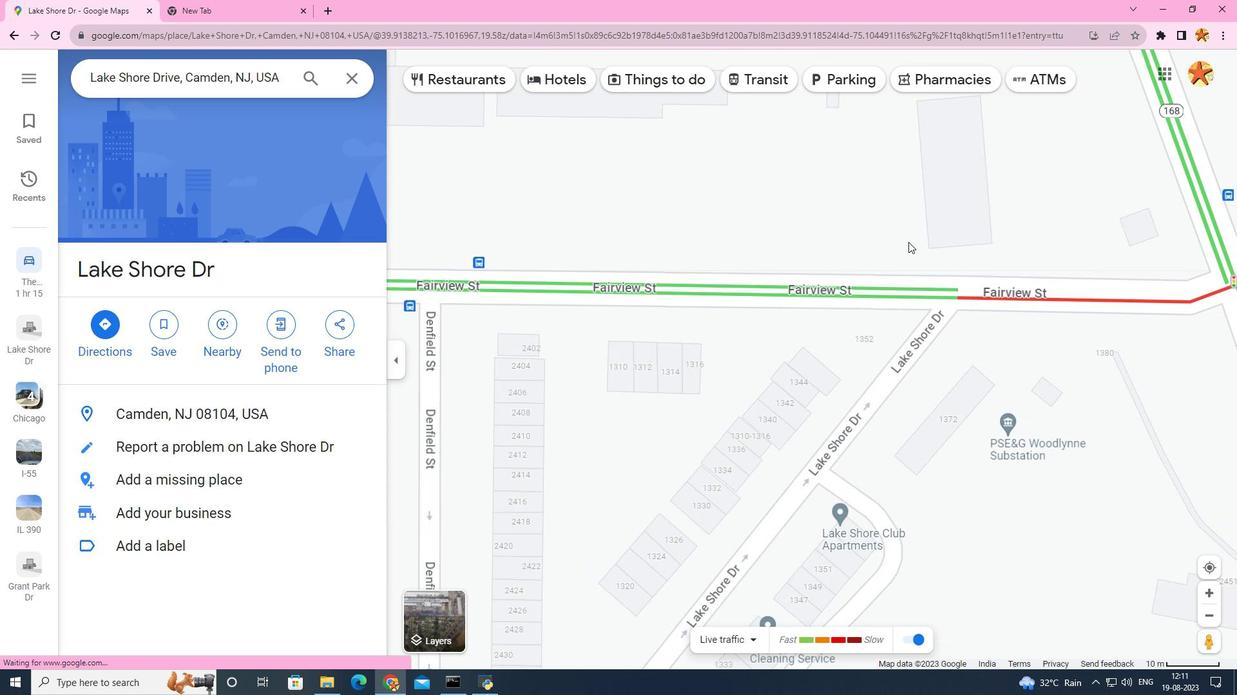 
Action: Mouse scrolled (908, 241) with delta (0, 0)
Screenshot: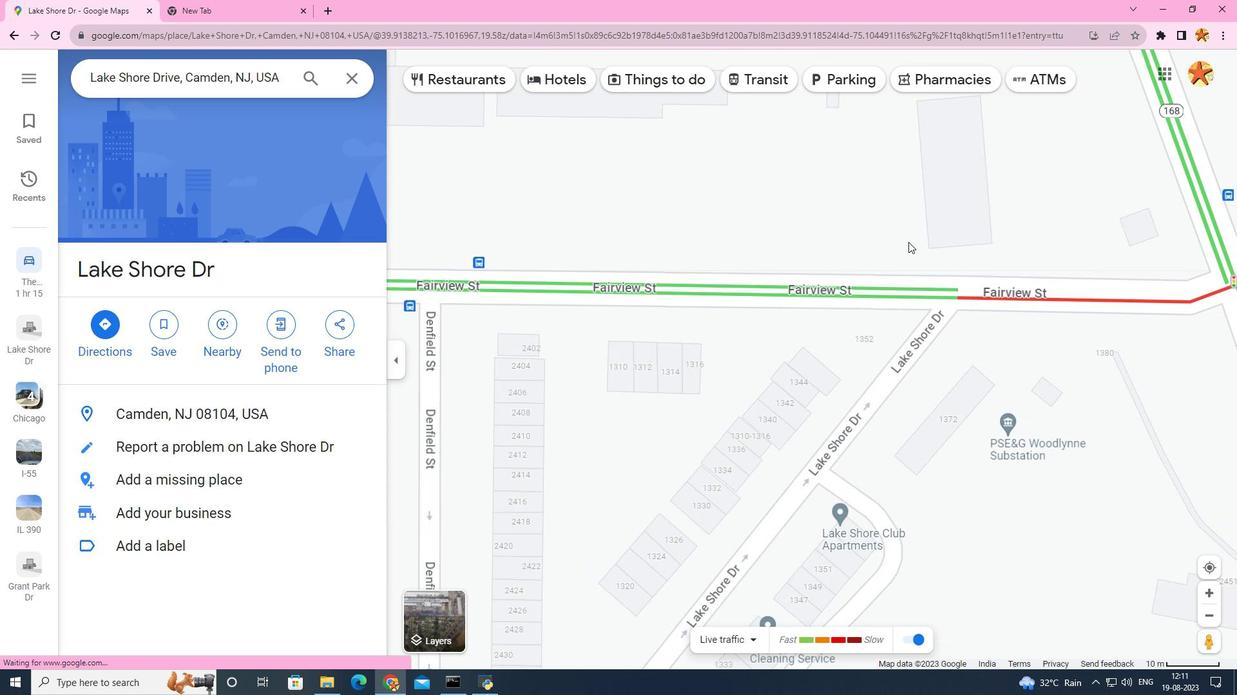 
Action: Mouse scrolled (908, 241) with delta (0, 0)
Screenshot: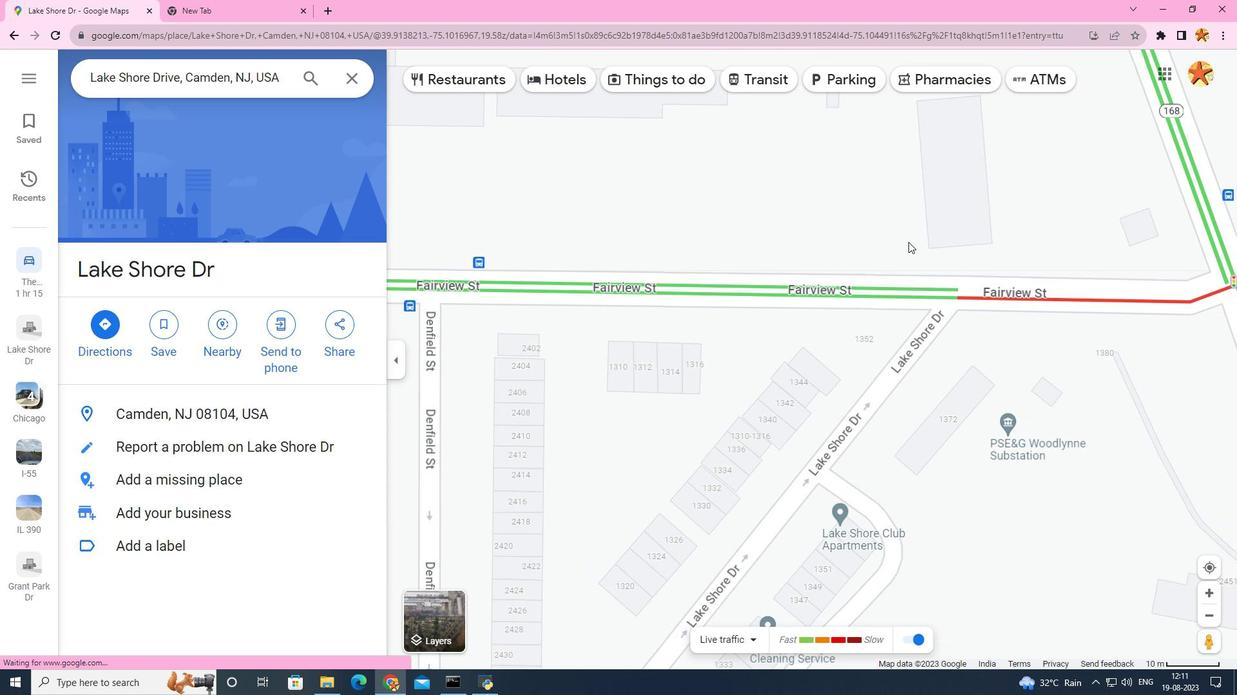 
Action: Mouse scrolled (908, 241) with delta (0, 0)
Screenshot: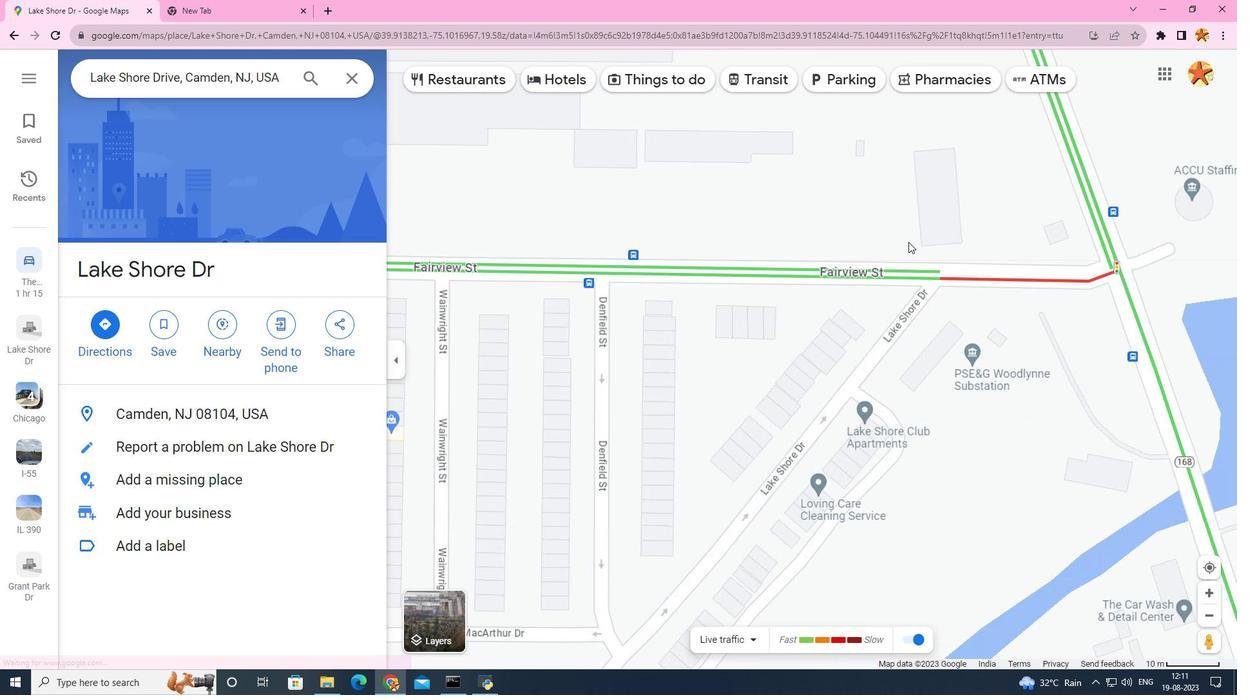 
Action: Mouse scrolled (908, 241) with delta (0, 0)
Screenshot: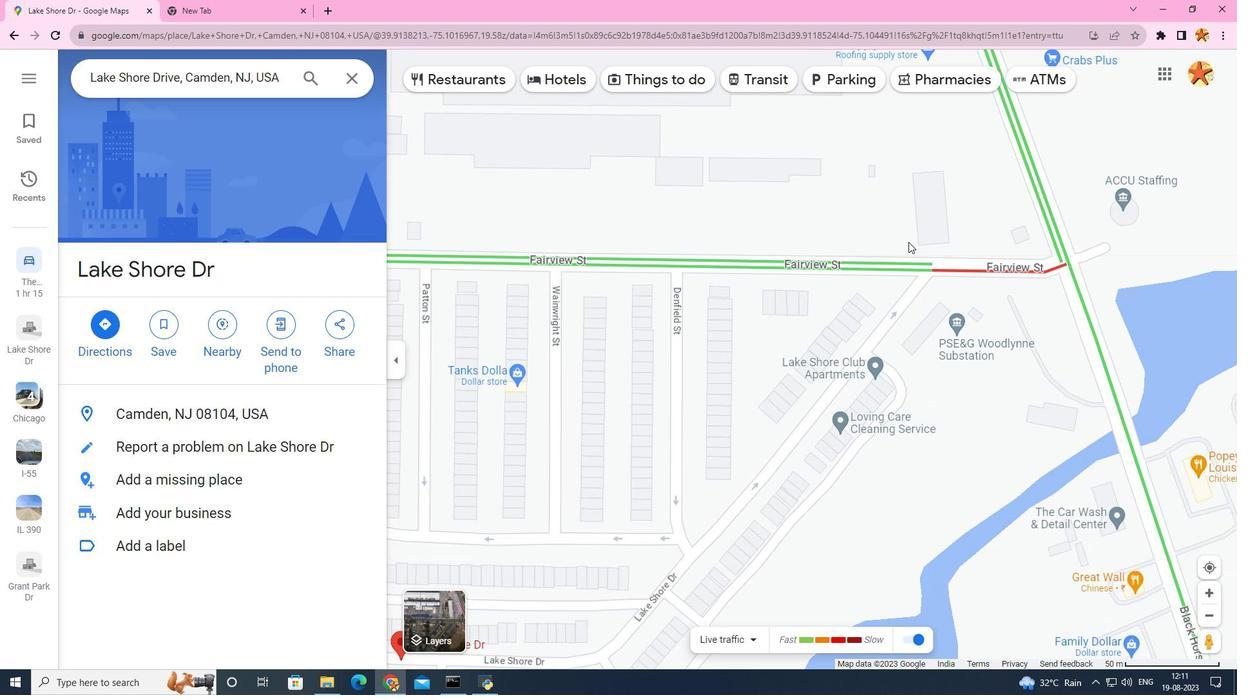
Action: Mouse scrolled (908, 241) with delta (0, 0)
Screenshot: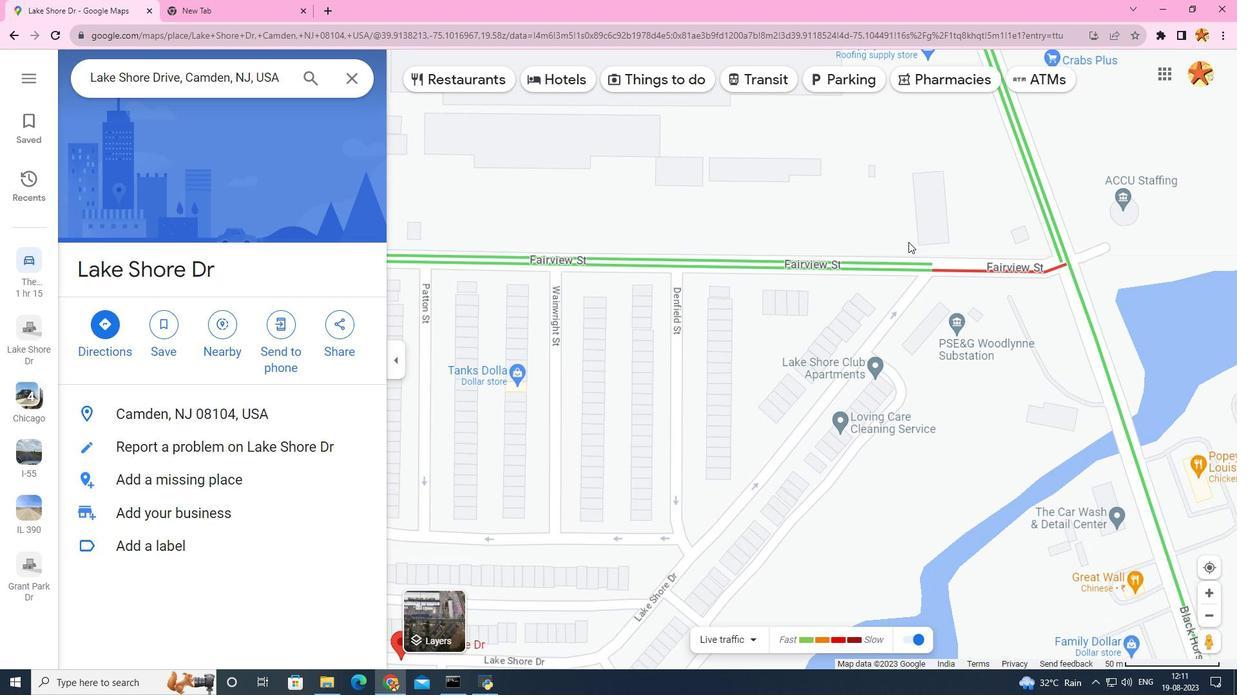 
Action: Mouse scrolled (908, 241) with delta (0, 0)
Screenshot: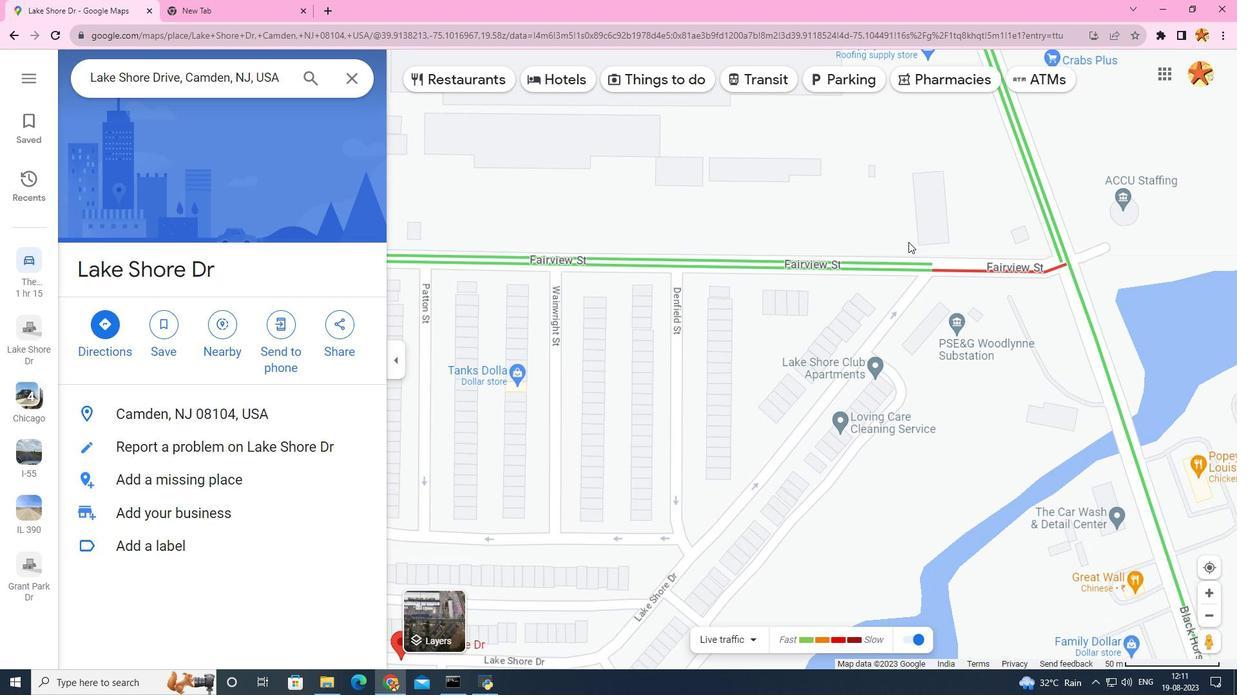 
Action: Mouse scrolled (908, 241) with delta (0, 0)
Screenshot: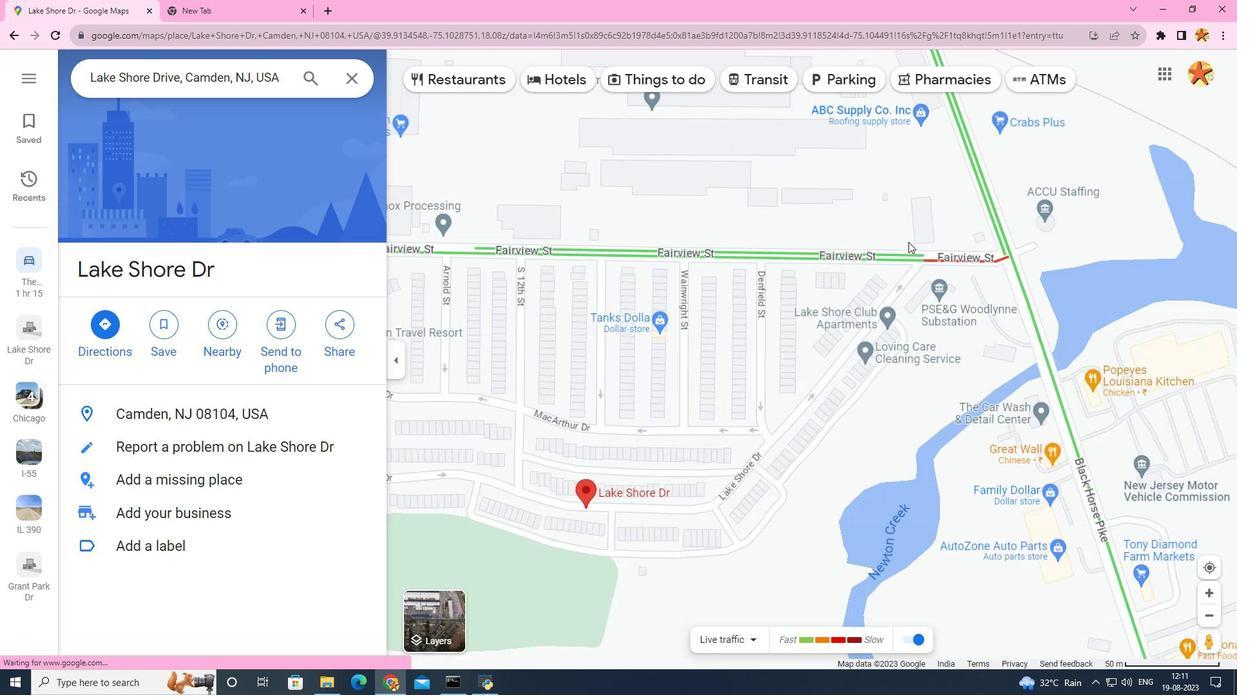 
Action: Mouse scrolled (908, 241) with delta (0, 0)
Screenshot: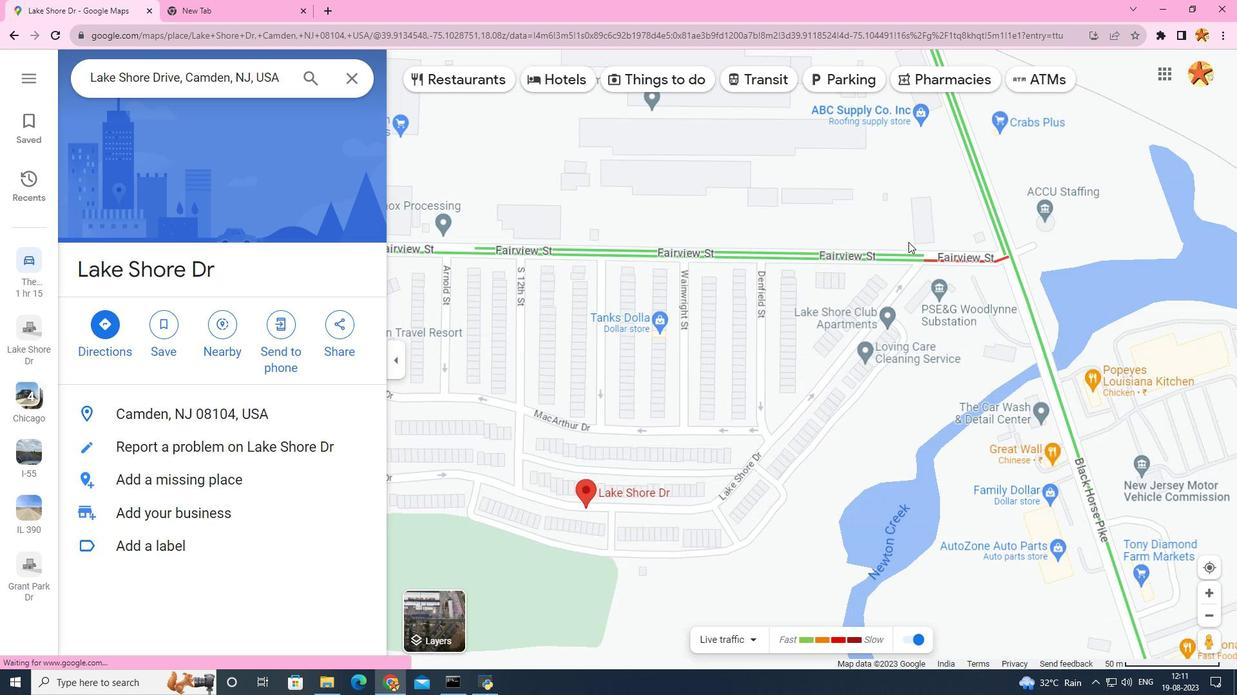 
Action: Mouse scrolled (908, 241) with delta (0, 0)
Screenshot: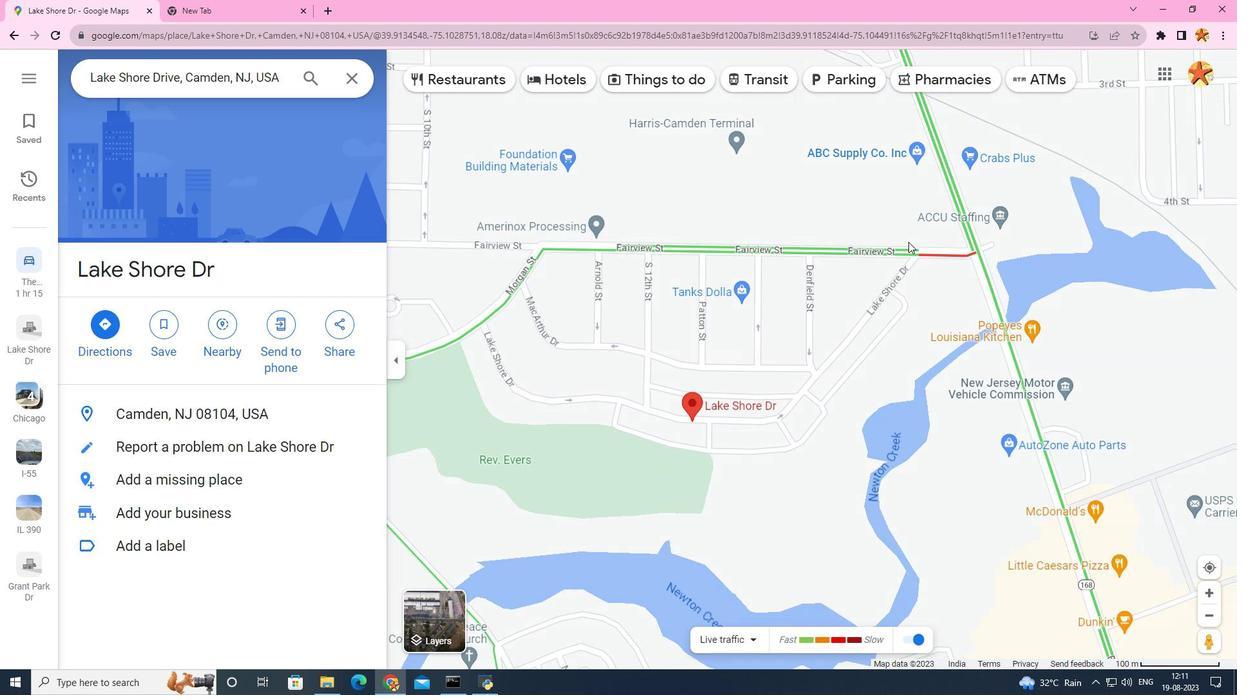 
Action: Mouse scrolled (908, 241) with delta (0, 0)
Screenshot: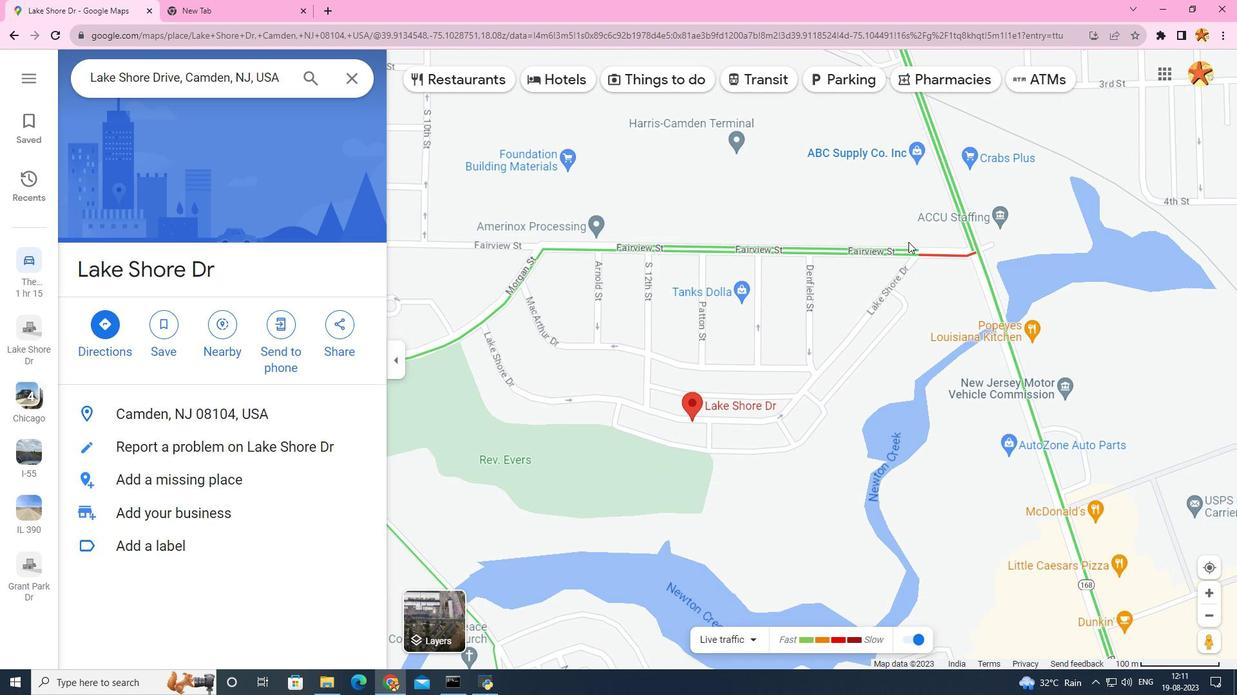 
Action: Mouse scrolled (908, 241) with delta (0, 0)
Screenshot: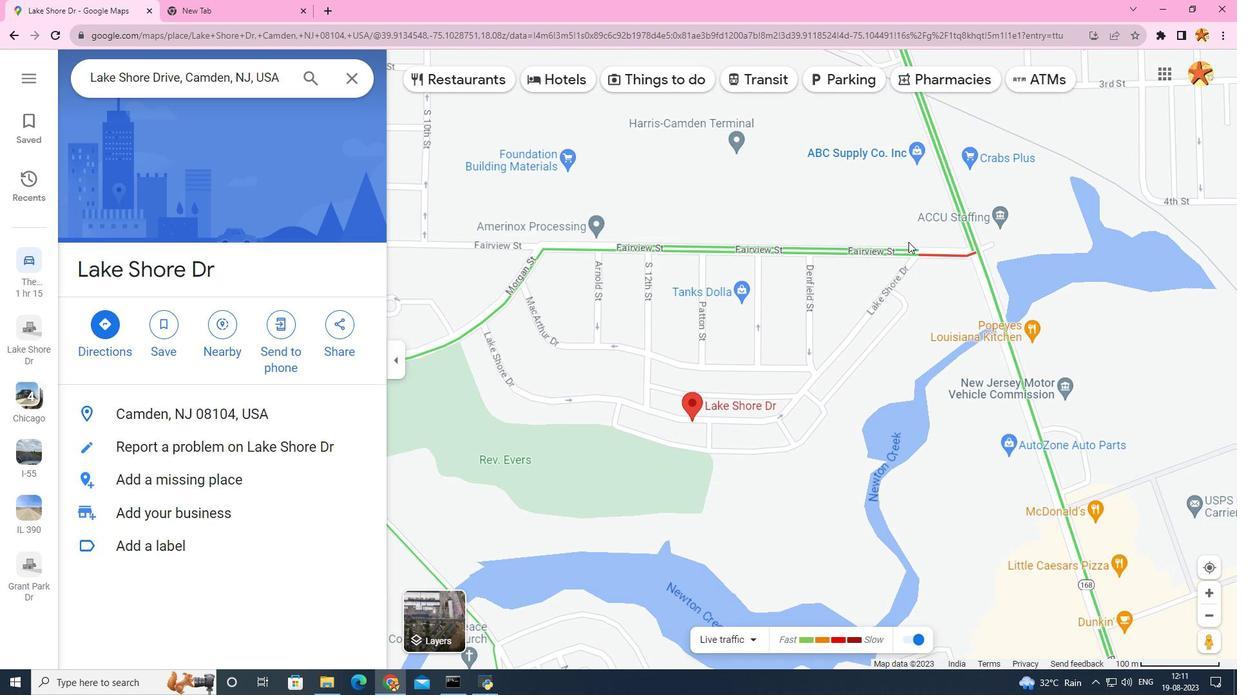 
Action: Mouse scrolled (908, 241) with delta (0, 0)
Screenshot: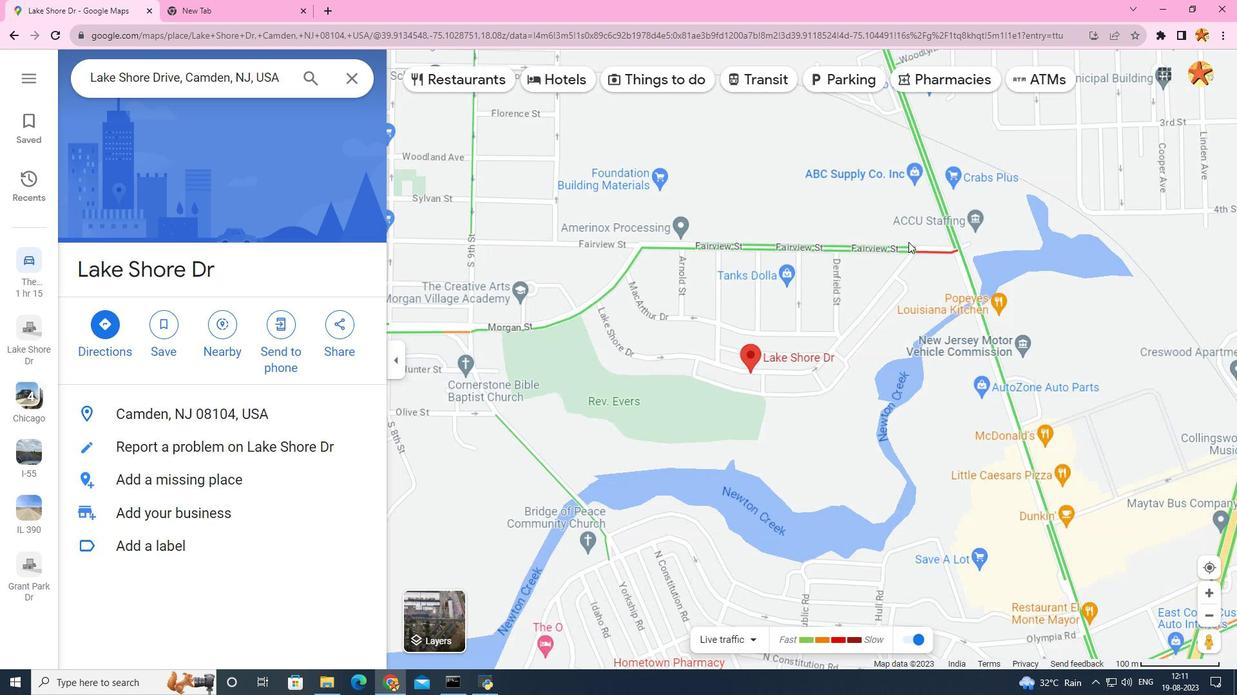 
Action: Mouse moved to (628, 221)
Screenshot: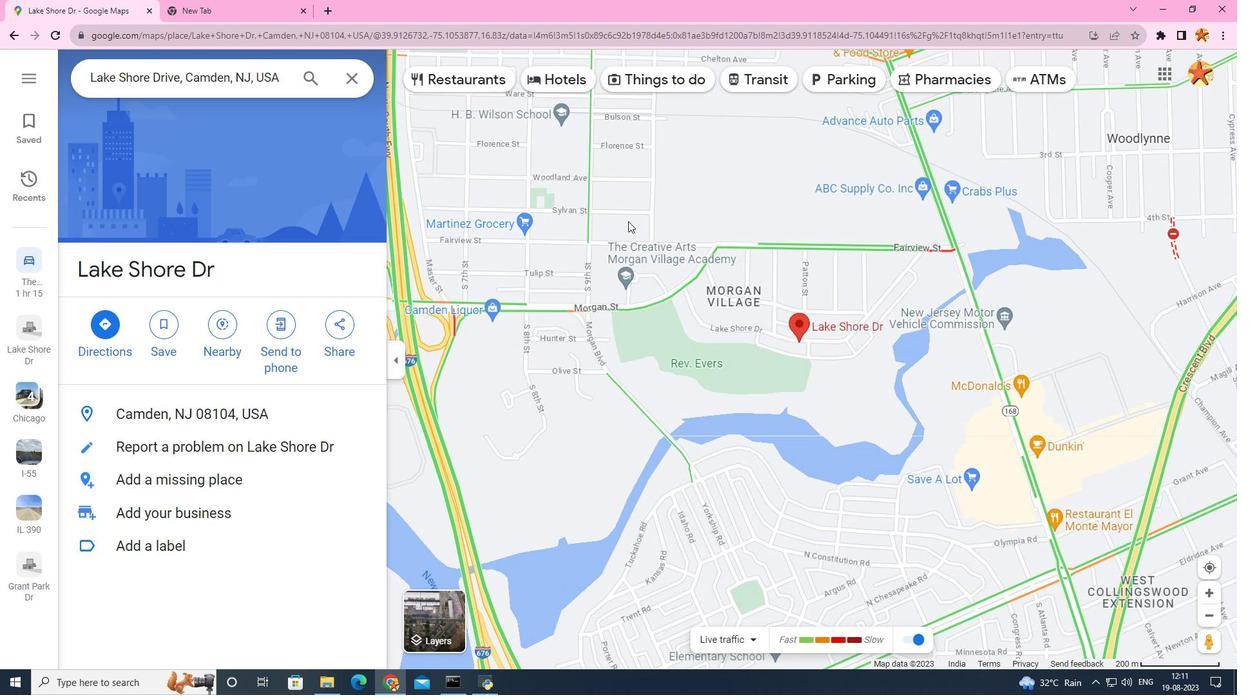 
Action: Mouse scrolled (628, 221) with delta (0, 0)
Screenshot: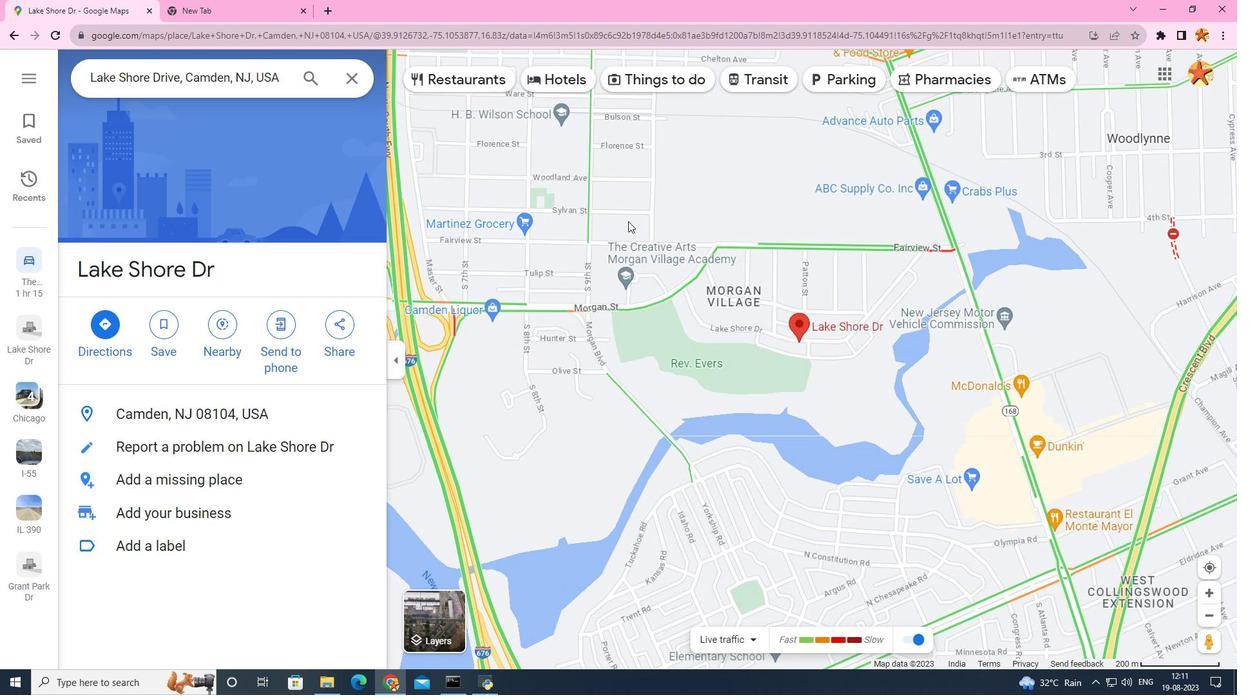 
Action: Mouse moved to (628, 221)
Screenshot: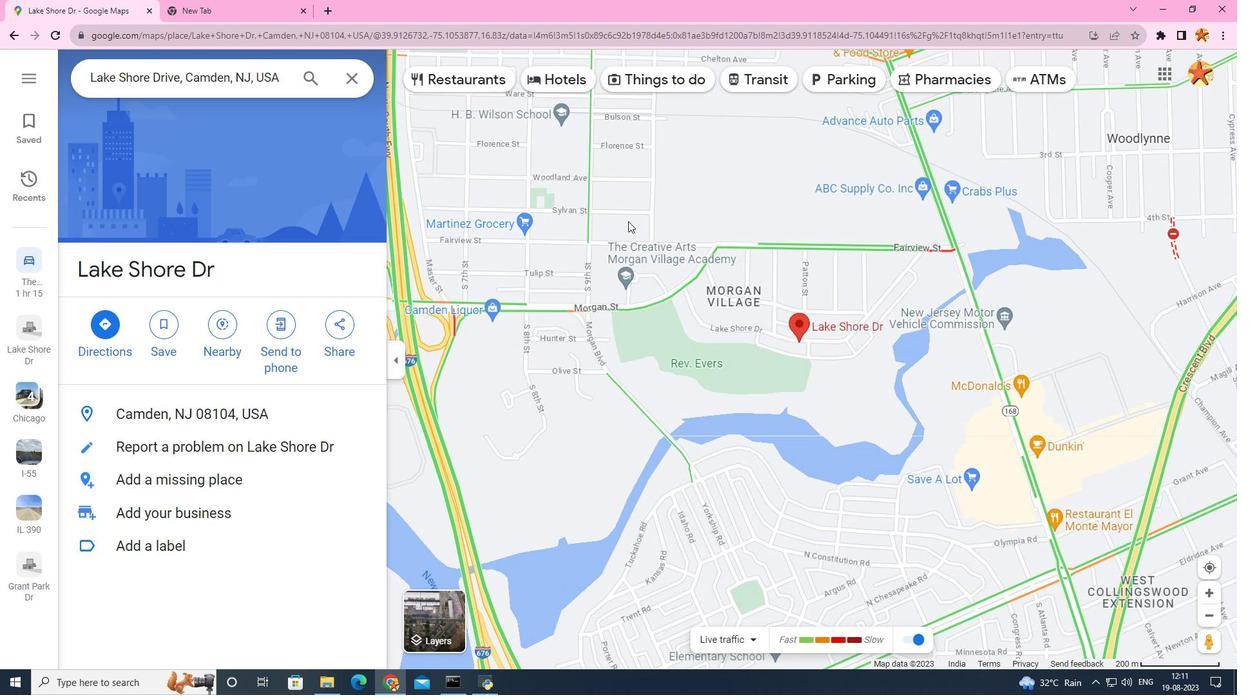 
Action: Mouse scrolled (628, 222) with delta (0, 0)
Screenshot: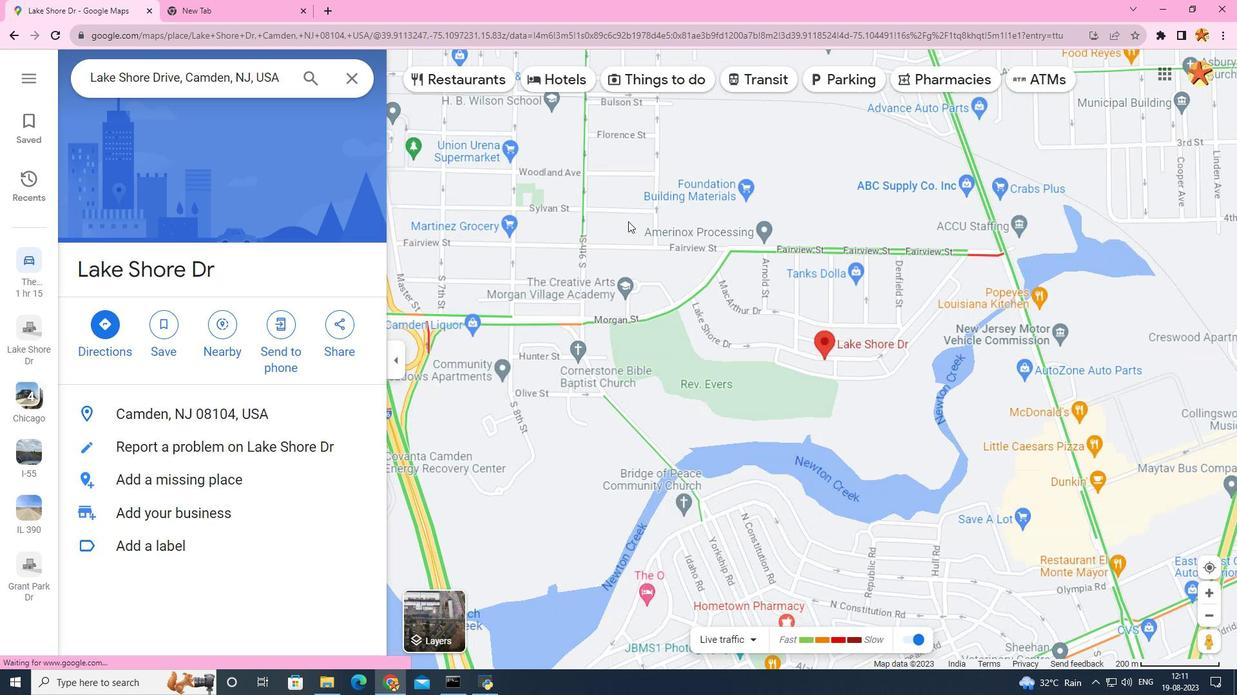 
Action: Mouse scrolled (628, 222) with delta (0, 0)
Screenshot: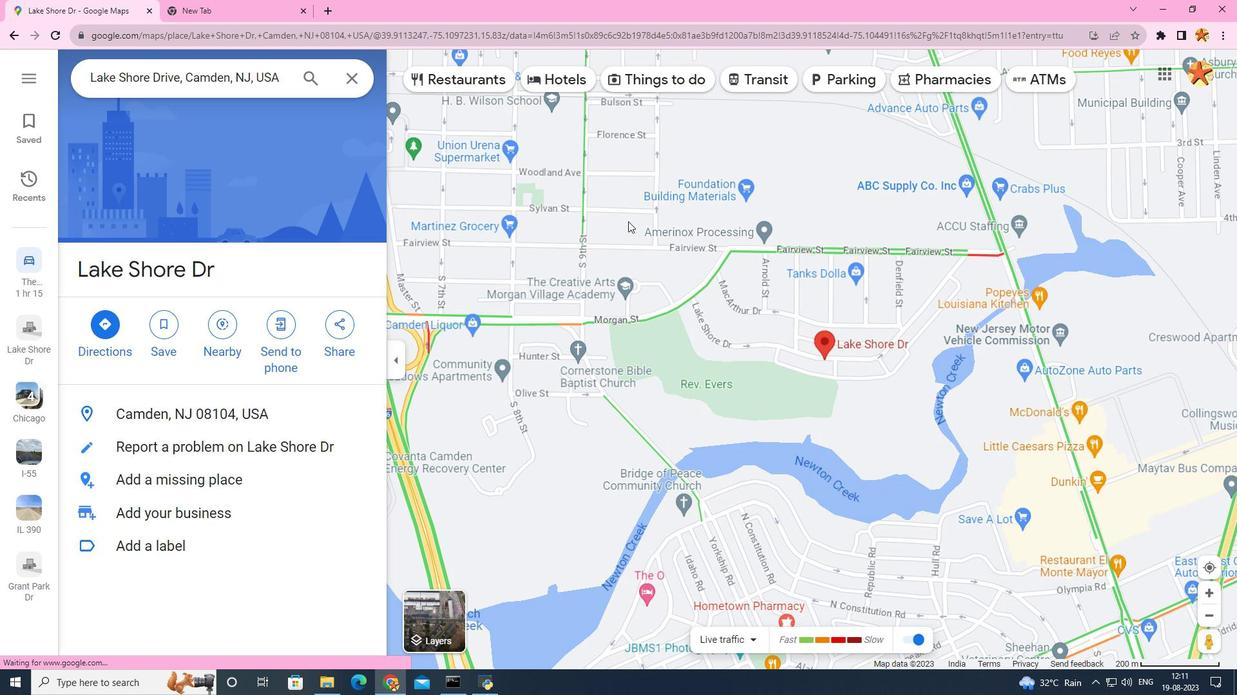 
Action: Mouse moved to (626, 223)
Screenshot: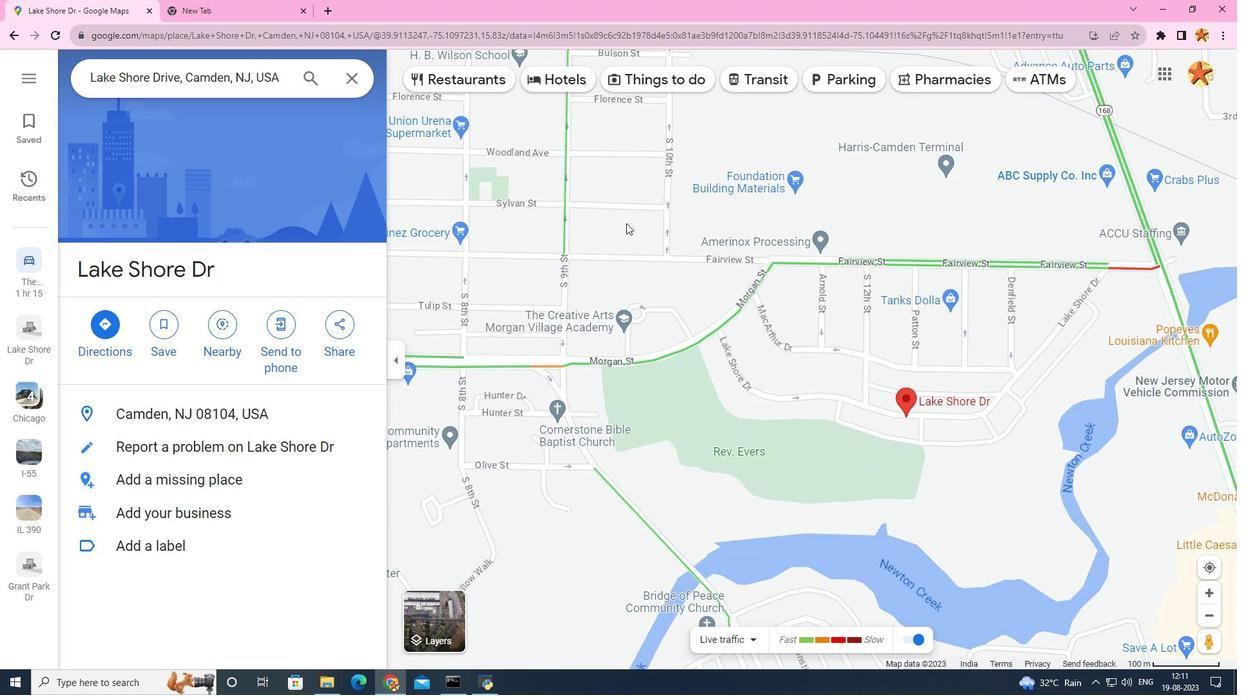 
Action: Mouse scrolled (626, 224) with delta (0, 0)
Screenshot: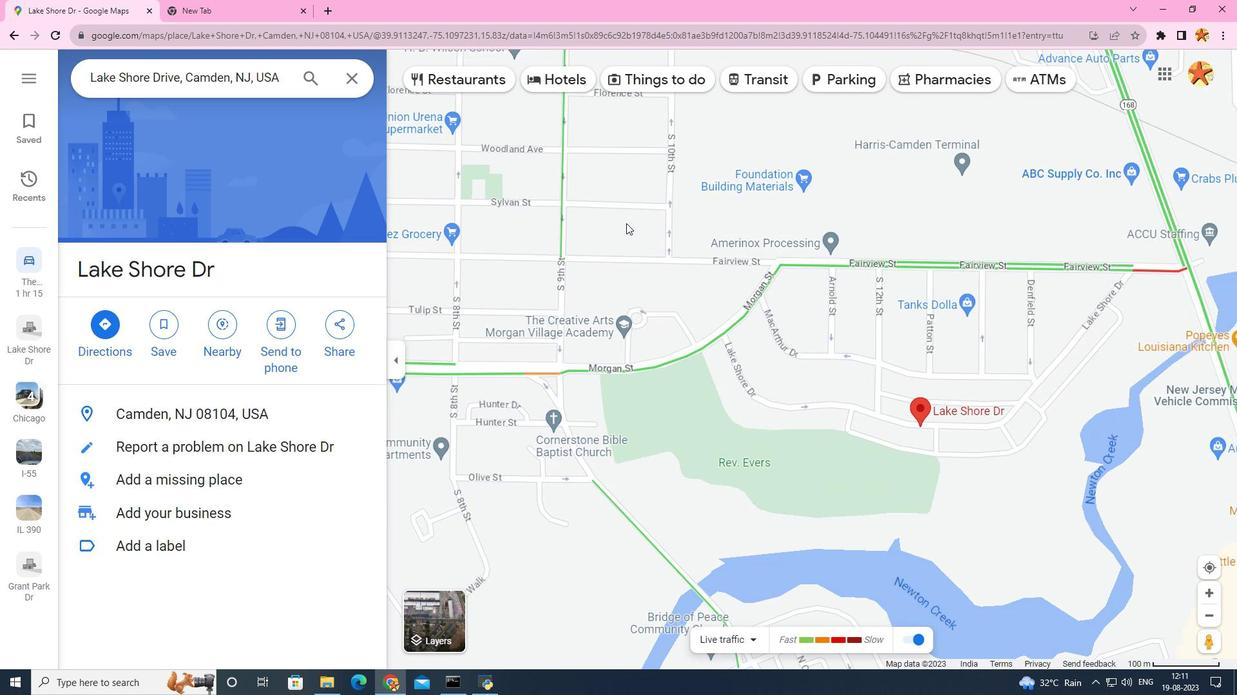 
Action: Mouse scrolled (626, 224) with delta (0, 0)
Screenshot: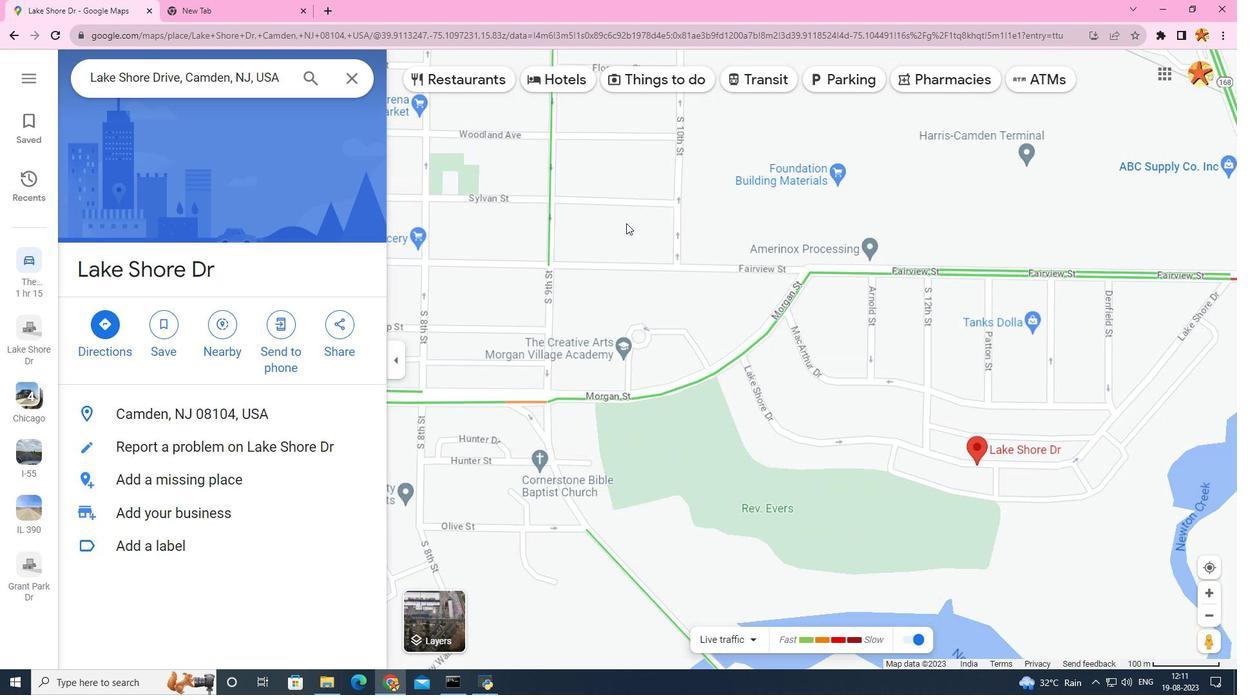 
Action: Mouse scrolled (626, 224) with delta (0, 0)
Screenshot: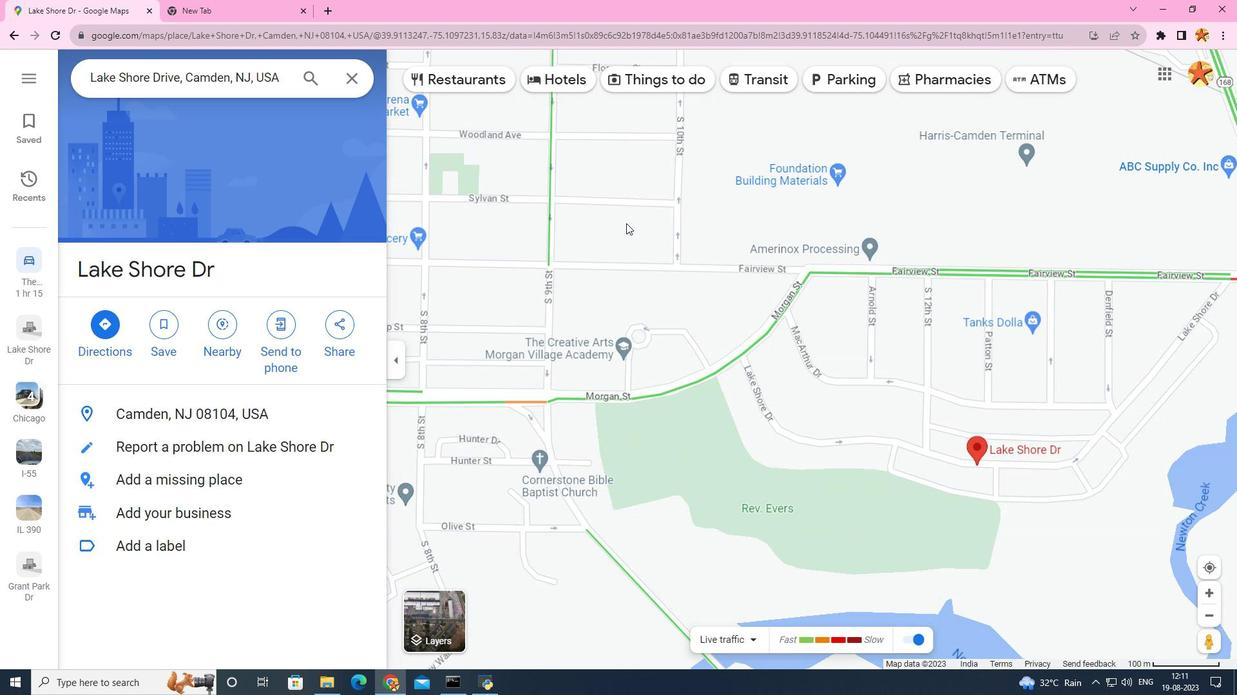 
Action: Mouse scrolled (626, 224) with delta (0, 0)
Screenshot: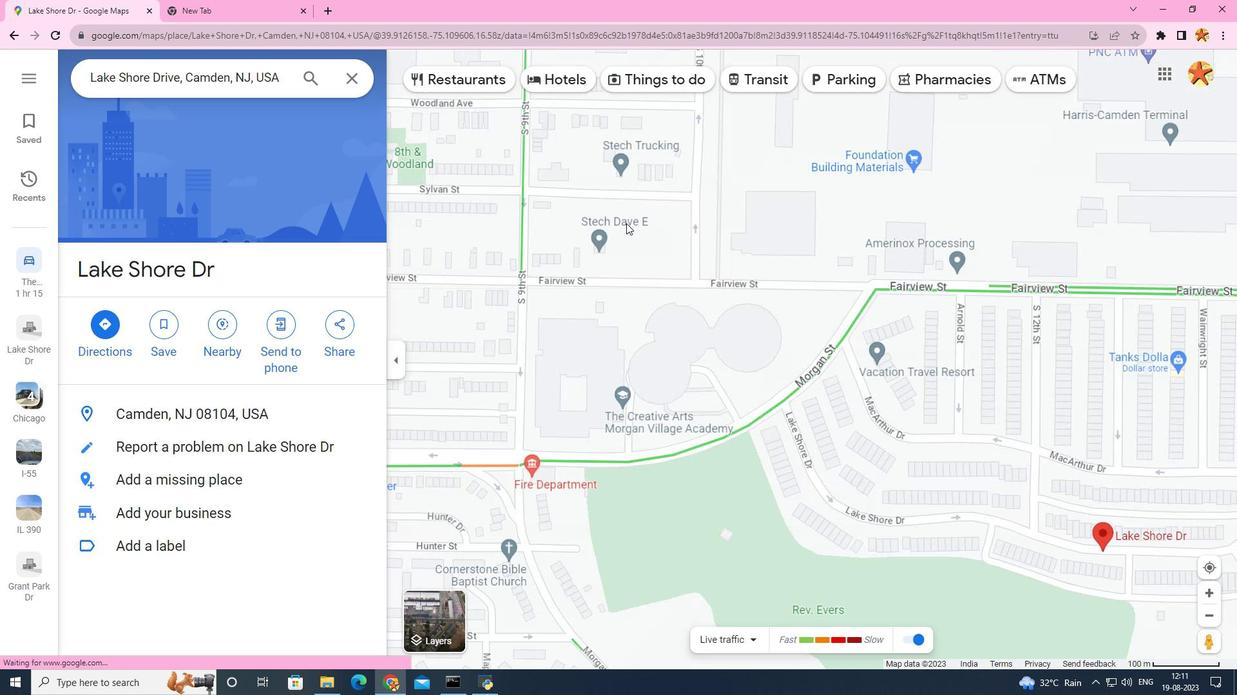 
Action: Mouse scrolled (626, 224) with delta (0, 0)
Screenshot: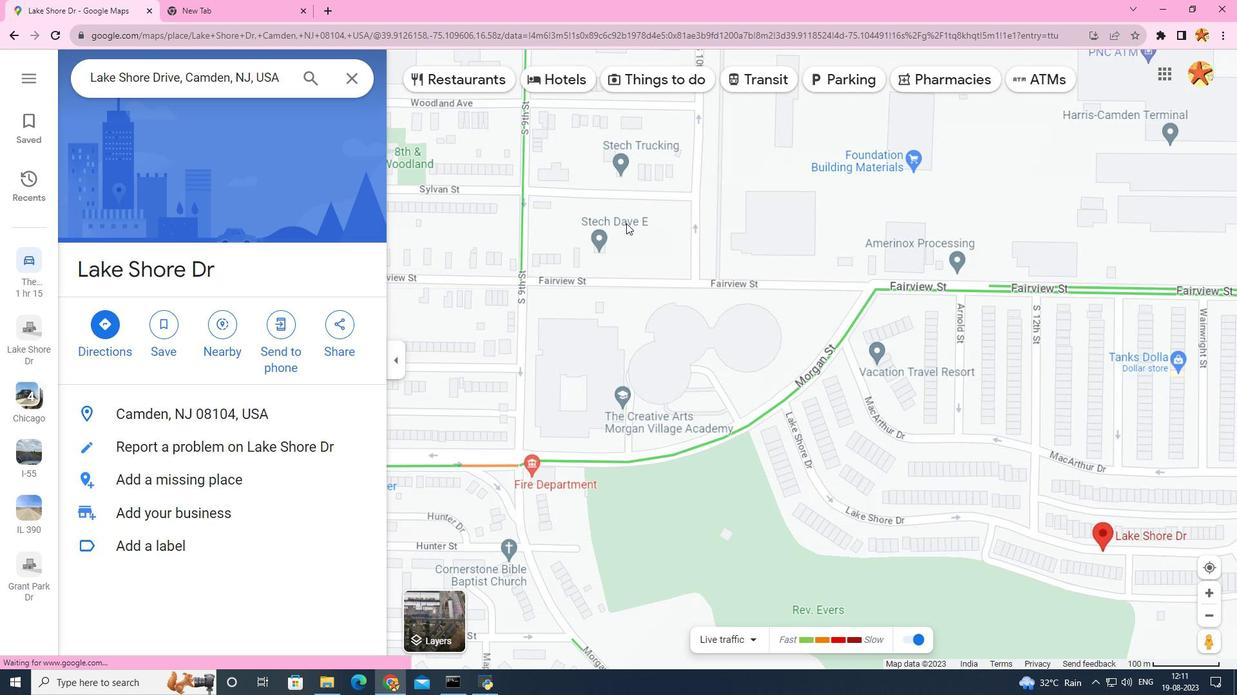 
Action: Mouse scrolled (626, 224) with delta (0, 0)
Screenshot: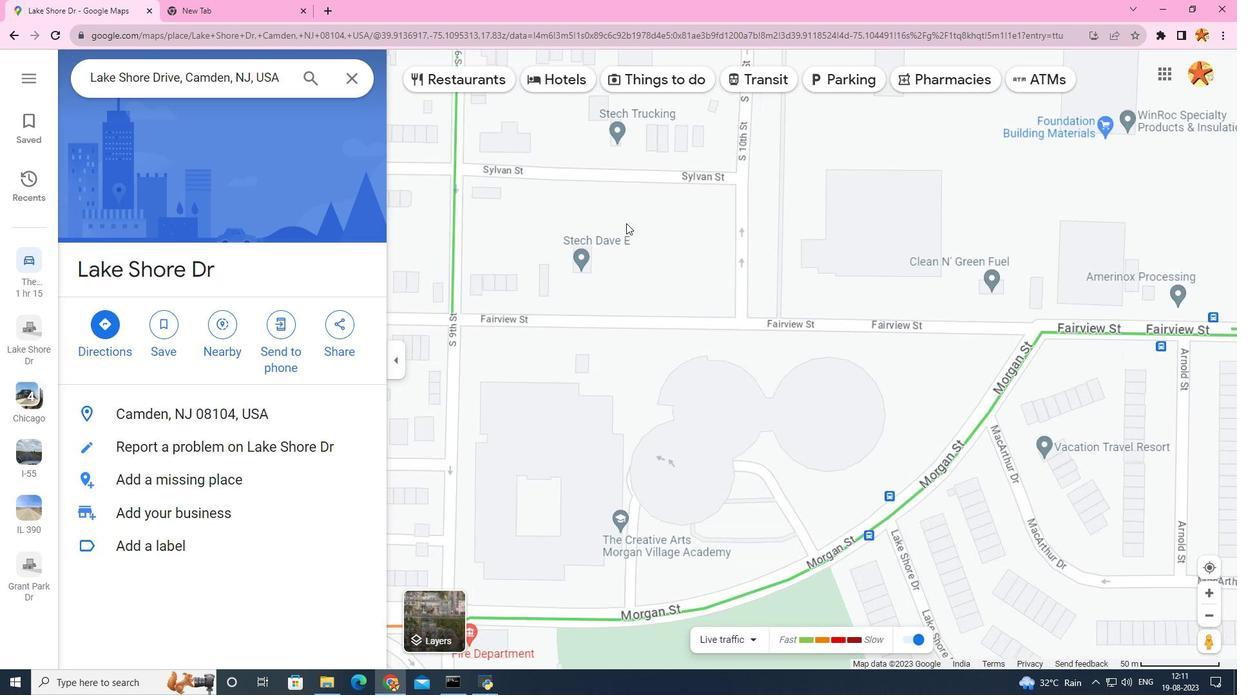 
Action: Mouse scrolled (626, 224) with delta (0, 0)
Screenshot: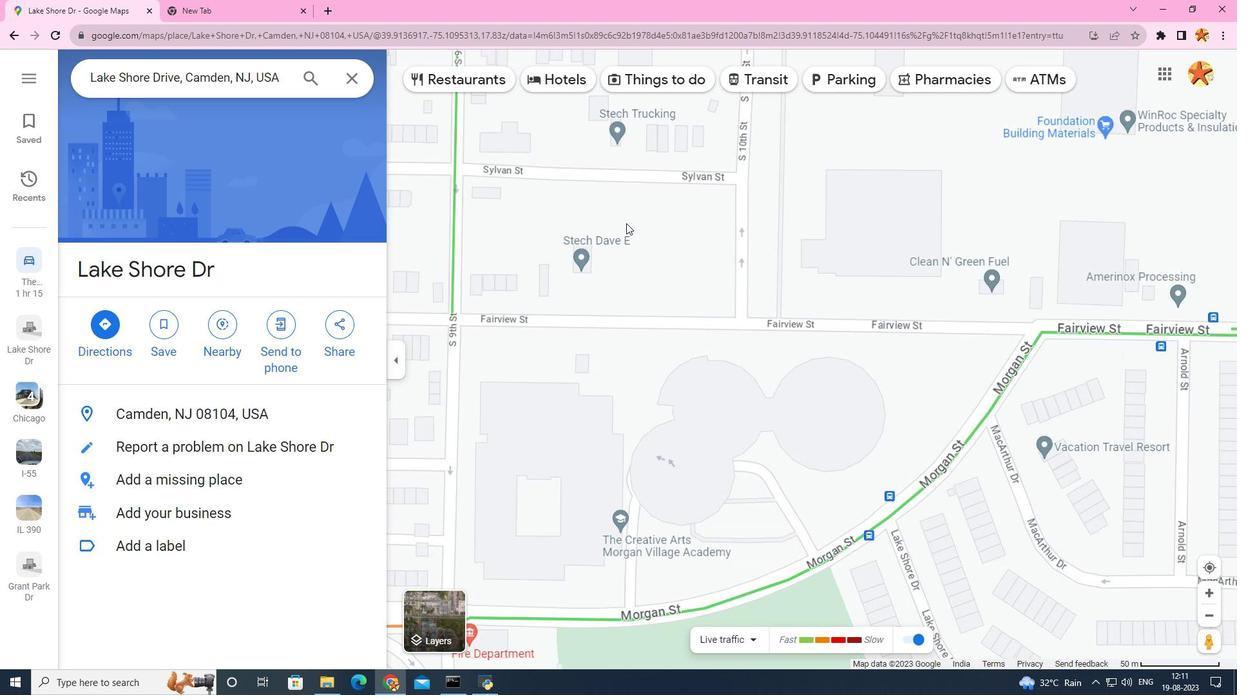 
Action: Mouse scrolled (626, 224) with delta (0, 0)
Screenshot: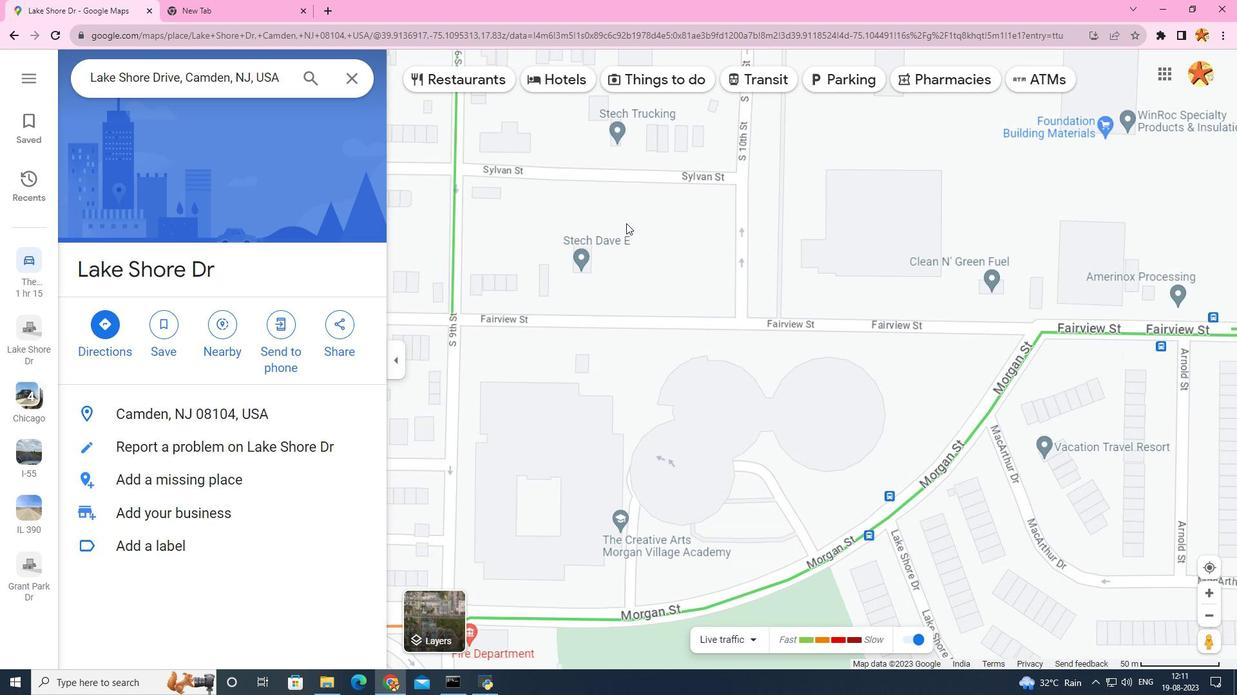 
Action: Mouse scrolled (626, 222) with delta (0, 0)
Screenshot: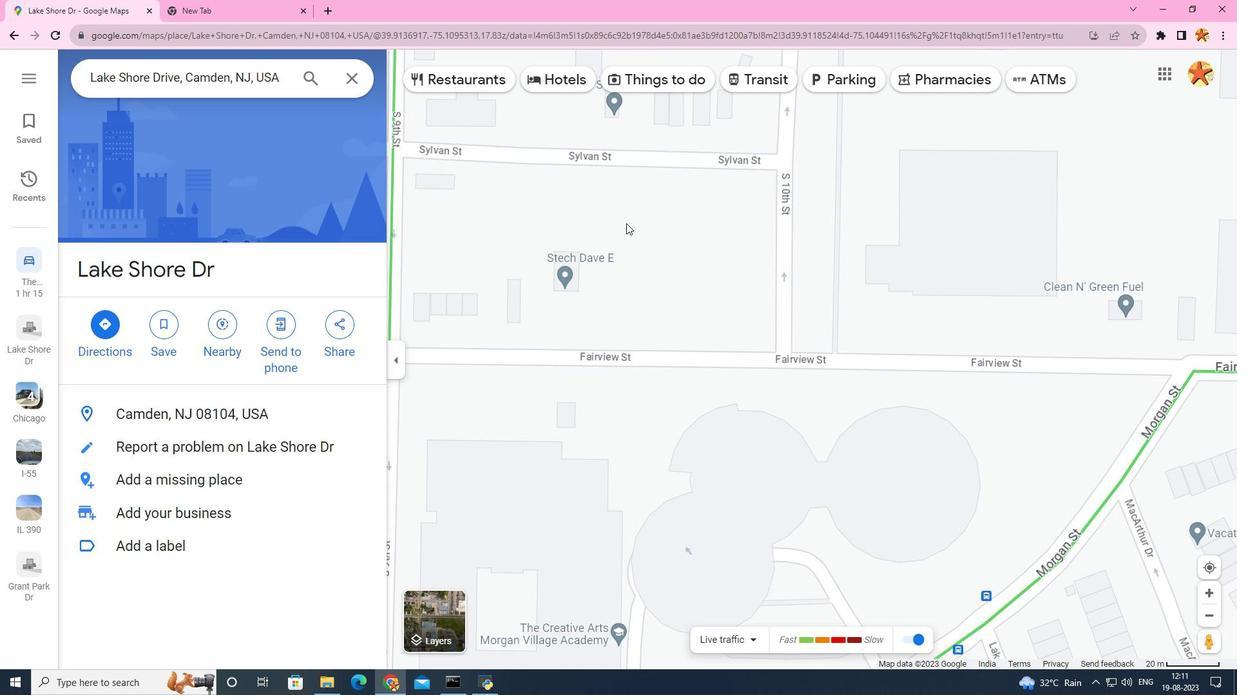 
Action: Mouse scrolled (626, 222) with delta (0, 0)
Screenshot: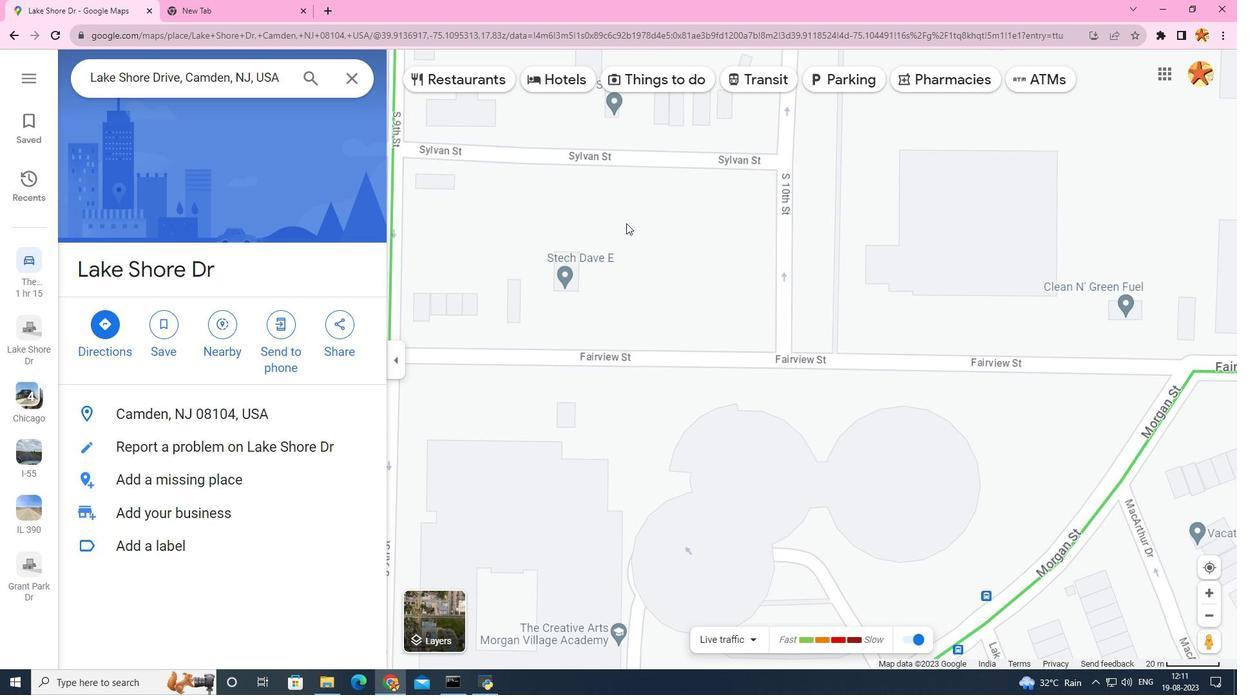 
Action: Mouse scrolled (626, 222) with delta (0, 0)
Screenshot: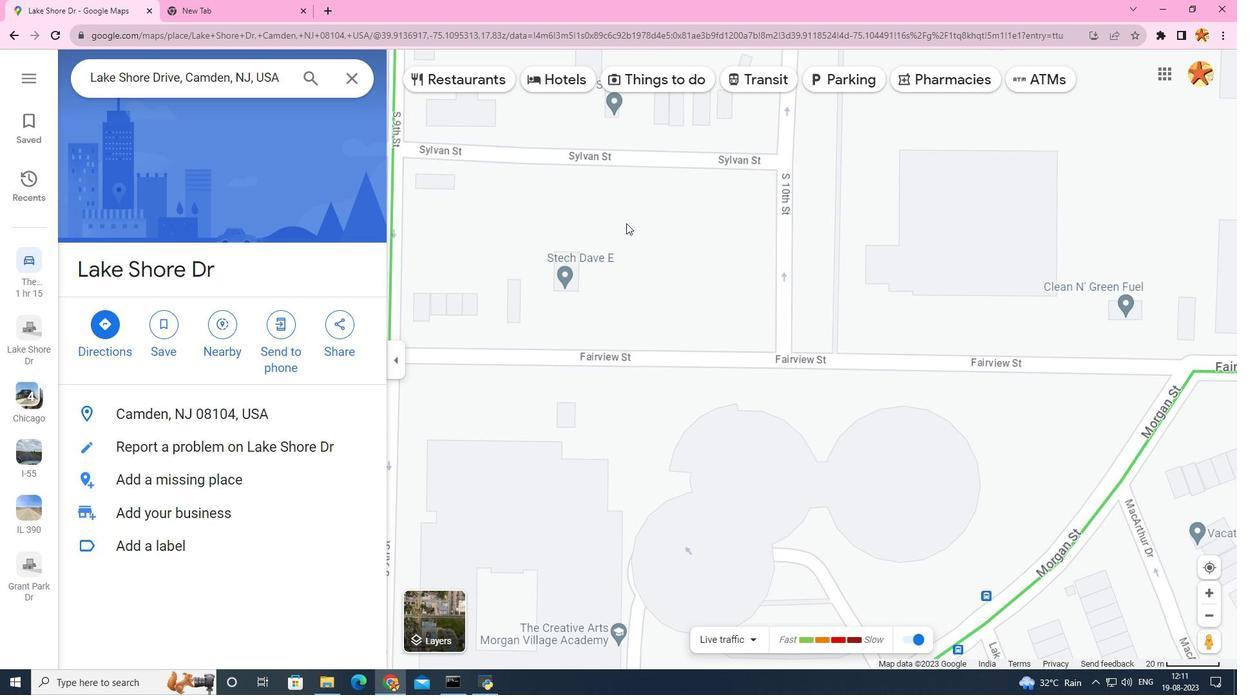 
Action: Mouse scrolled (626, 222) with delta (0, 0)
Screenshot: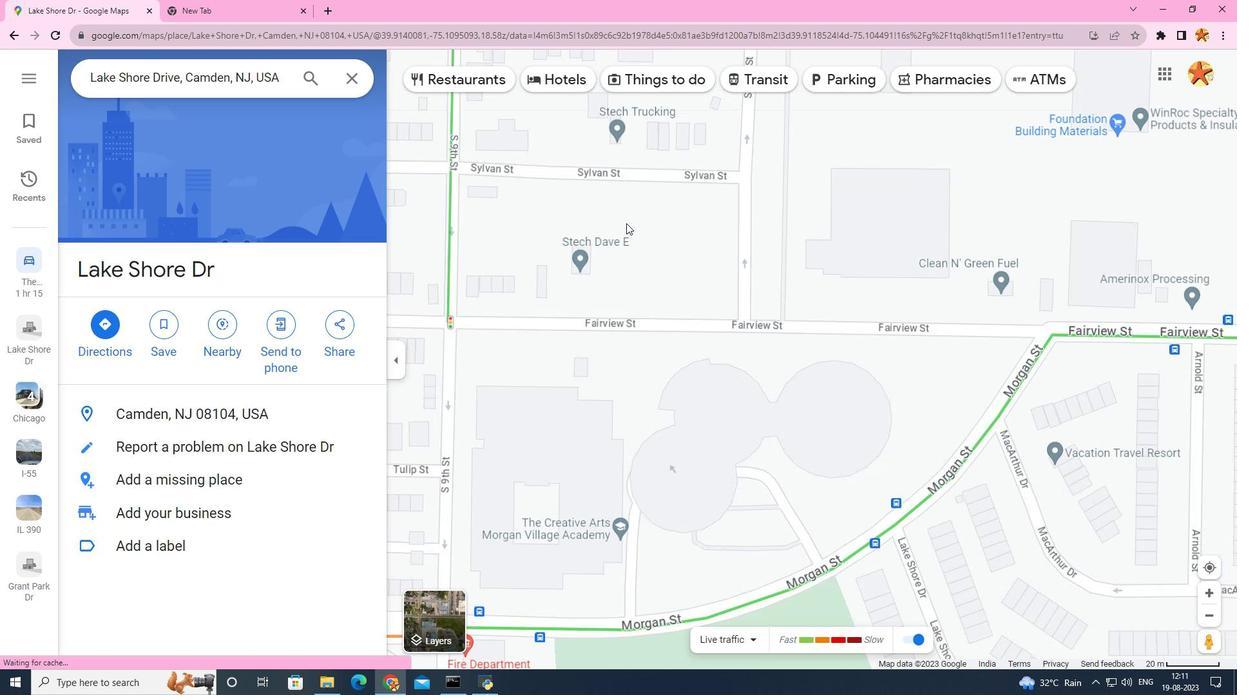 
Action: Mouse scrolled (626, 222) with delta (0, 0)
Screenshot: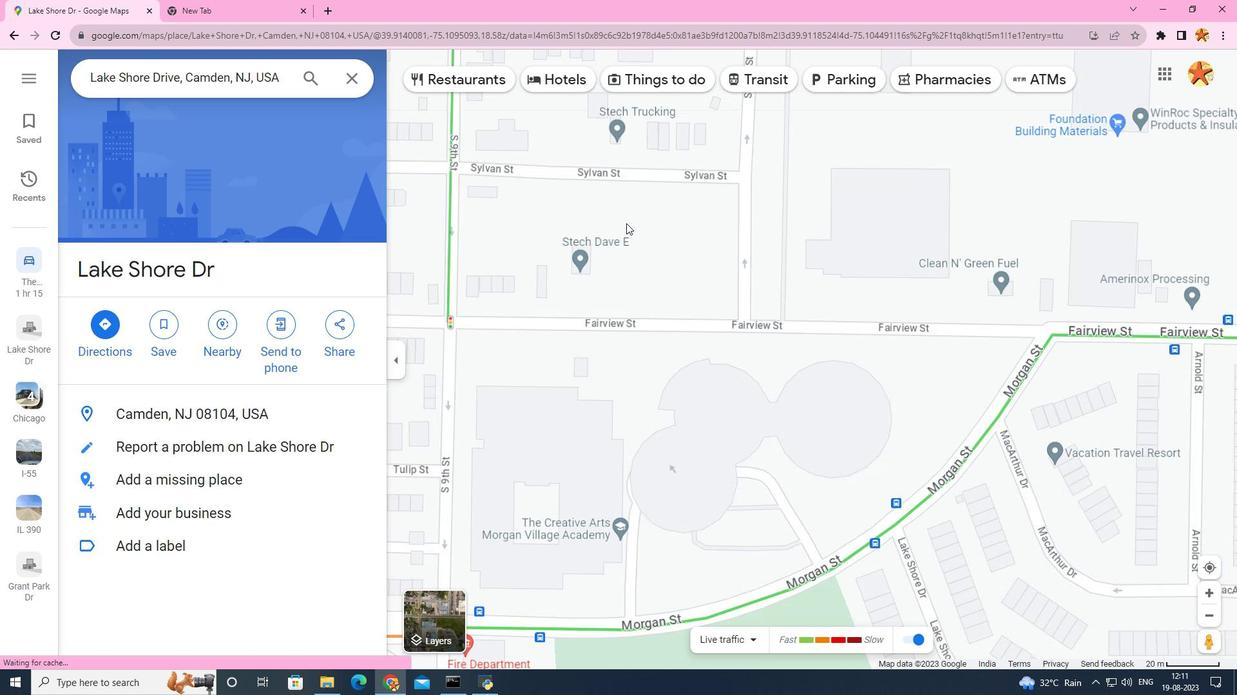 
Action: Mouse moved to (1037, 482)
Screenshot: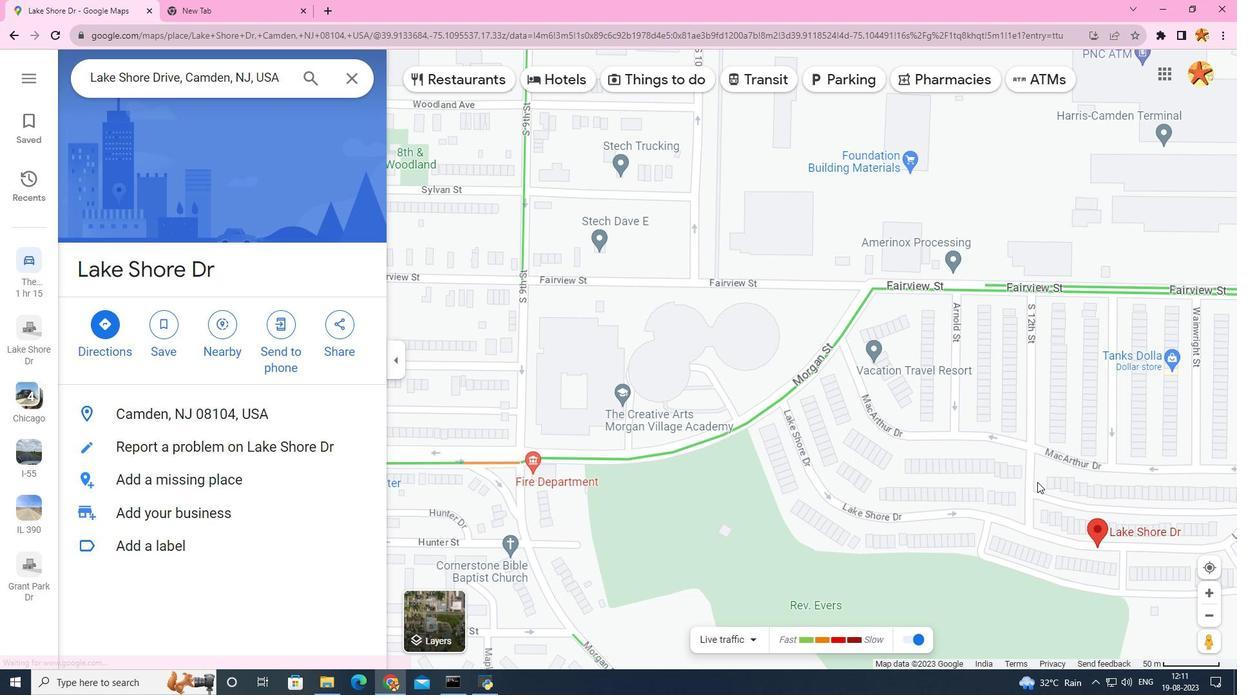 
Action: Mouse scrolled (1037, 481) with delta (0, 0)
Screenshot: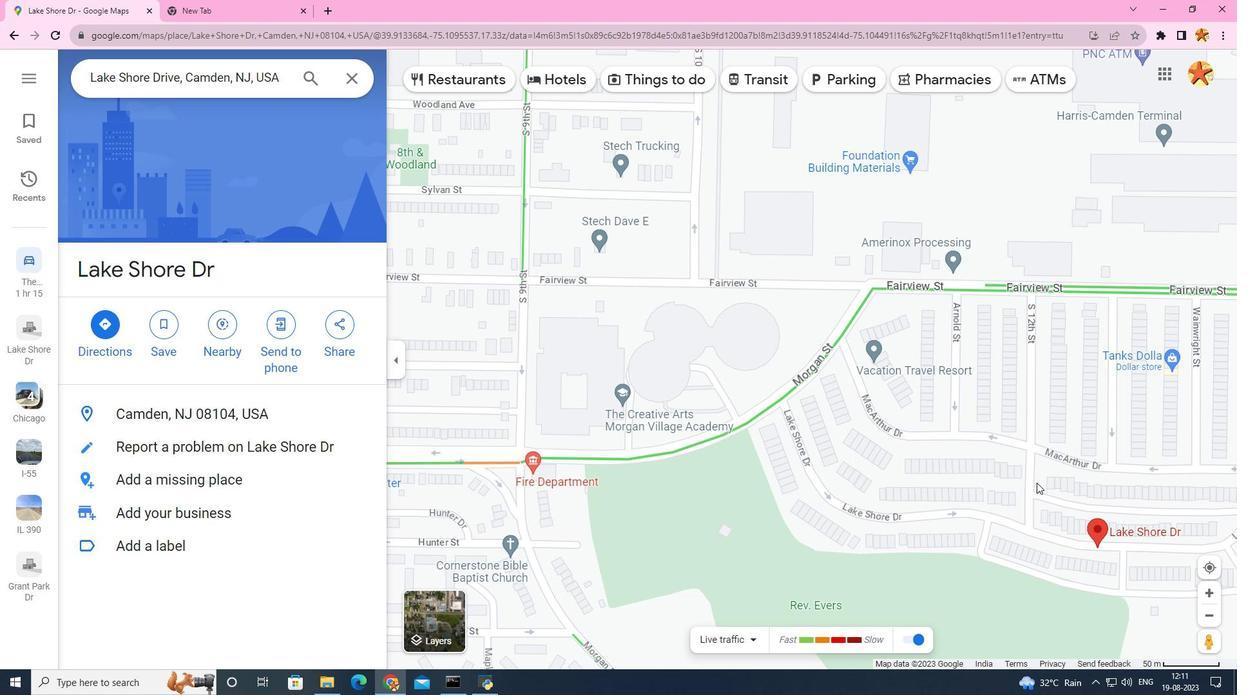 
Action: Mouse moved to (997, 590)
Screenshot: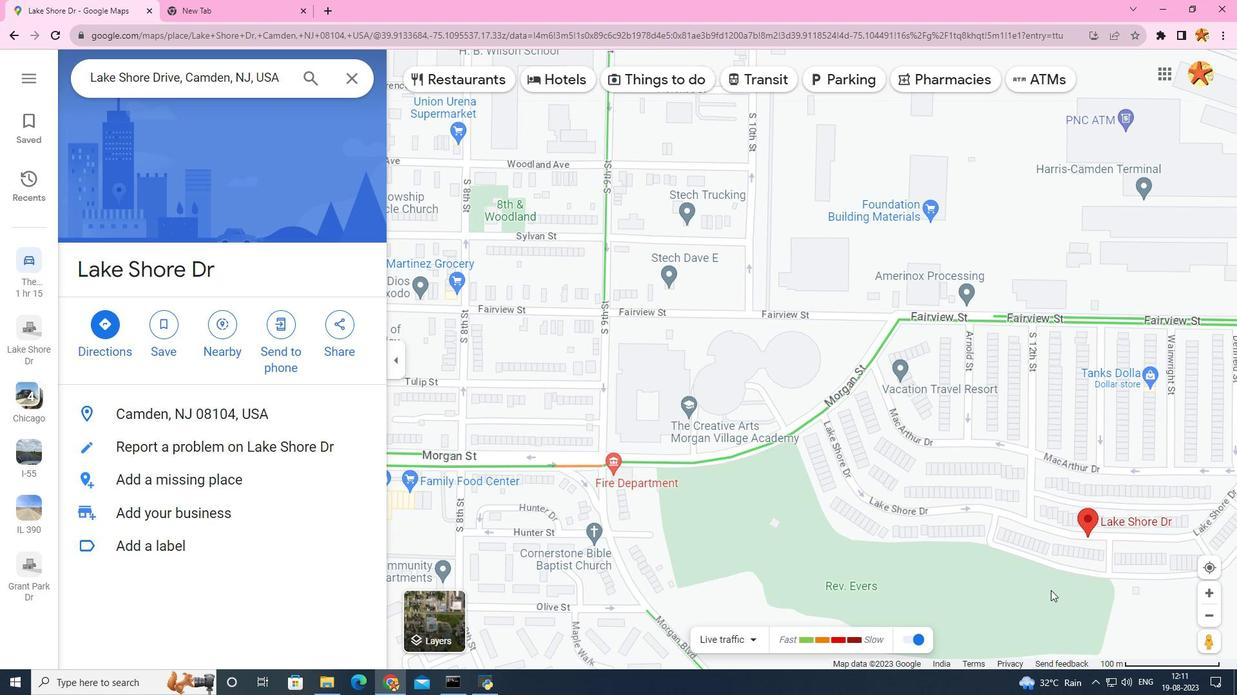 
Action: Mouse scrolled (996, 590) with delta (0, 0)
Screenshot: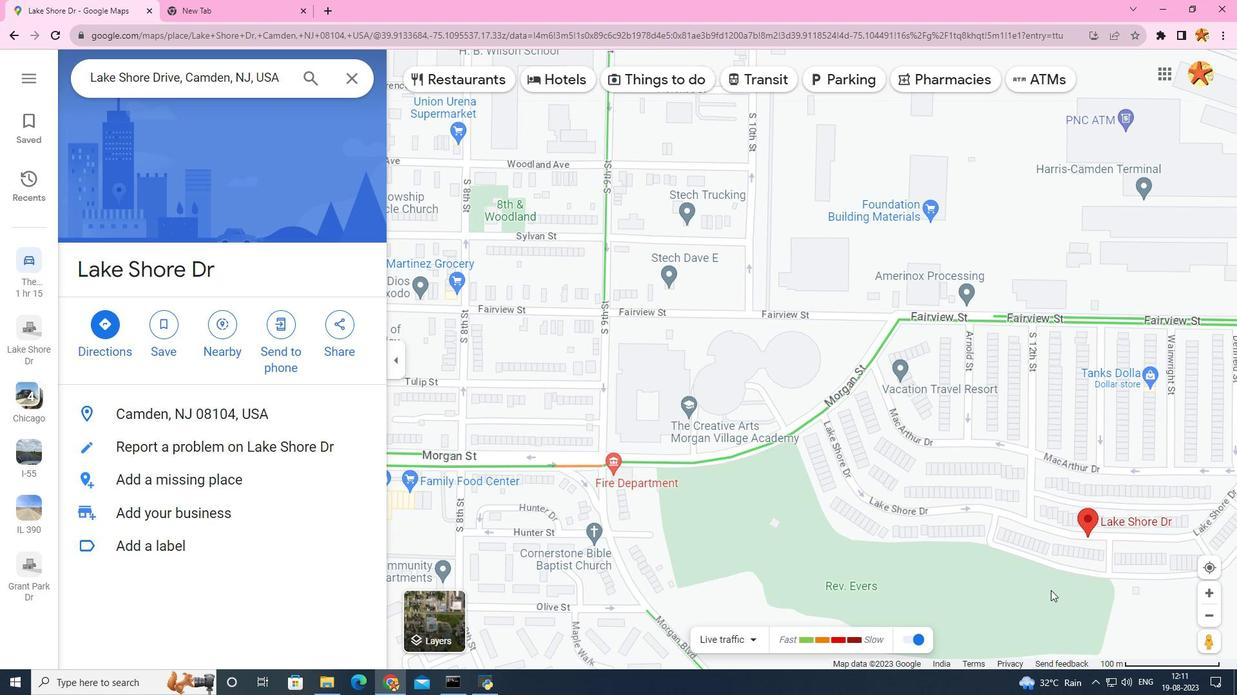 
Action: Mouse moved to (1090, 596)
Screenshot: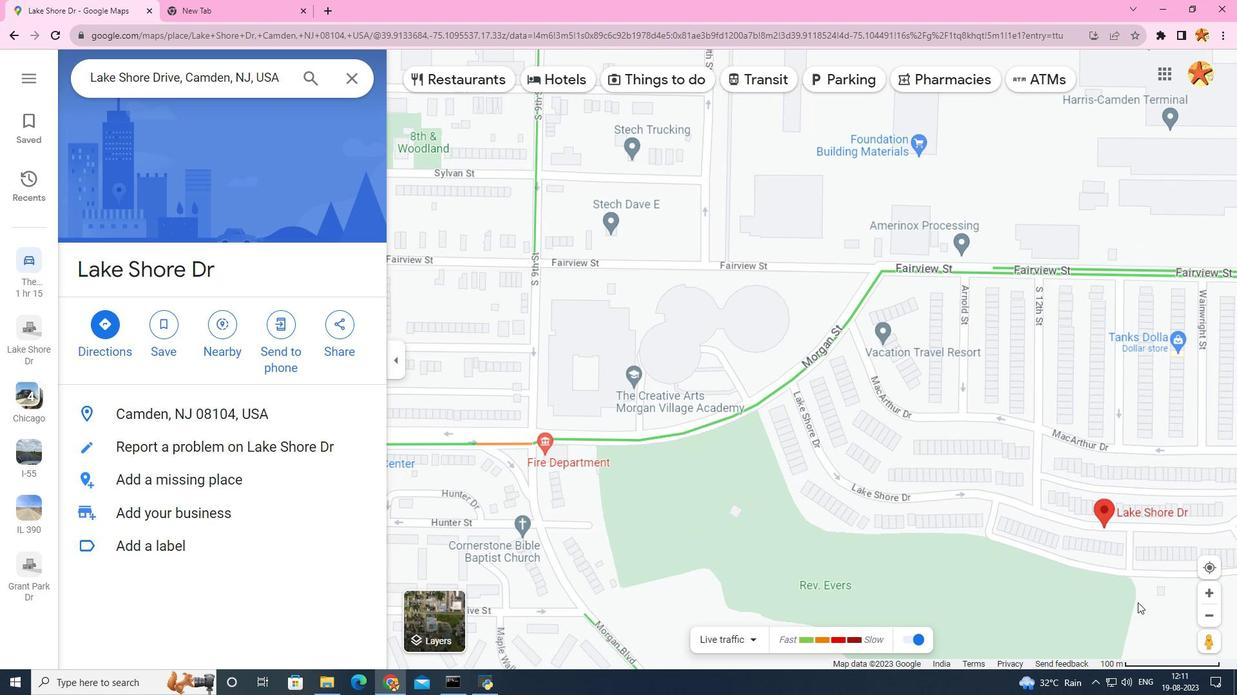 
Action: Mouse scrolled (1081, 595) with delta (0, 0)
Screenshot: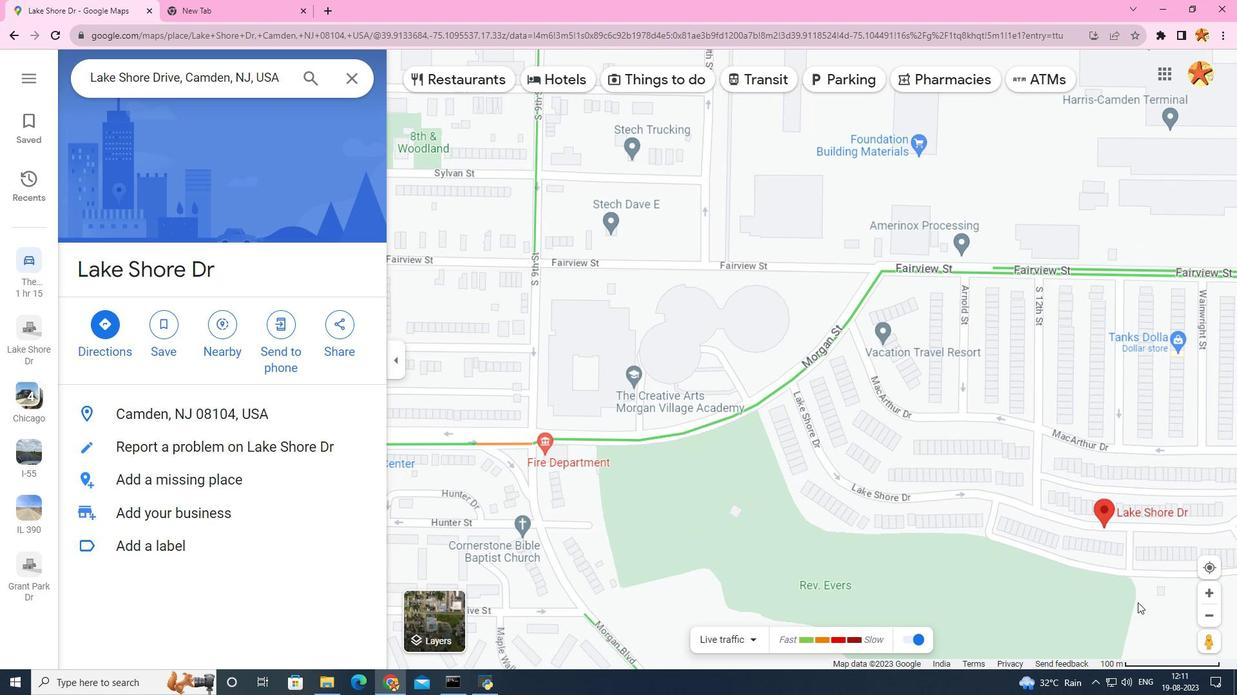 
Action: Mouse moved to (1137, 603)
Screenshot: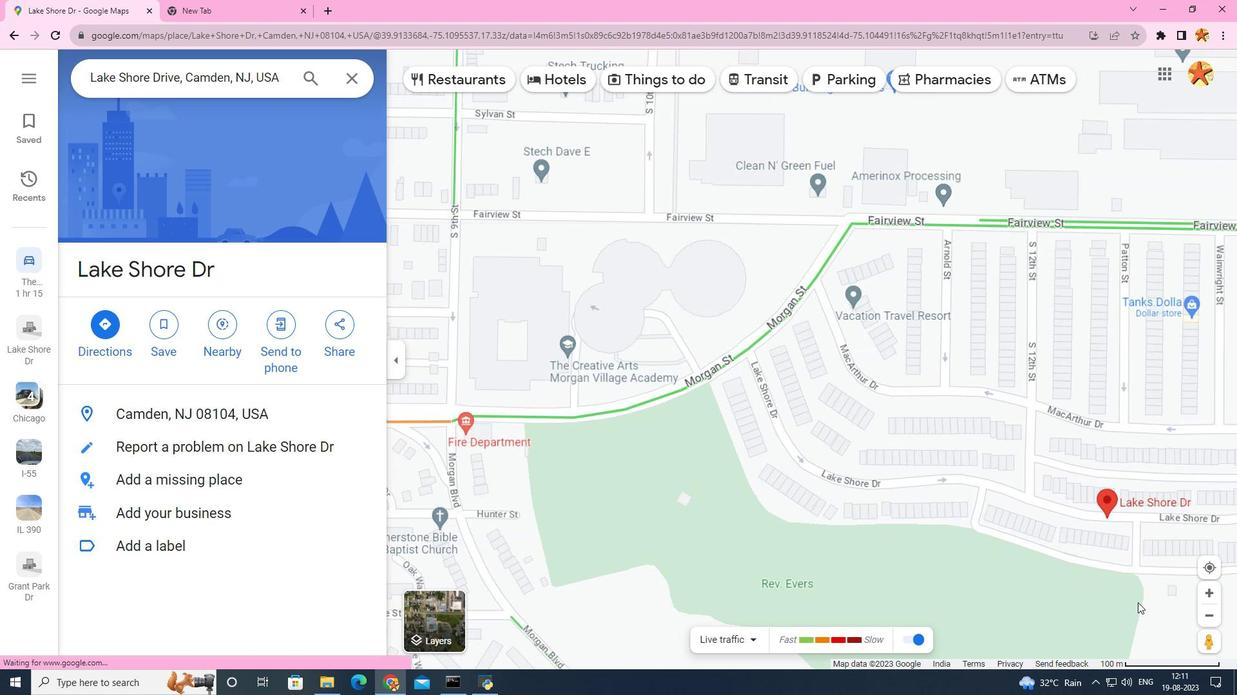 
Action: Mouse scrolled (1137, 603) with delta (0, 0)
Screenshot: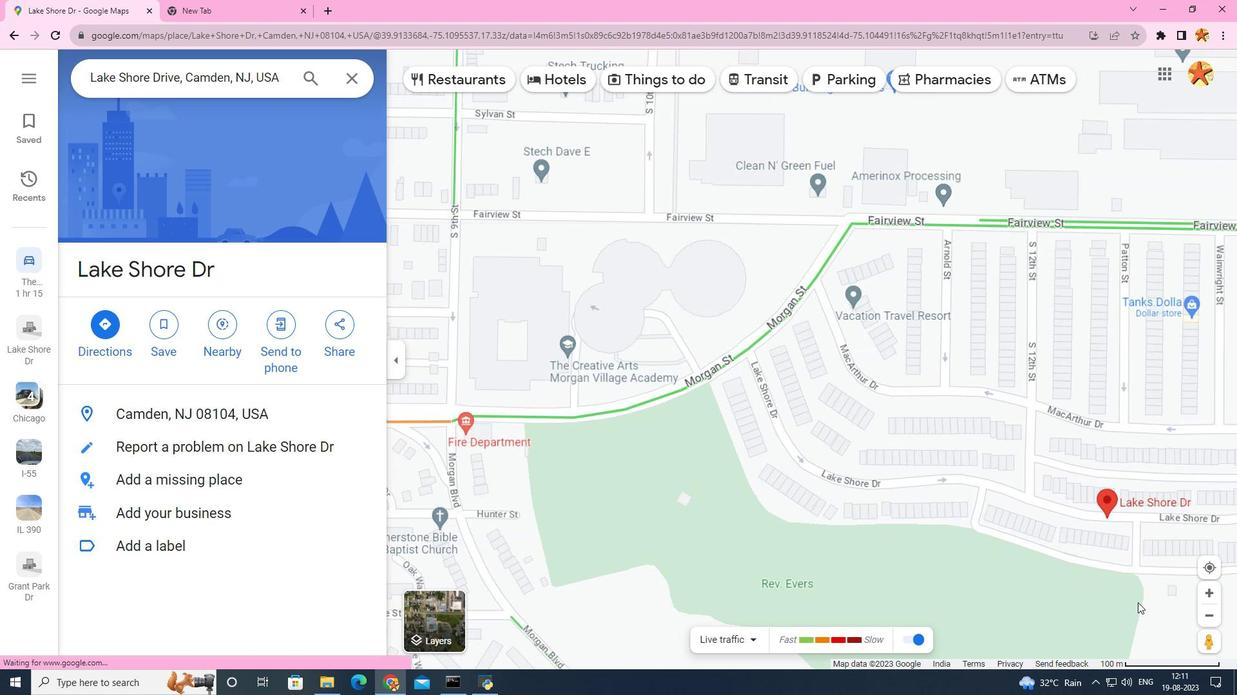 
Action: Mouse scrolled (1137, 603) with delta (0, 0)
Screenshot: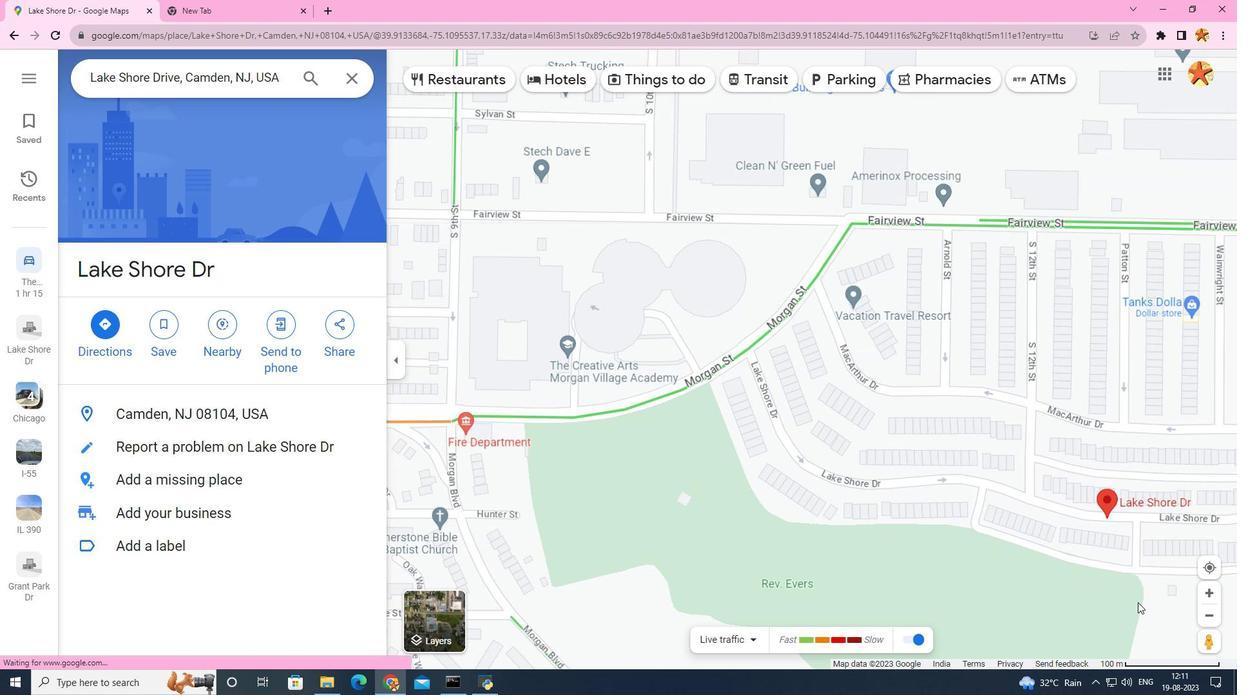 
Action: Mouse scrolled (1137, 603) with delta (0, 0)
Screenshot: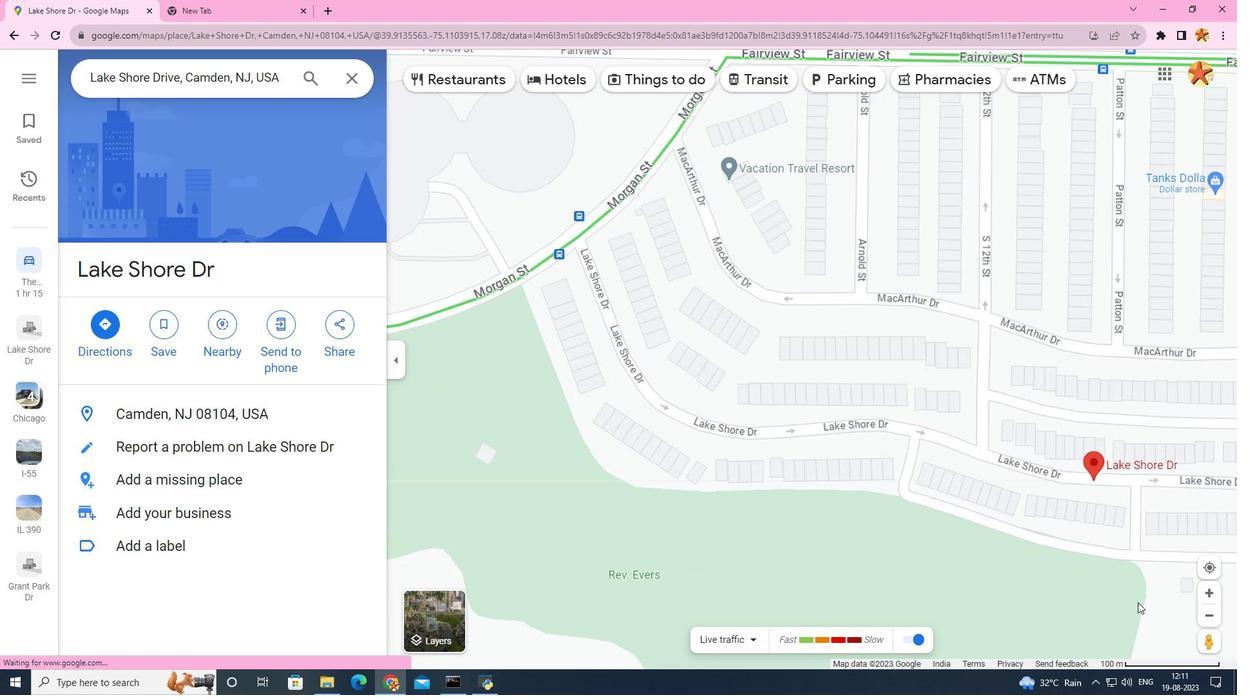 
Action: Mouse scrolled (1137, 603) with delta (0, 0)
Screenshot: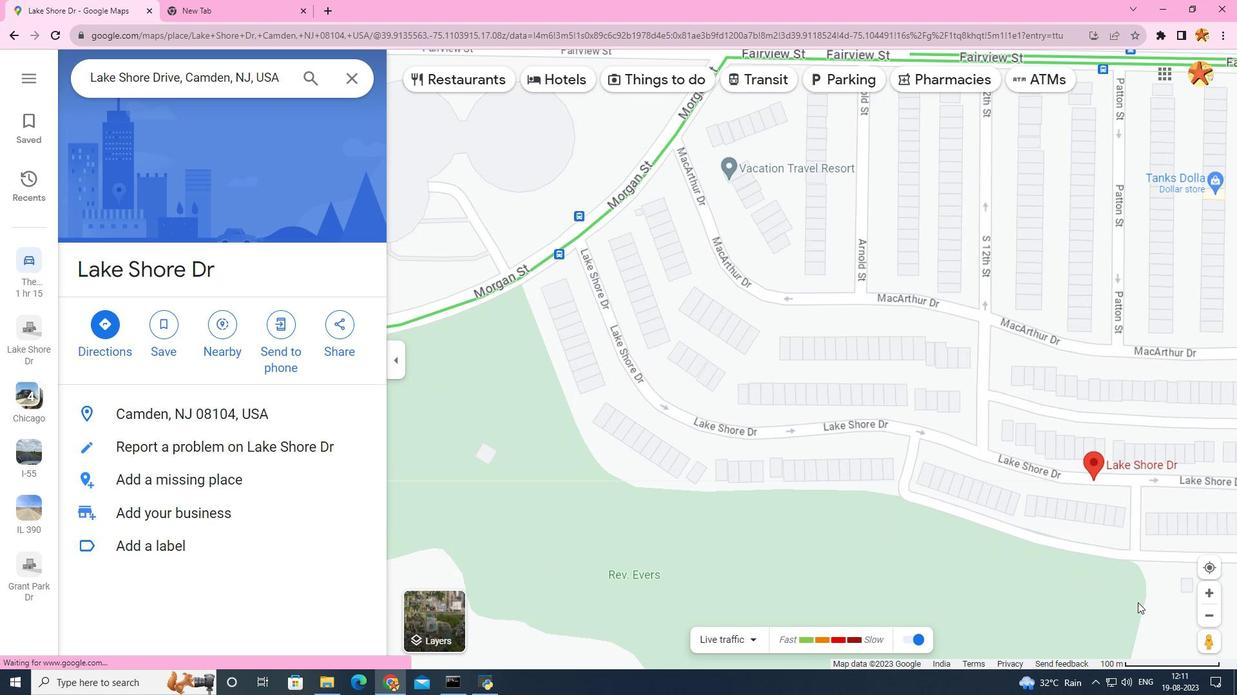 
Action: Mouse moved to (1123, 567)
Screenshot: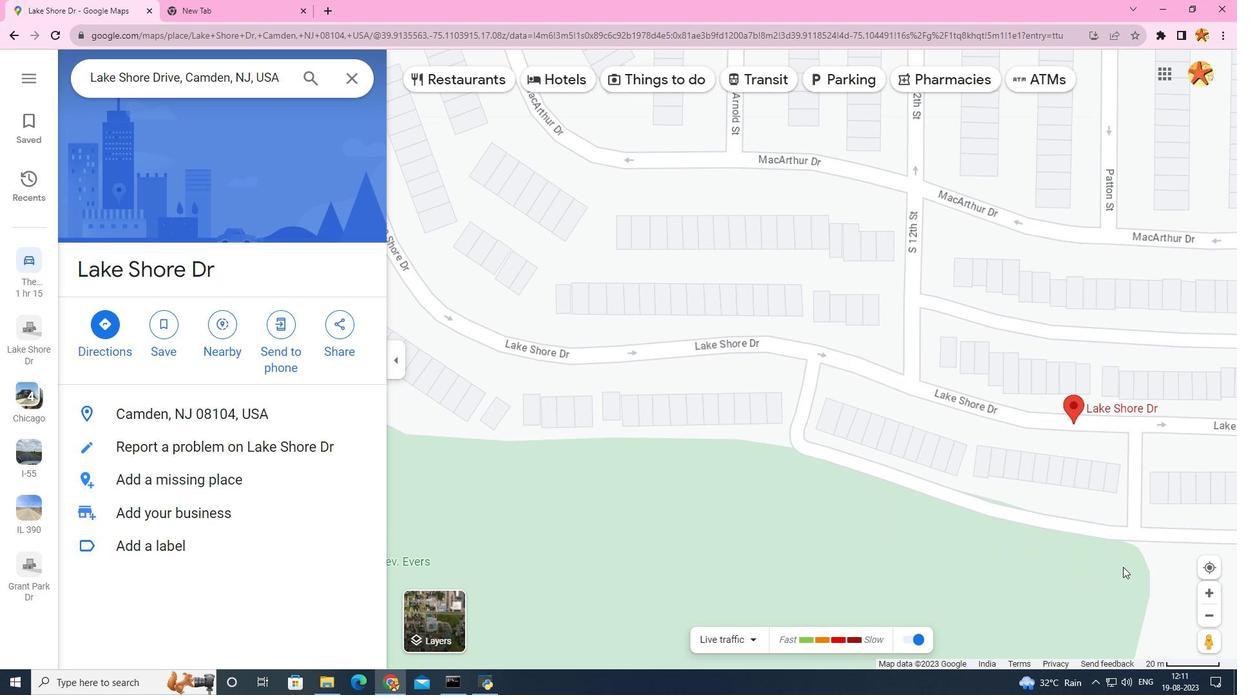 
Action: Mouse scrolled (1123, 568) with delta (0, 0)
Screenshot: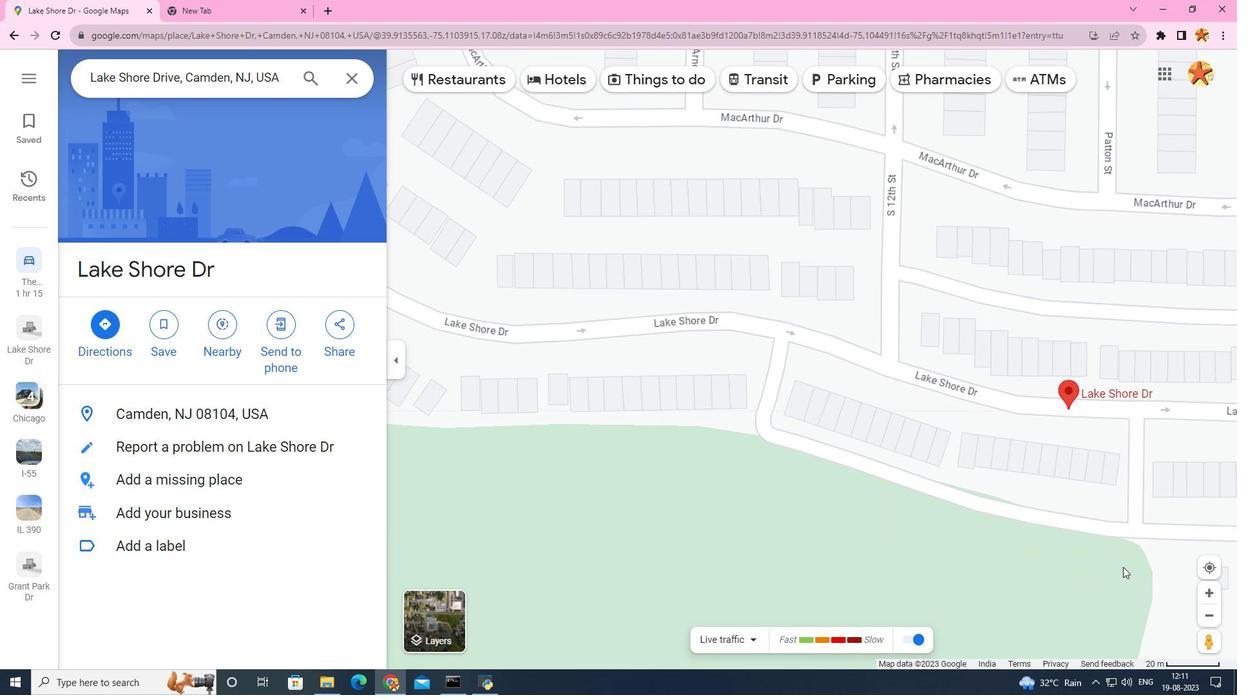 
Action: Mouse scrolled (1123, 568) with delta (0, 0)
Screenshot: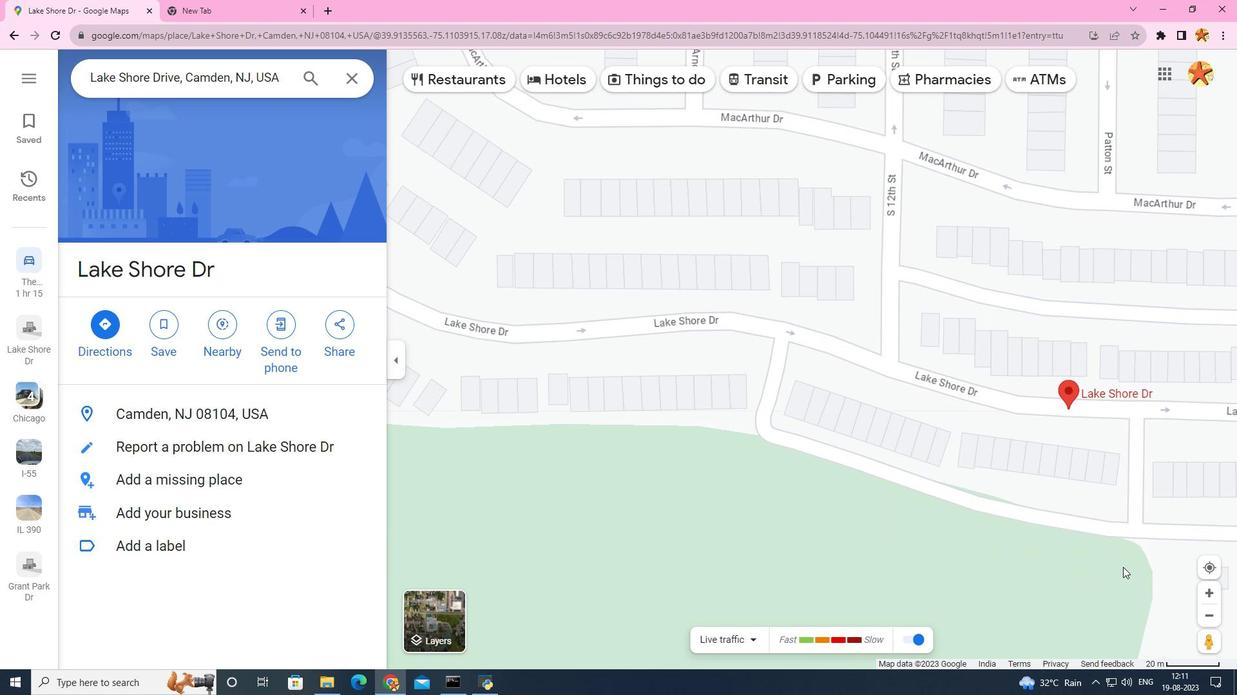 
Action: Mouse scrolled (1123, 568) with delta (0, 0)
Screenshot: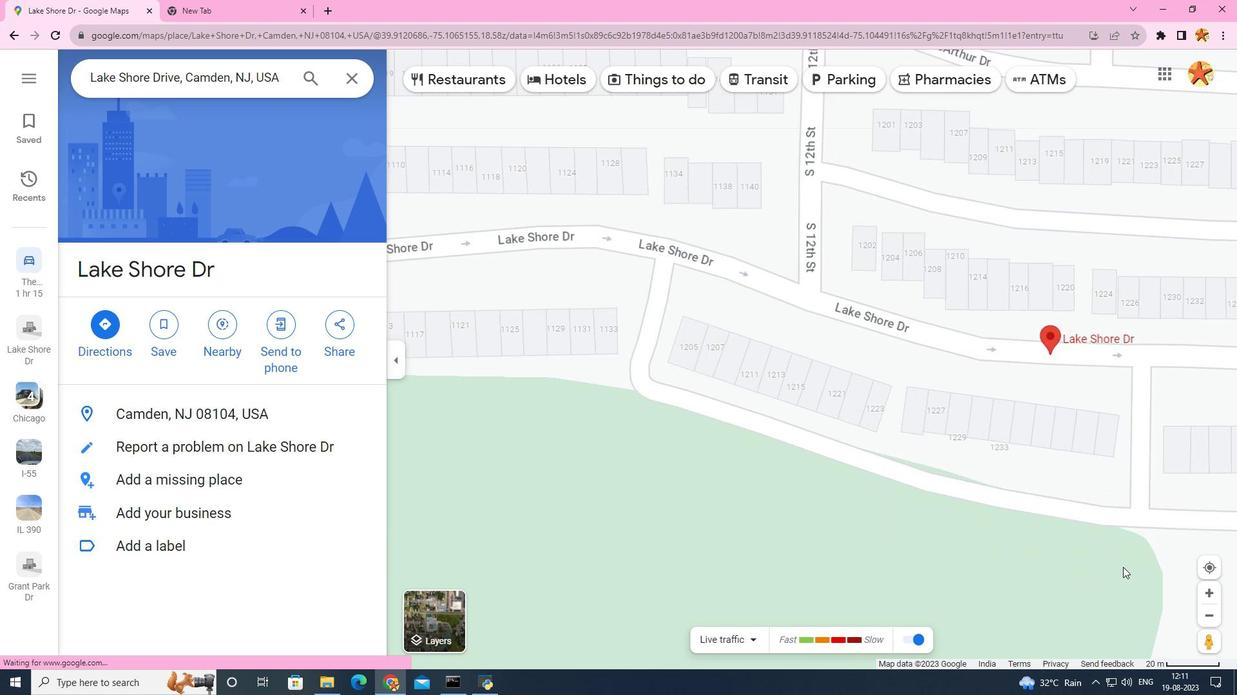 
Action: Mouse scrolled (1123, 568) with delta (0, 0)
Screenshot: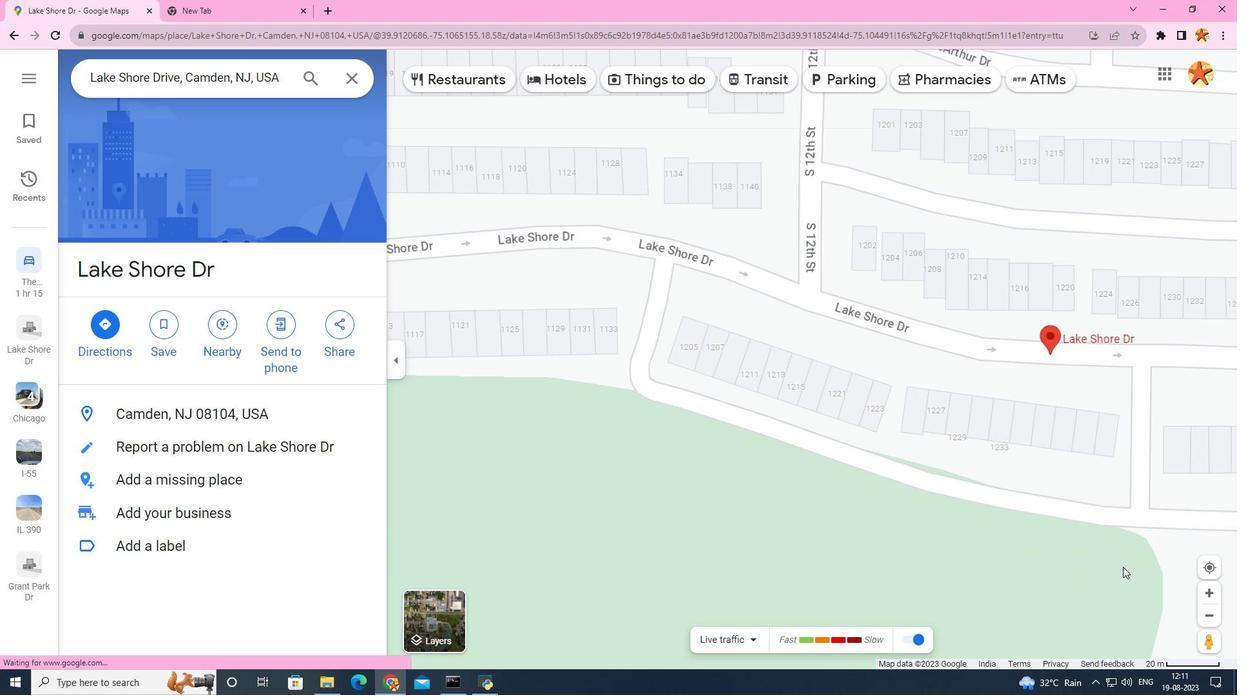 
Action: Mouse moved to (881, 377)
Screenshot: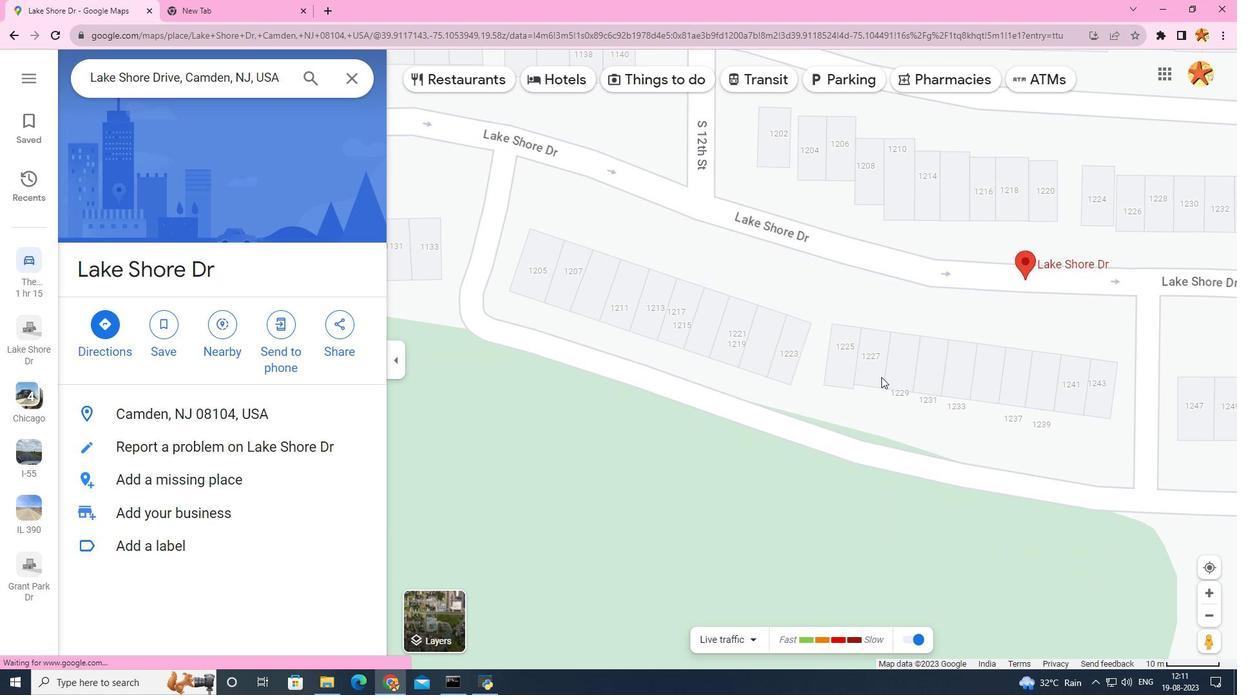 
Action: Mouse scrolled (881, 378) with delta (0, 0)
Screenshot: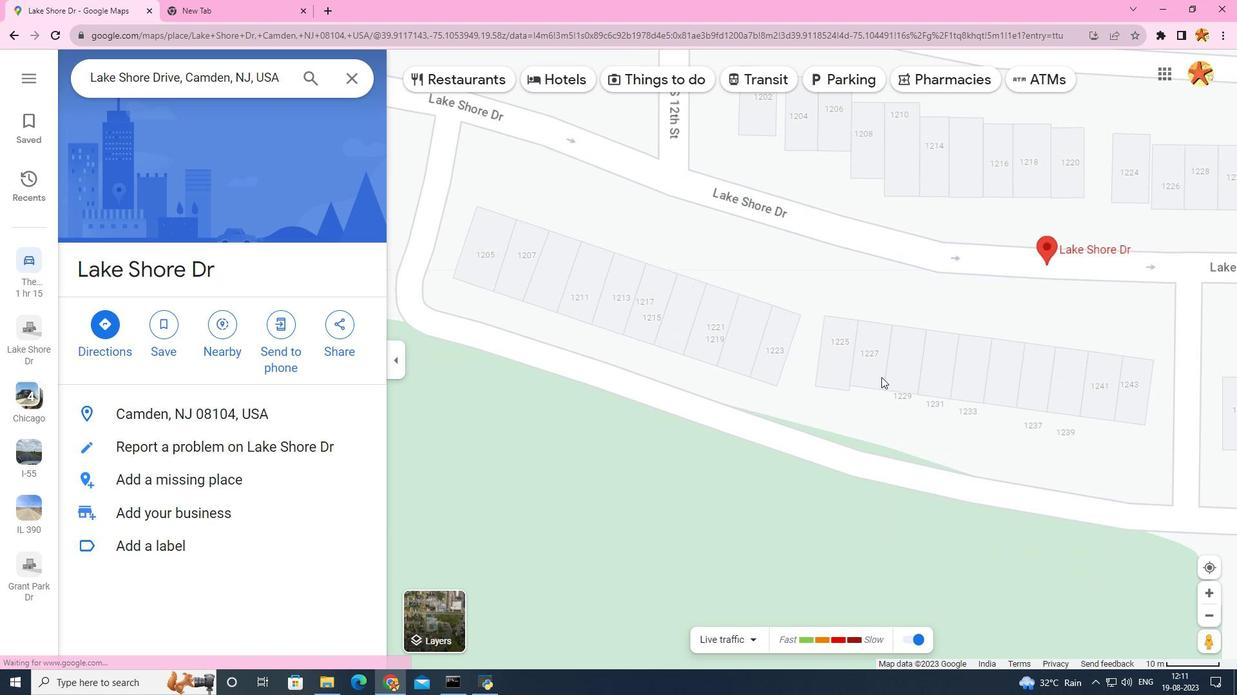 
Action: Mouse scrolled (881, 378) with delta (0, 0)
Screenshot: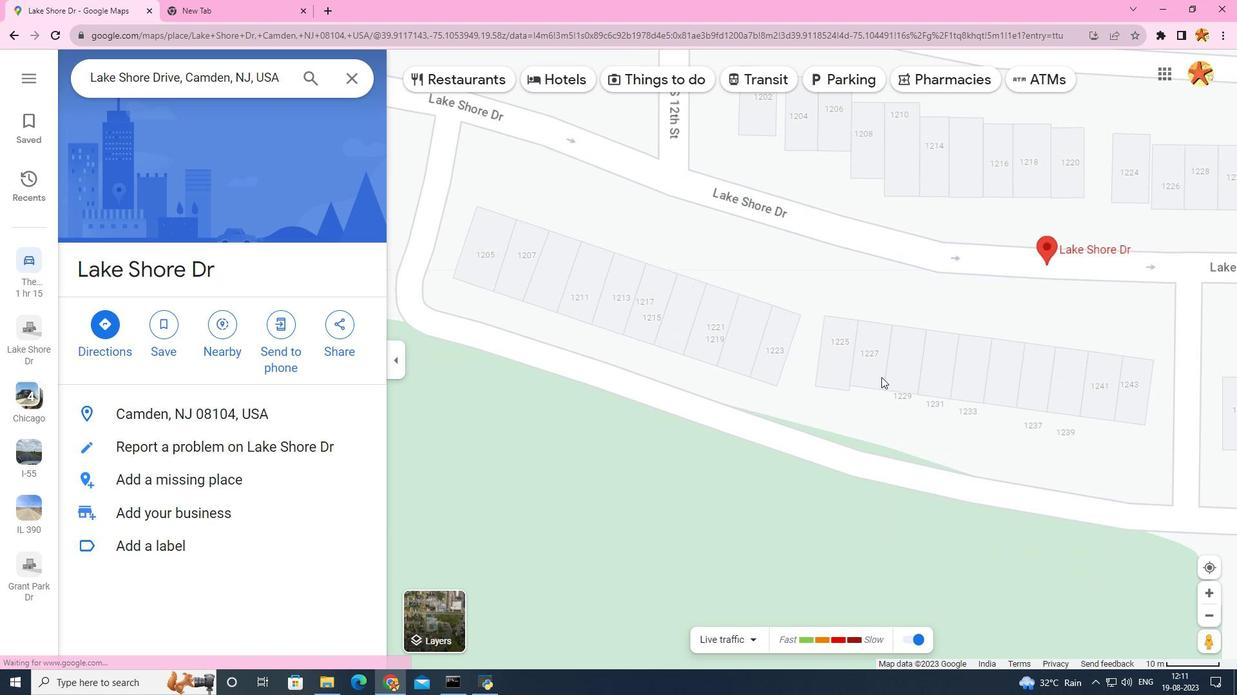 
Action: Mouse scrolled (881, 376) with delta (0, 0)
Screenshot: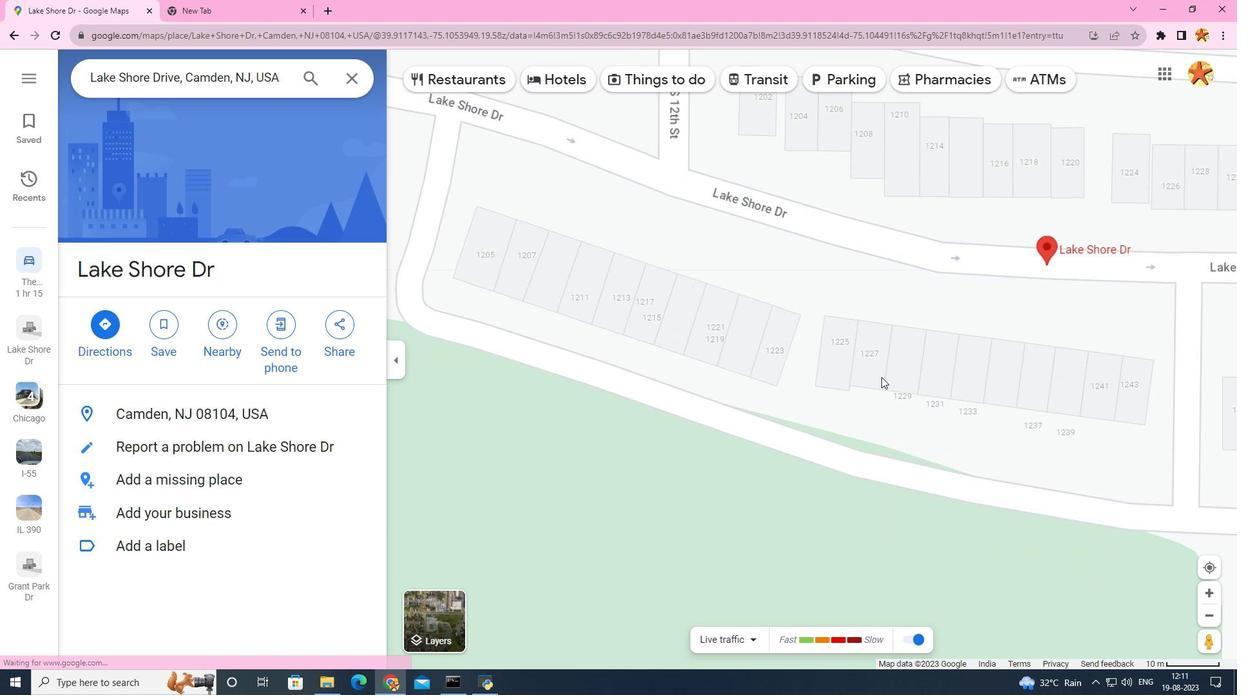 
Action: Mouse scrolled (881, 376) with delta (0, 0)
Screenshot: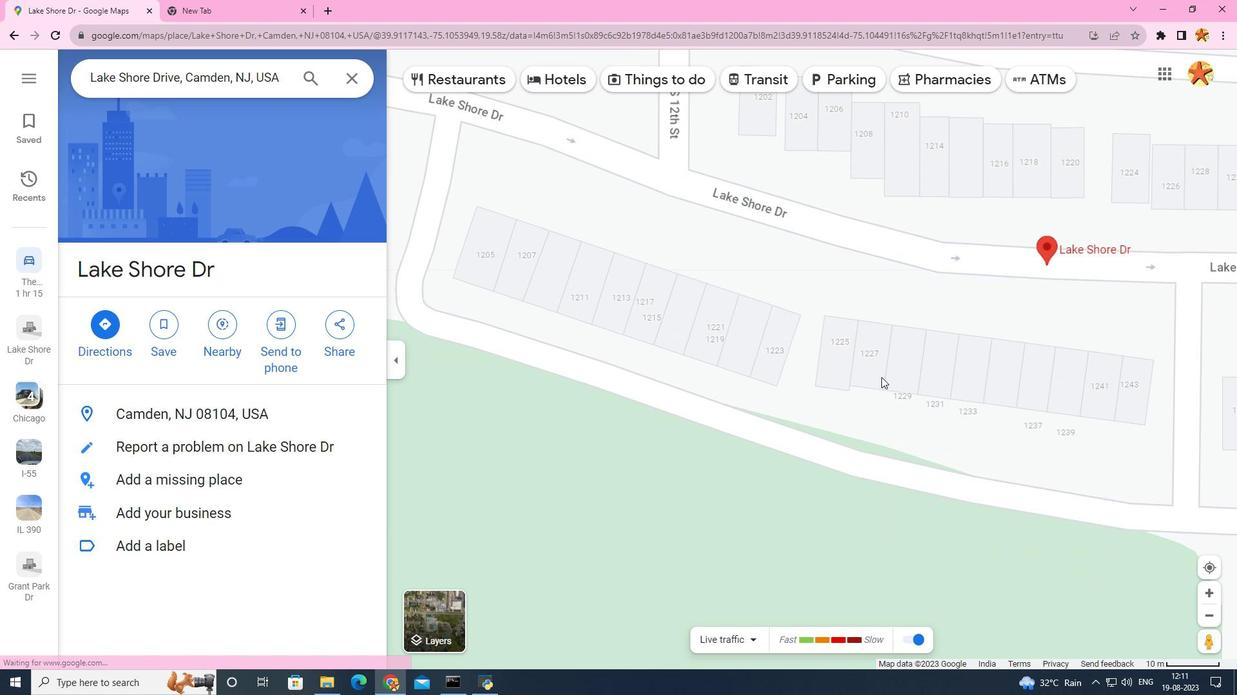 
Action: Mouse scrolled (881, 376) with delta (0, 0)
Screenshot: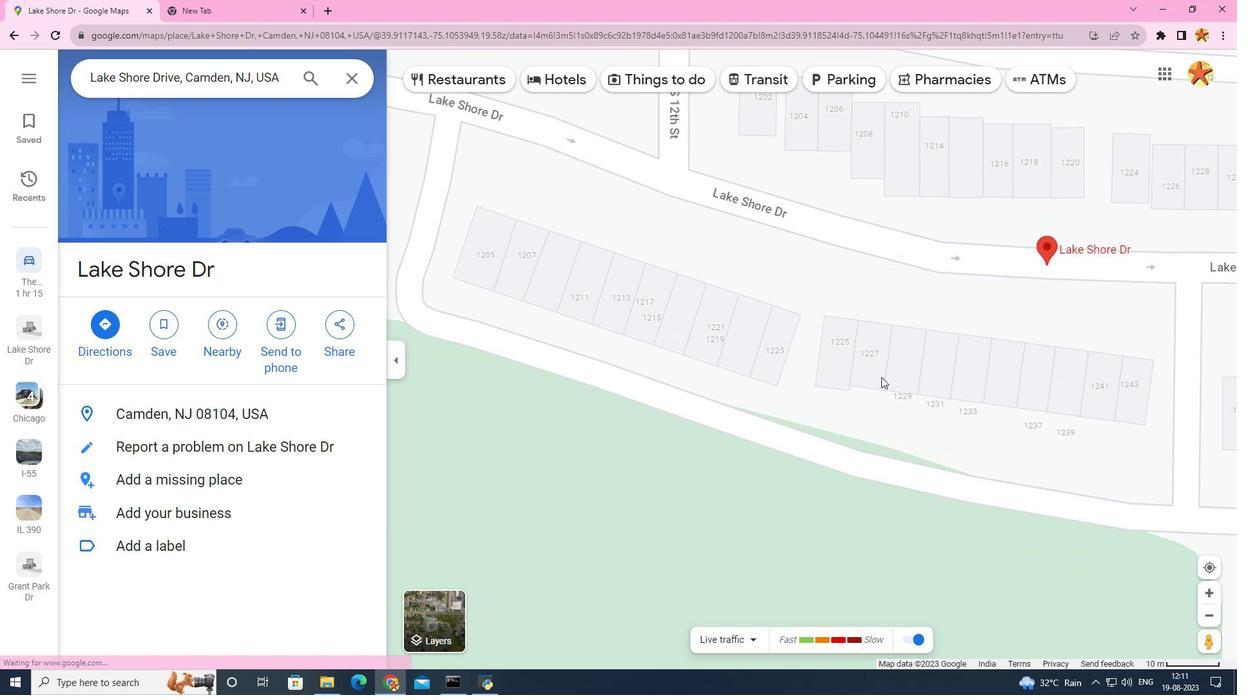 
Action: Mouse scrolled (881, 376) with delta (0, 0)
Screenshot: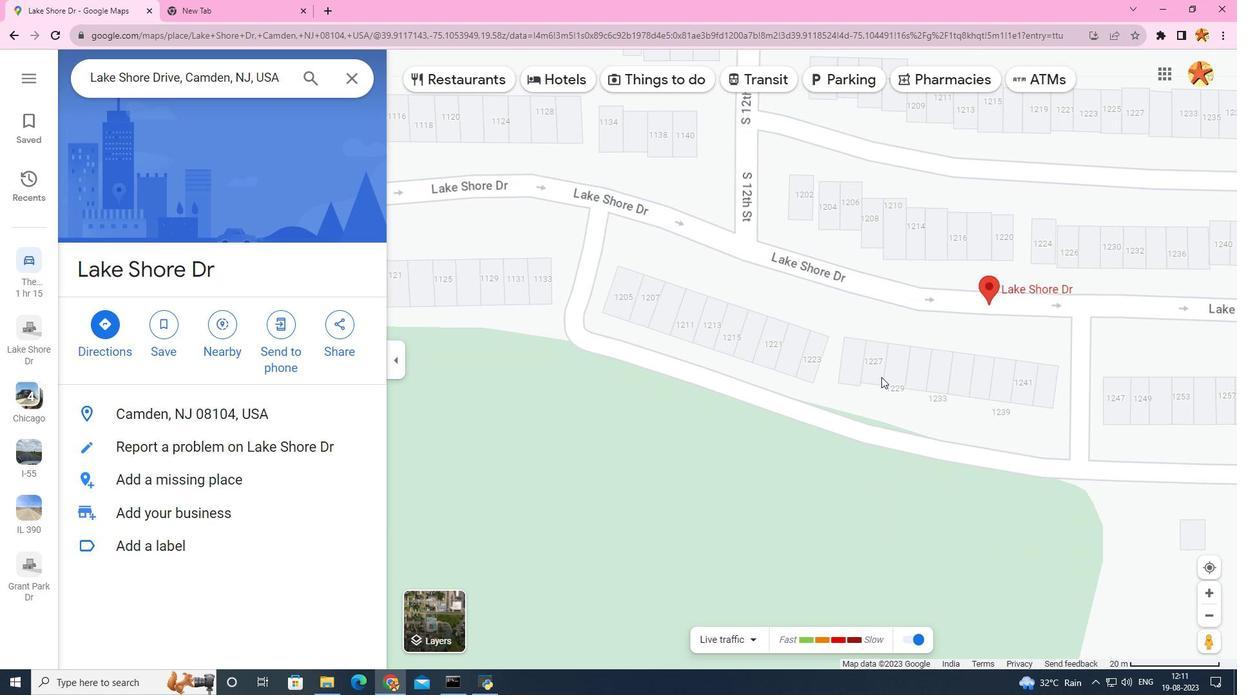 
Action: Mouse scrolled (881, 376) with delta (0, 0)
Screenshot: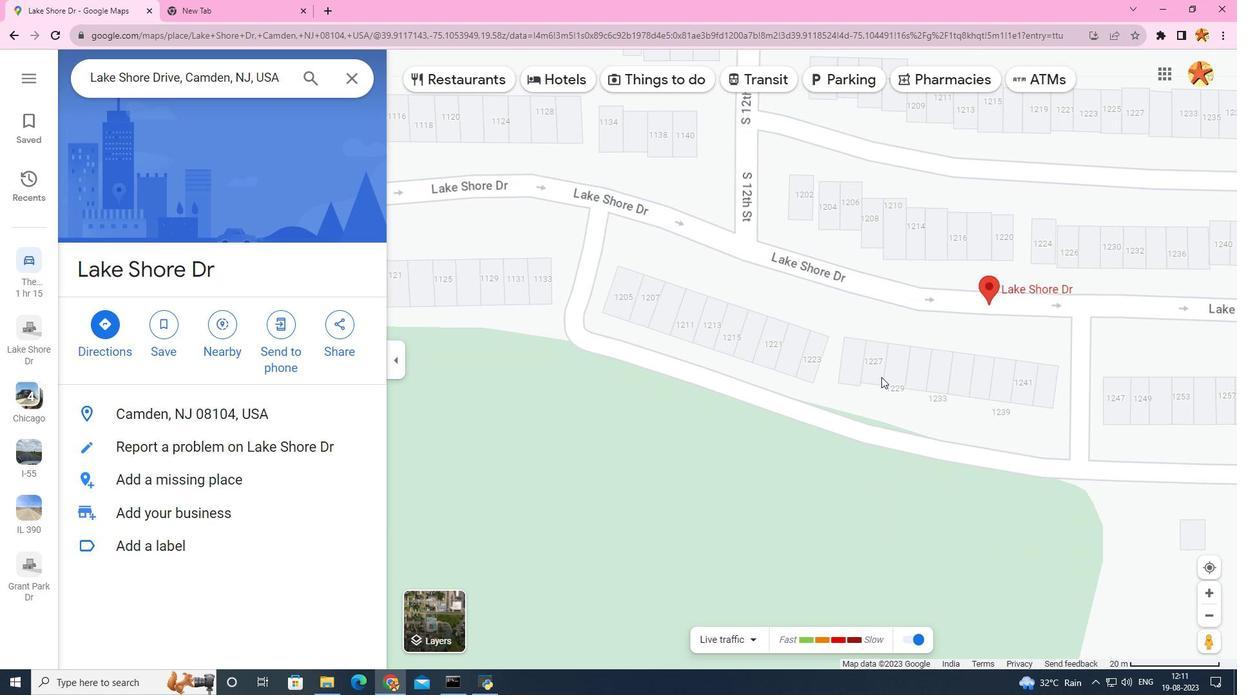 
Action: Mouse scrolled (881, 376) with delta (0, 0)
Screenshot: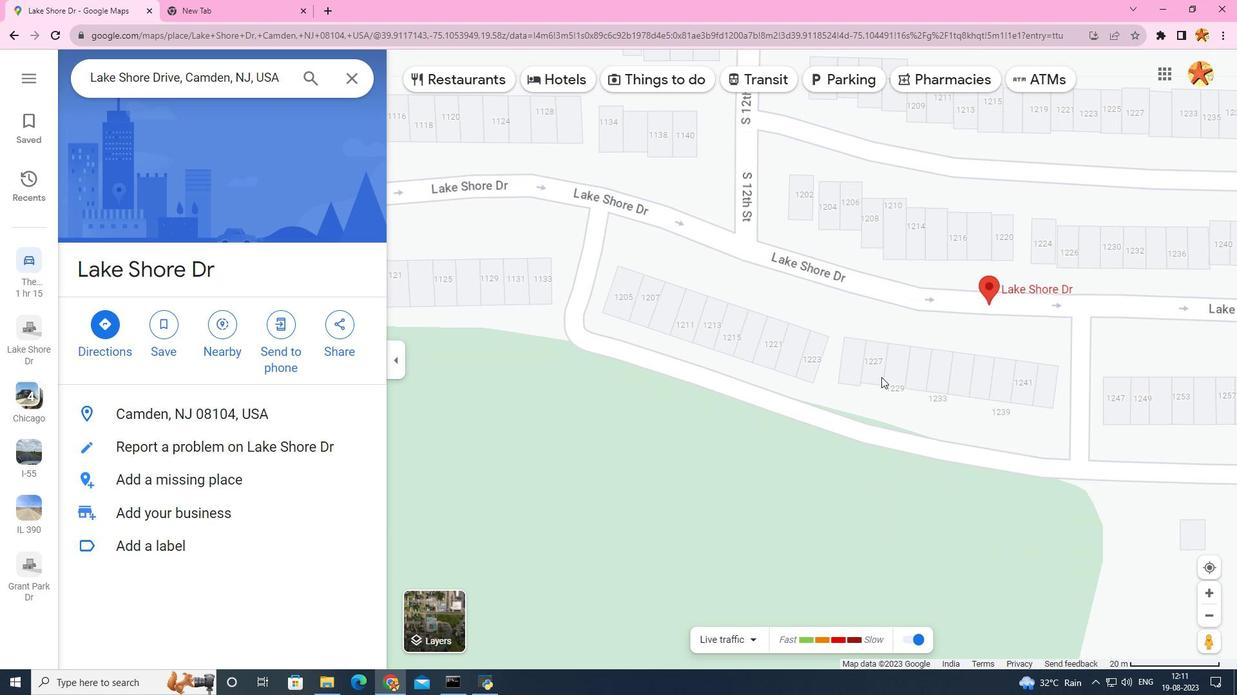 
Action: Mouse scrolled (881, 376) with delta (0, 0)
Screenshot: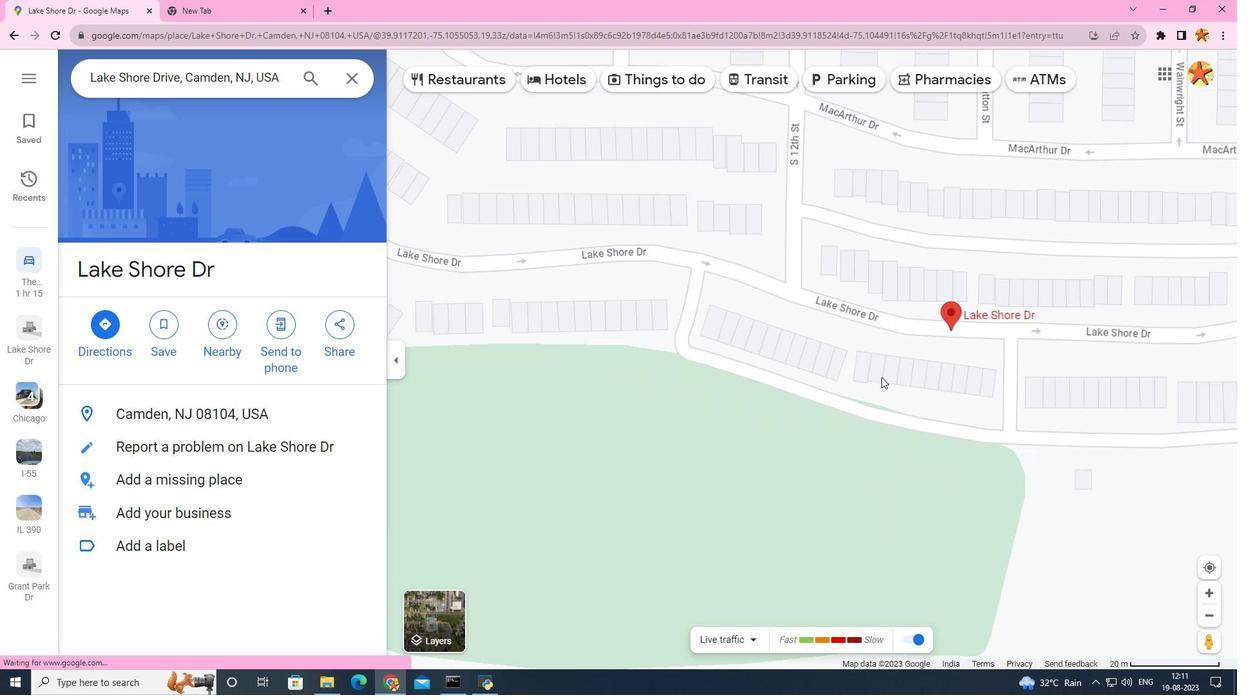 
Action: Mouse scrolled (881, 376) with delta (0, 0)
Screenshot: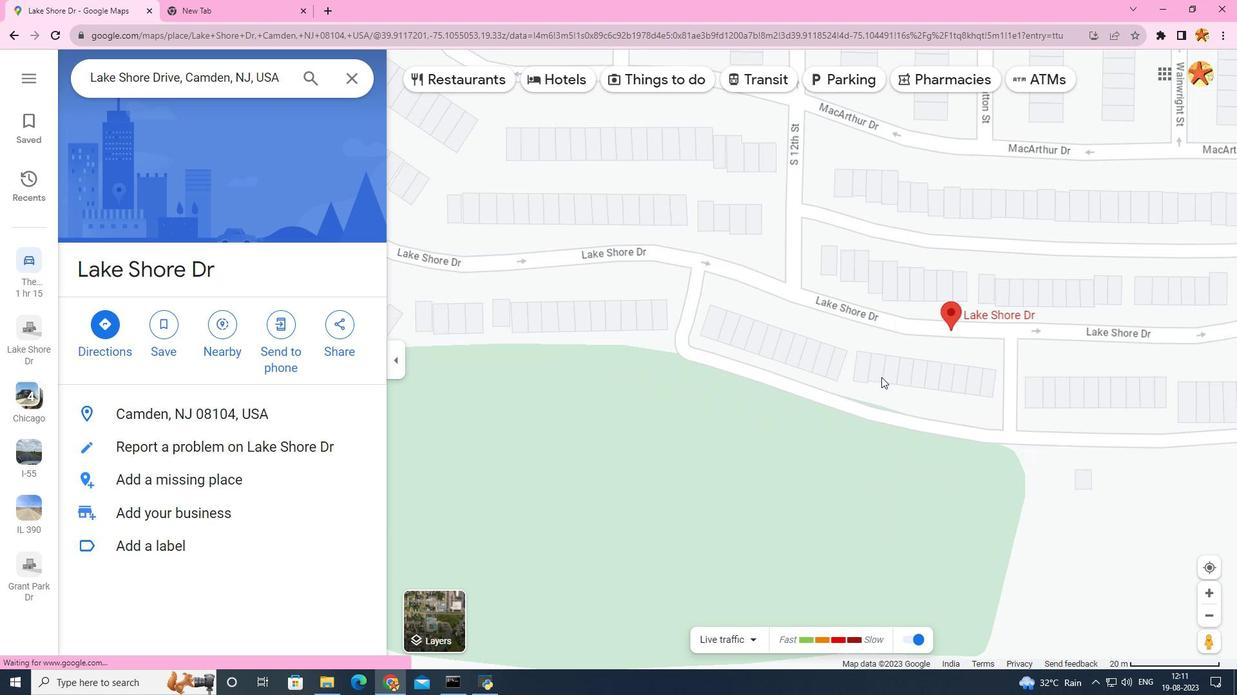 
Action: Mouse moved to (1003, 364)
Screenshot: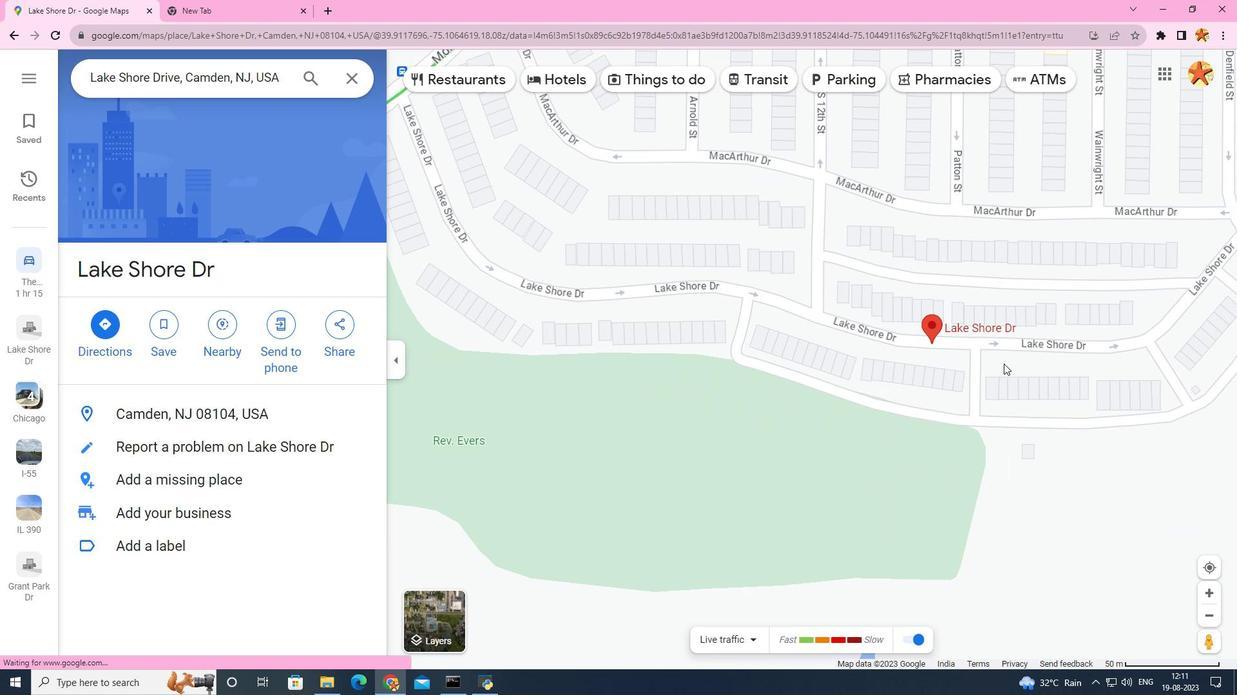 
Action: Mouse scrolled (1003, 364) with delta (0, 0)
Screenshot: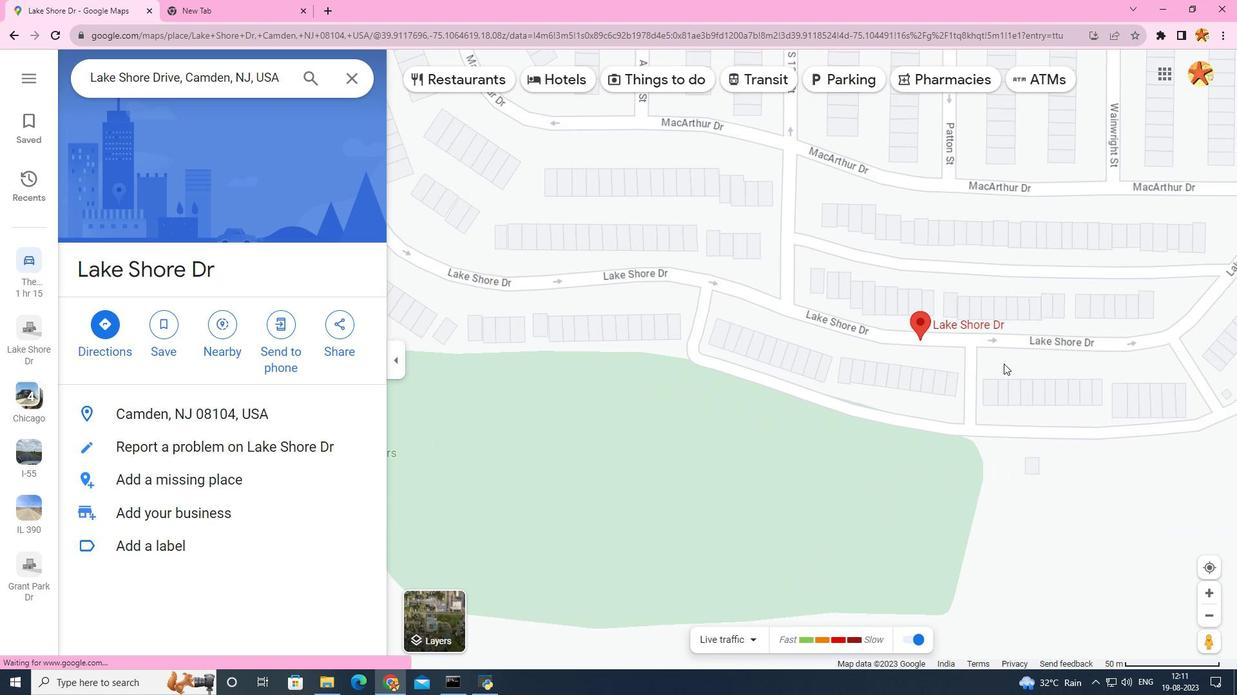 
Action: Mouse scrolled (1003, 364) with delta (0, 0)
Screenshot: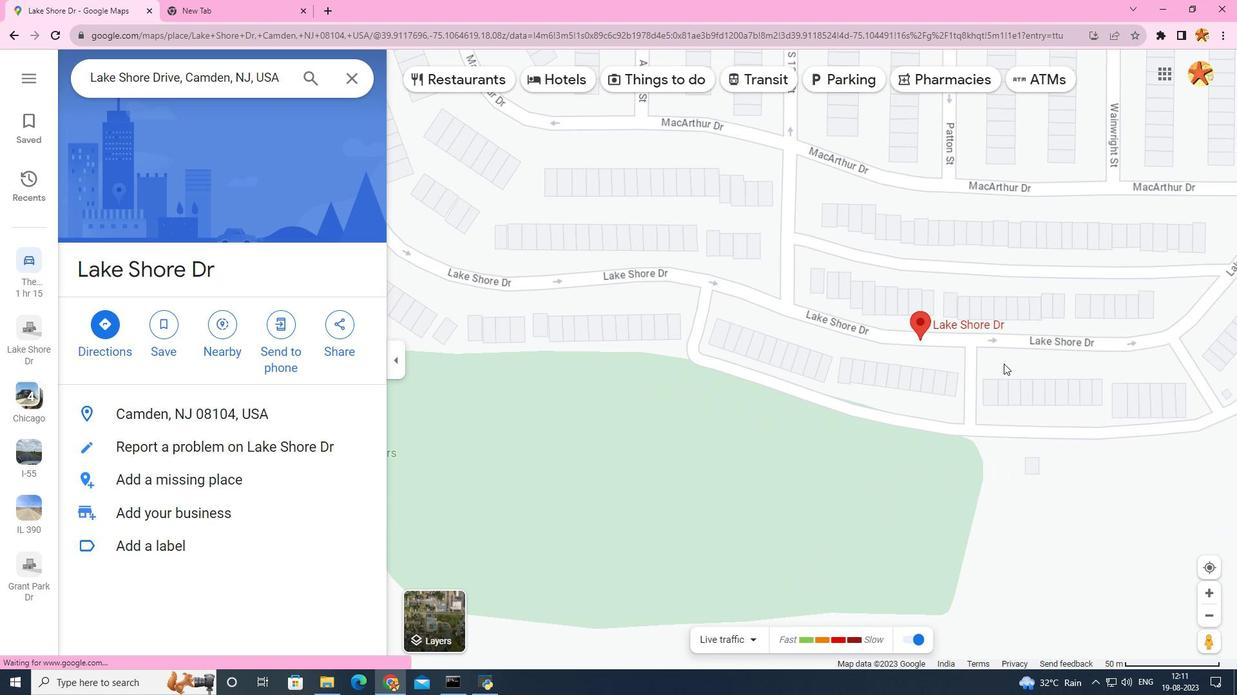 
Action: Mouse scrolled (1003, 364) with delta (0, 0)
Screenshot: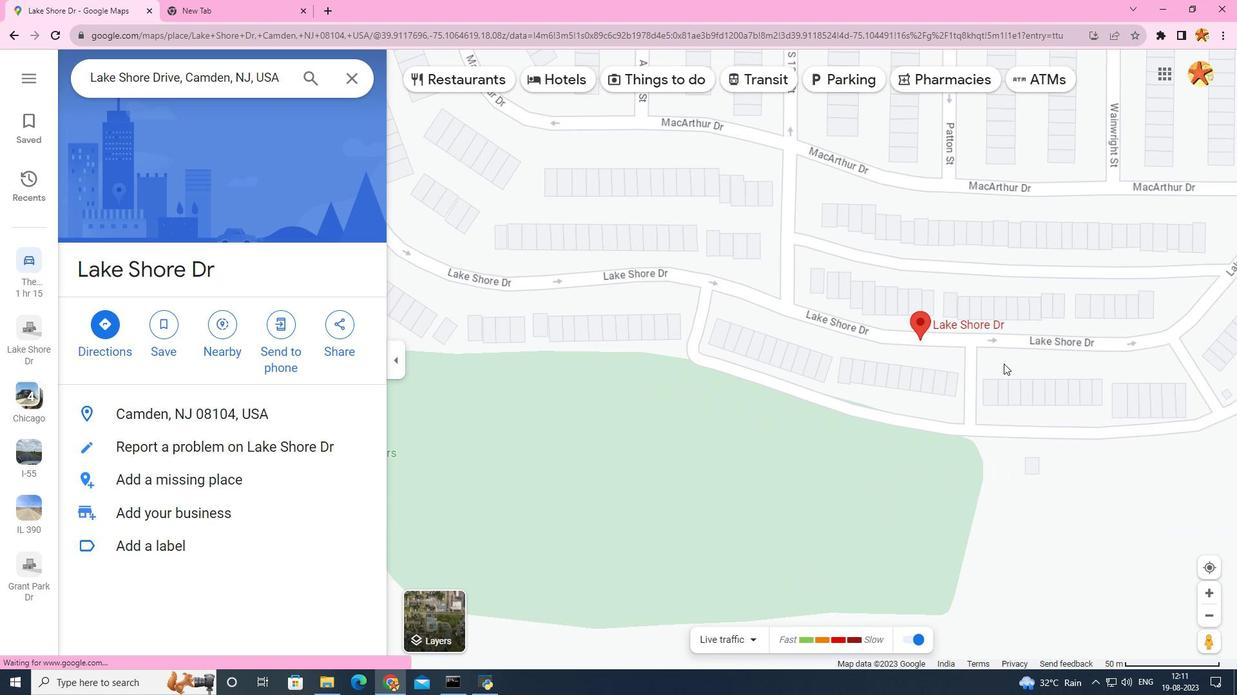 
Action: Mouse scrolled (1003, 364) with delta (0, 0)
Screenshot: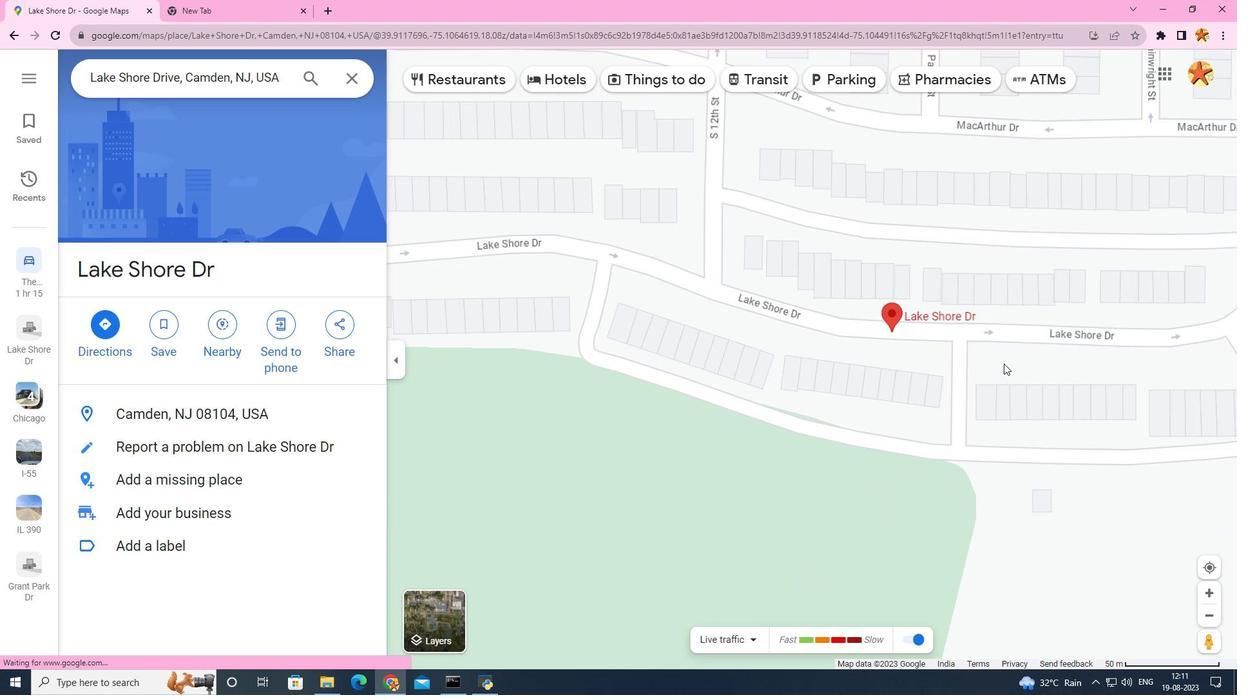
Action: Mouse scrolled (1003, 363) with delta (0, 0)
Screenshot: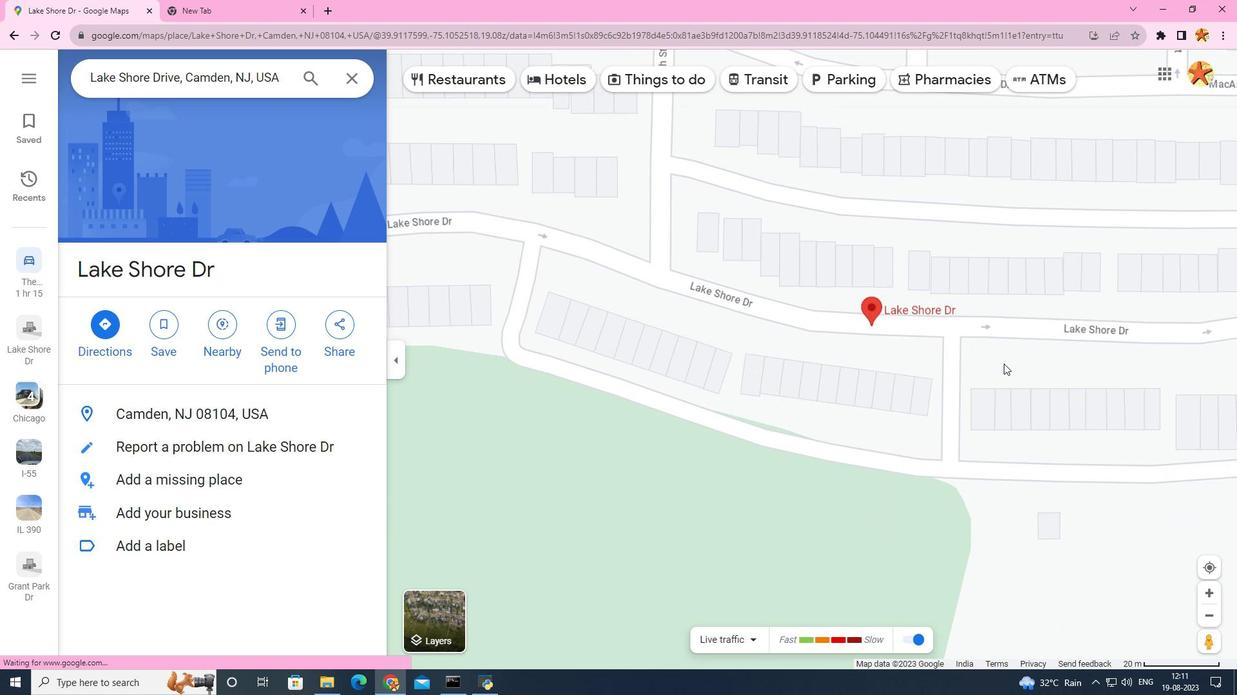 
Action: Mouse scrolled (1003, 363) with delta (0, 0)
Screenshot: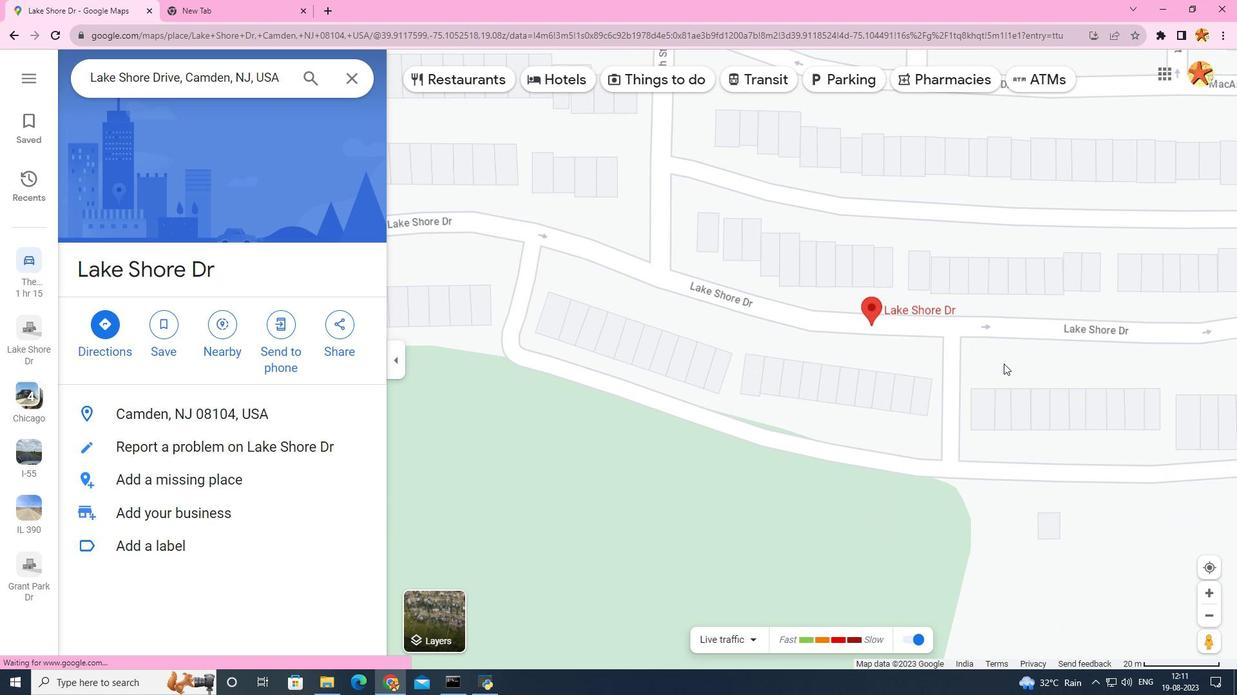 
Action: Mouse scrolled (1003, 363) with delta (0, 0)
Screenshot: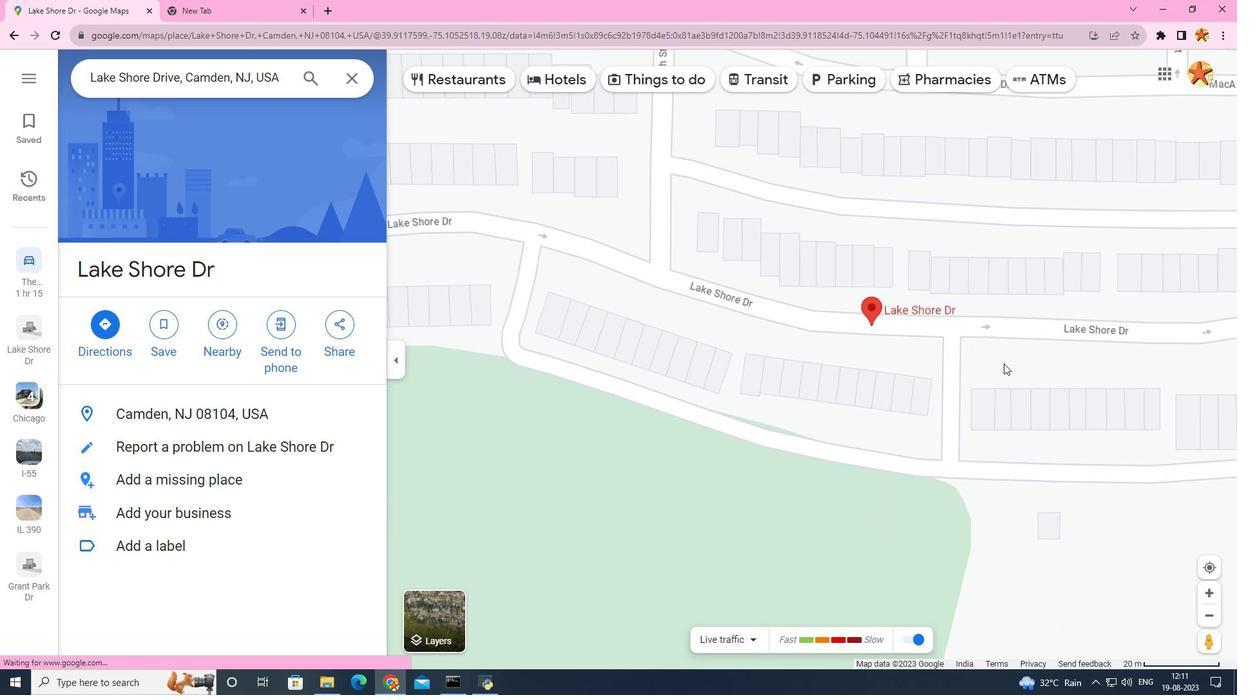 
Action: Mouse scrolled (1003, 363) with delta (0, 0)
Screenshot: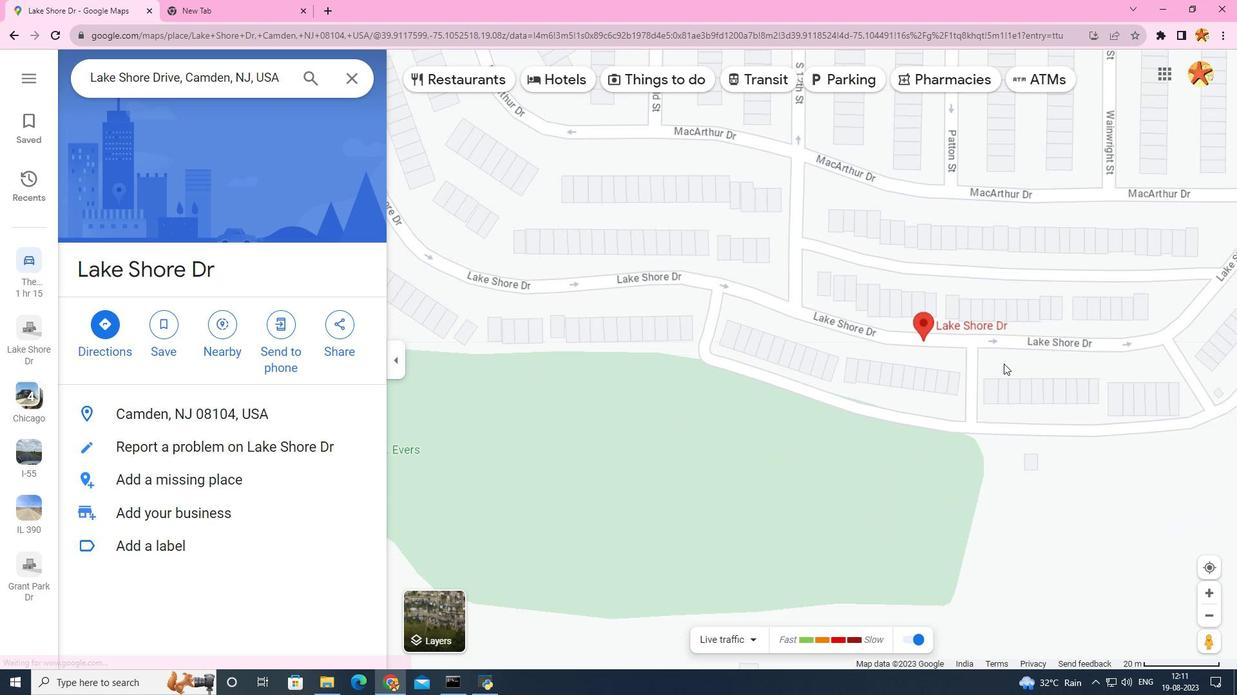 
Action: Mouse scrolled (1003, 364) with delta (0, 0)
Screenshot: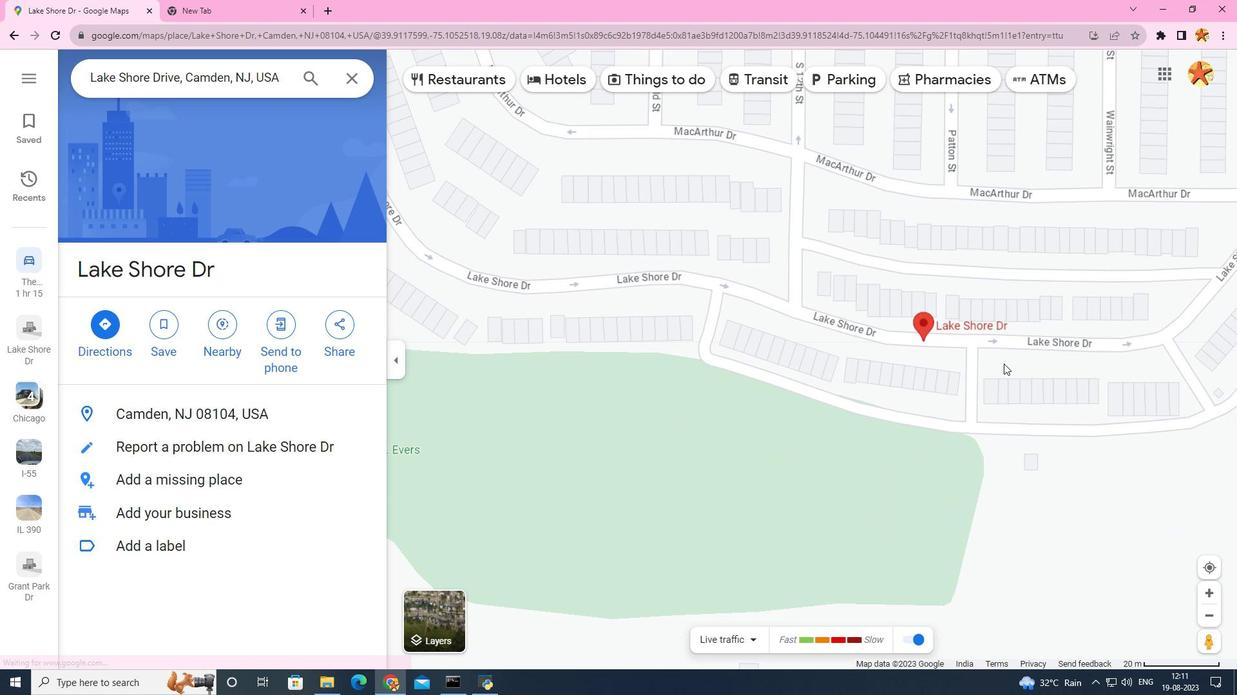 
Action: Mouse scrolled (1003, 364) with delta (0, 0)
Screenshot: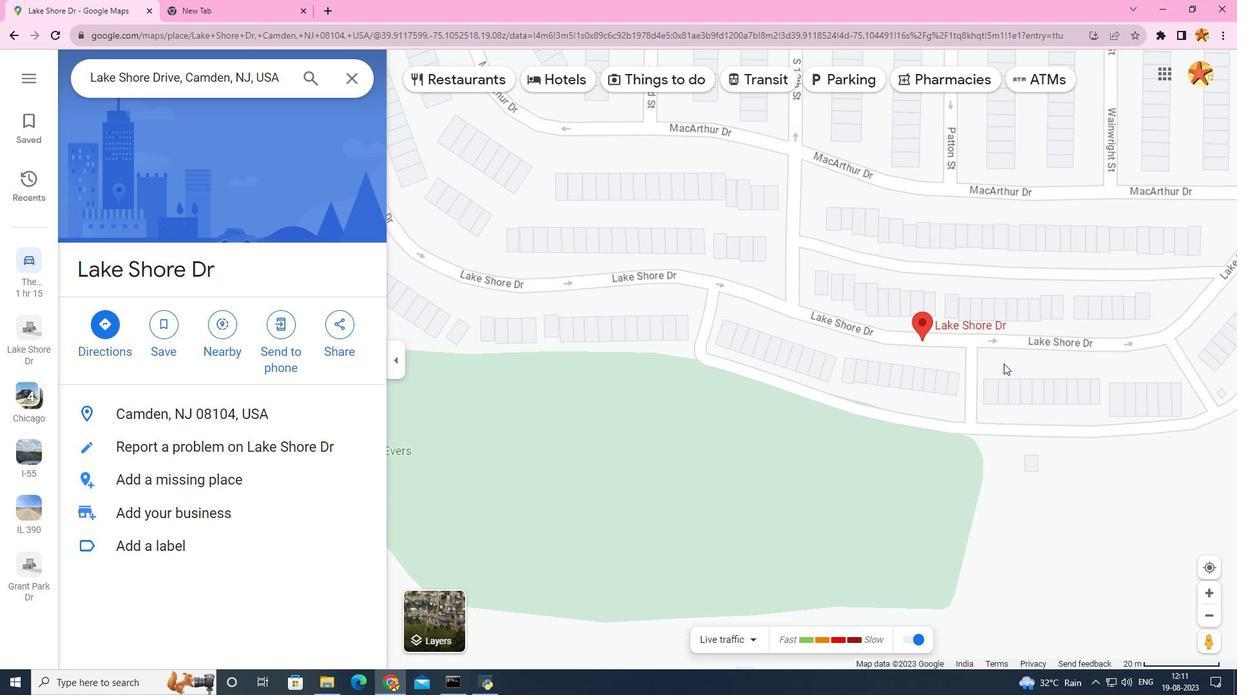 
Action: Mouse scrolled (1003, 364) with delta (0, 0)
Screenshot: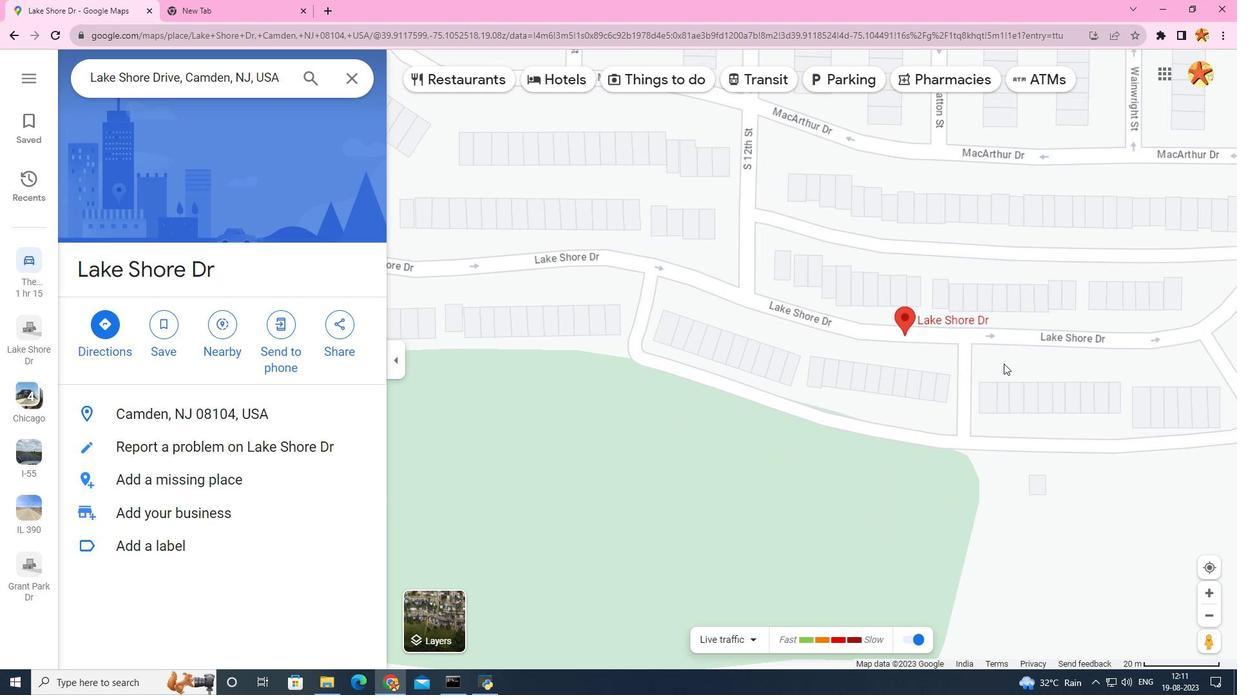 
Action: Mouse moved to (544, 604)
Screenshot: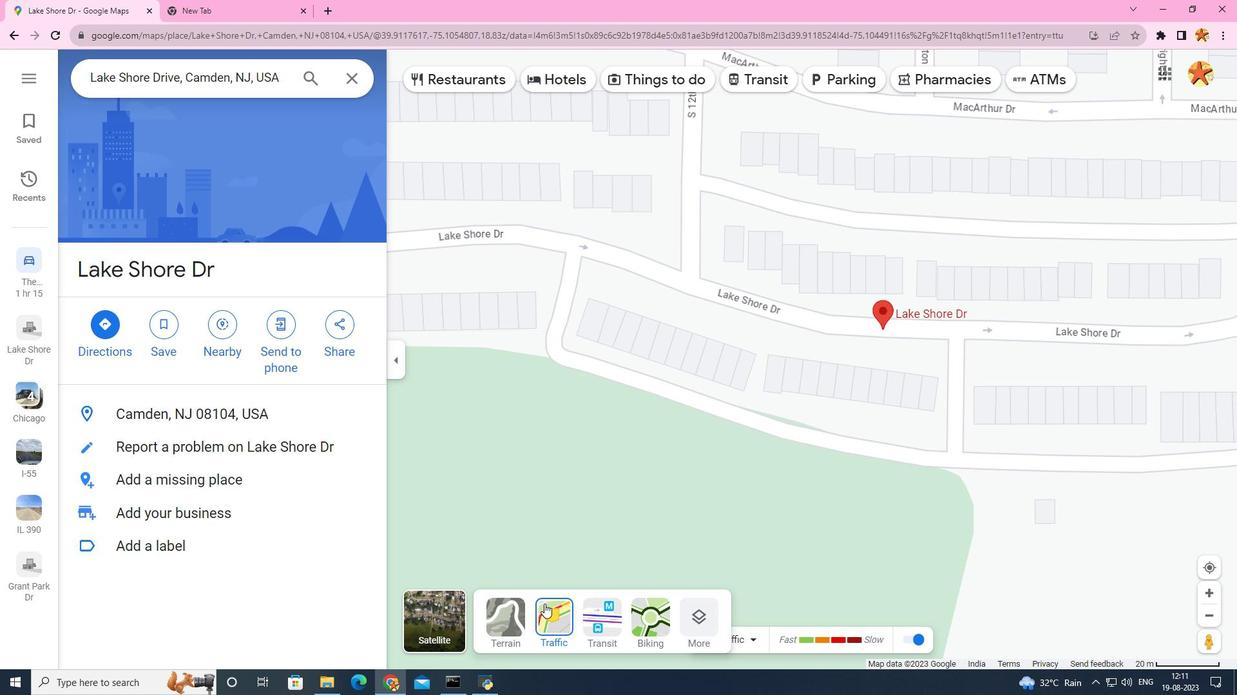 
Action: Mouse pressed left at (544, 604)
Screenshot: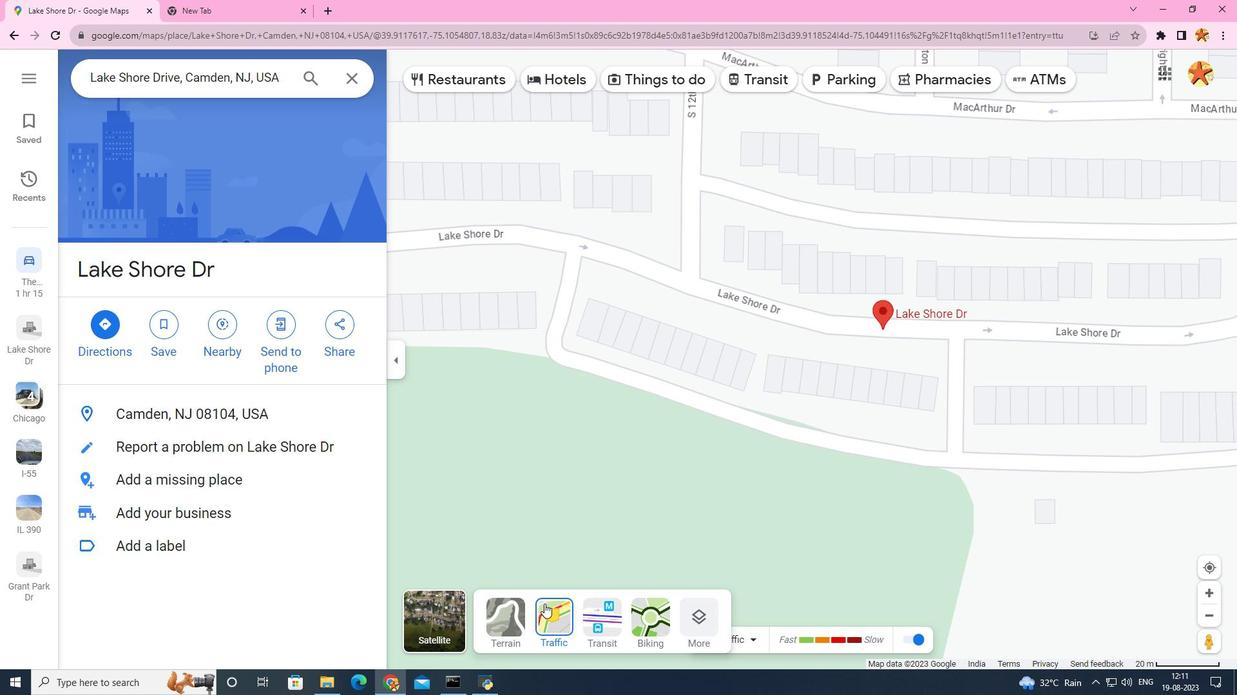 
Action: Mouse pressed left at (544, 604)
Screenshot: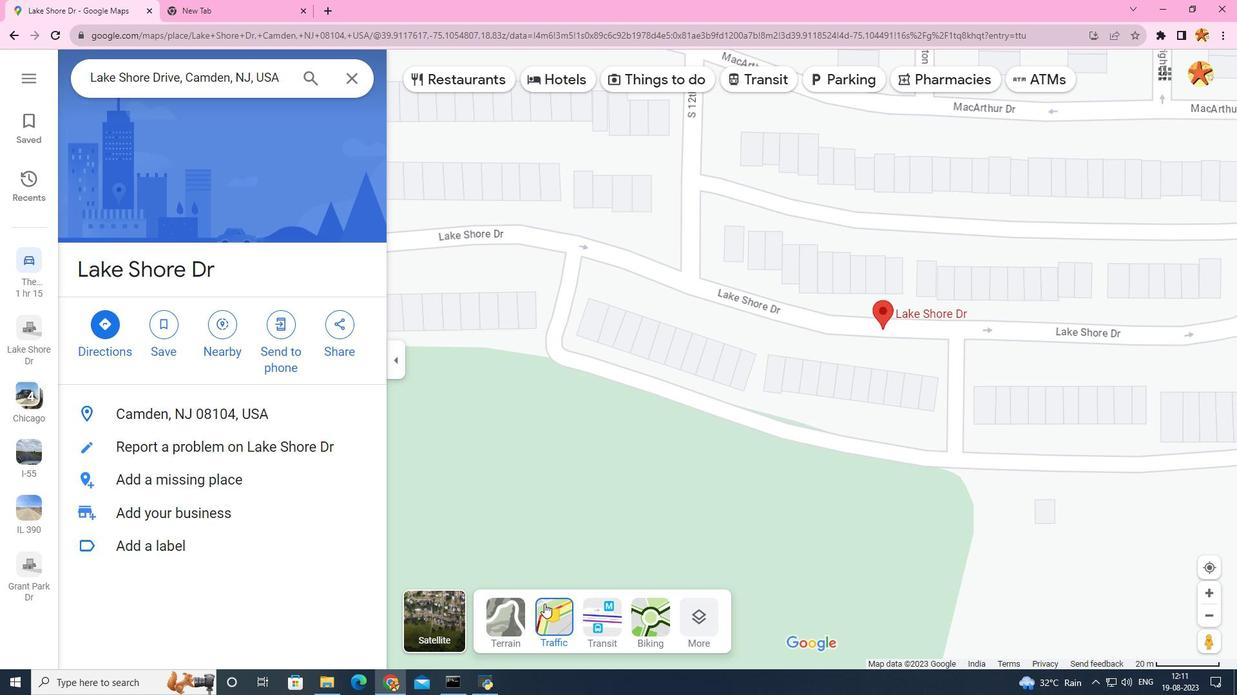 
Action: Mouse moved to (494, 485)
Screenshot: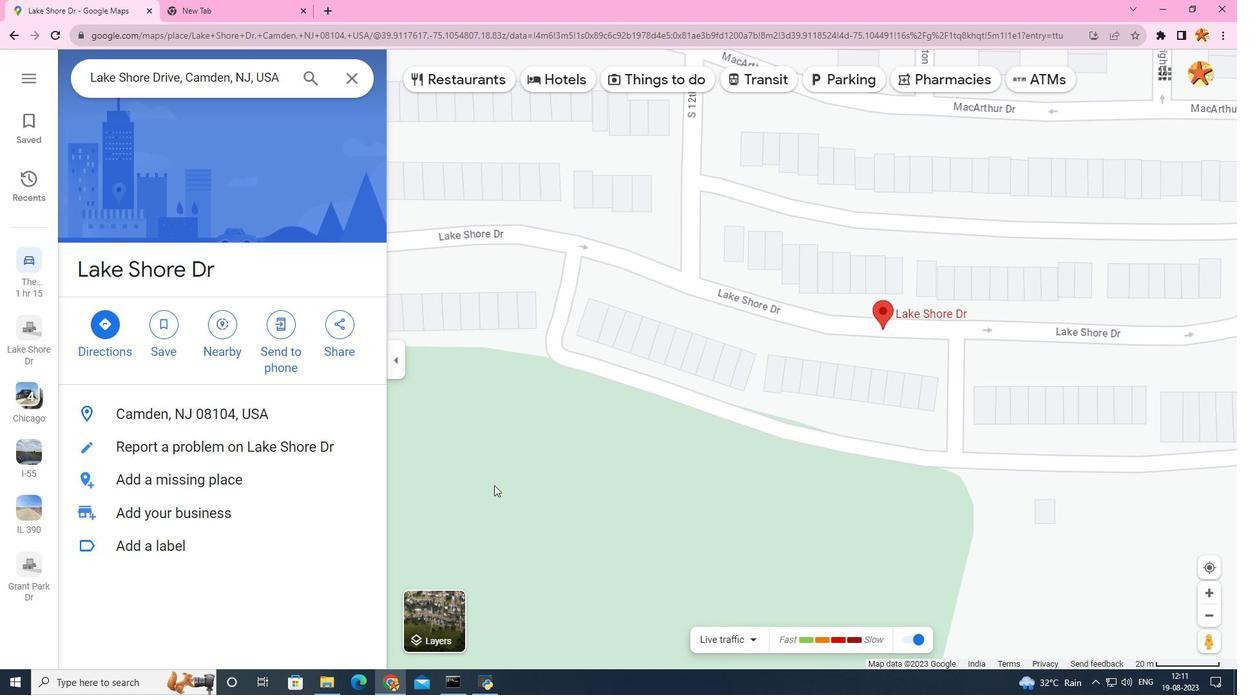 
